 Task: Create a blue orange stripe business presentation template set.
Action: Mouse moved to (219, 132)
Screenshot: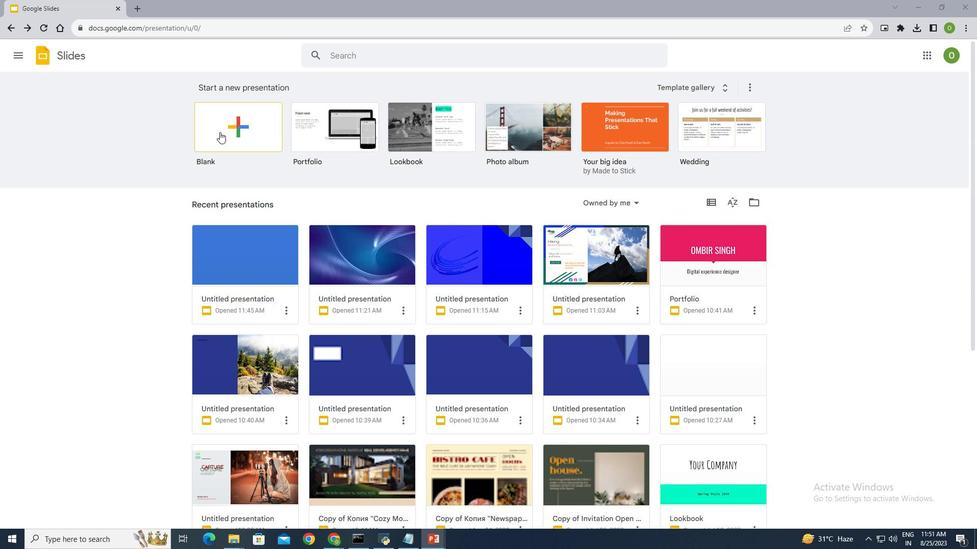
Action: Mouse pressed left at (219, 132)
Screenshot: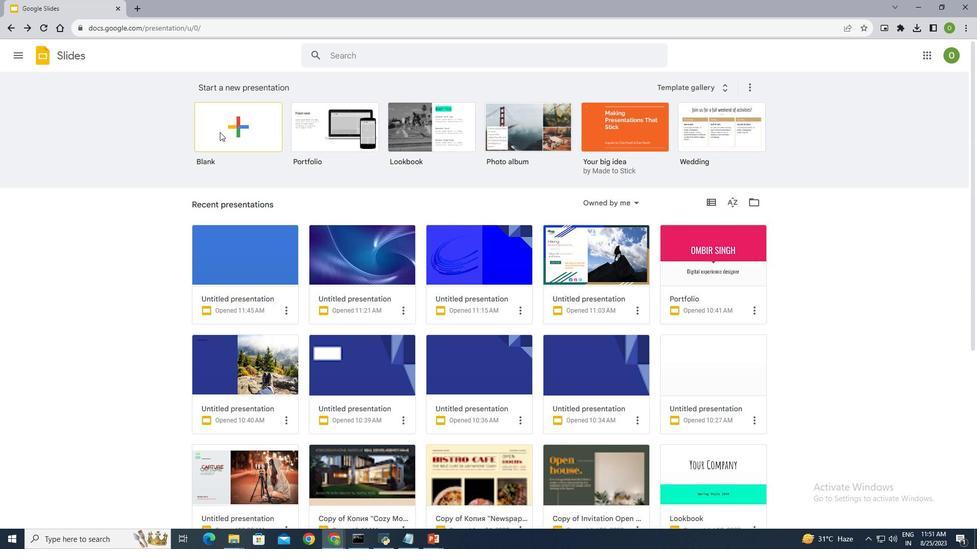
Action: Mouse moved to (343, 168)
Screenshot: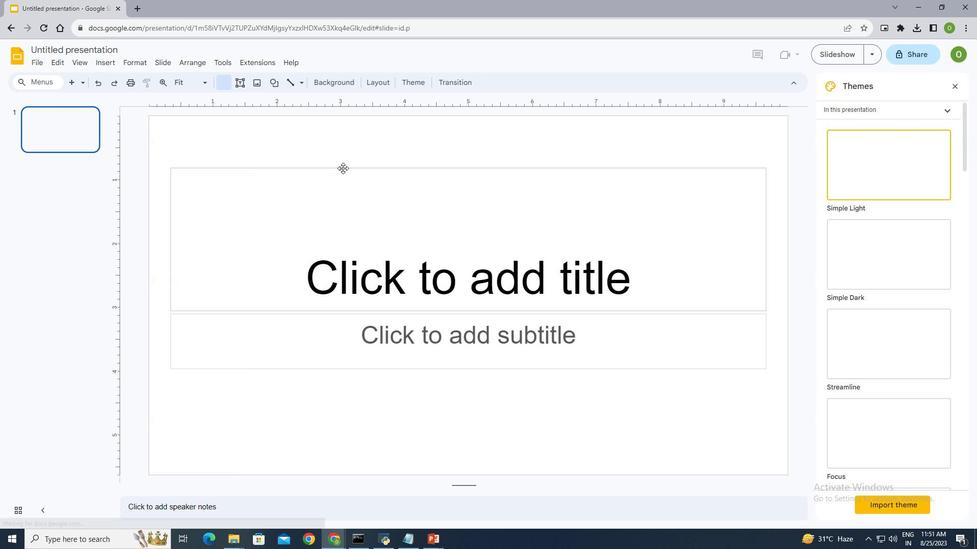 
Action: Mouse pressed left at (343, 168)
Screenshot: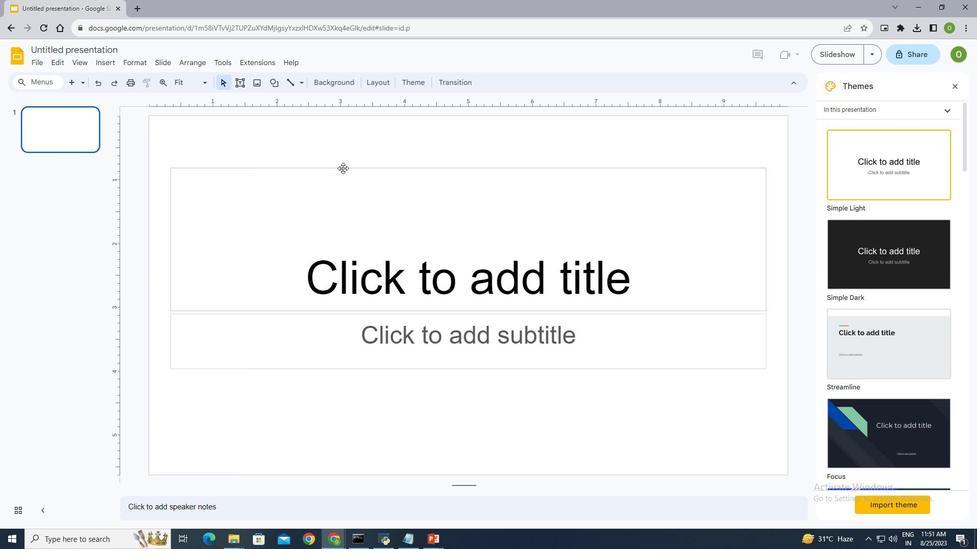 
Action: Mouse moved to (766, 240)
Screenshot: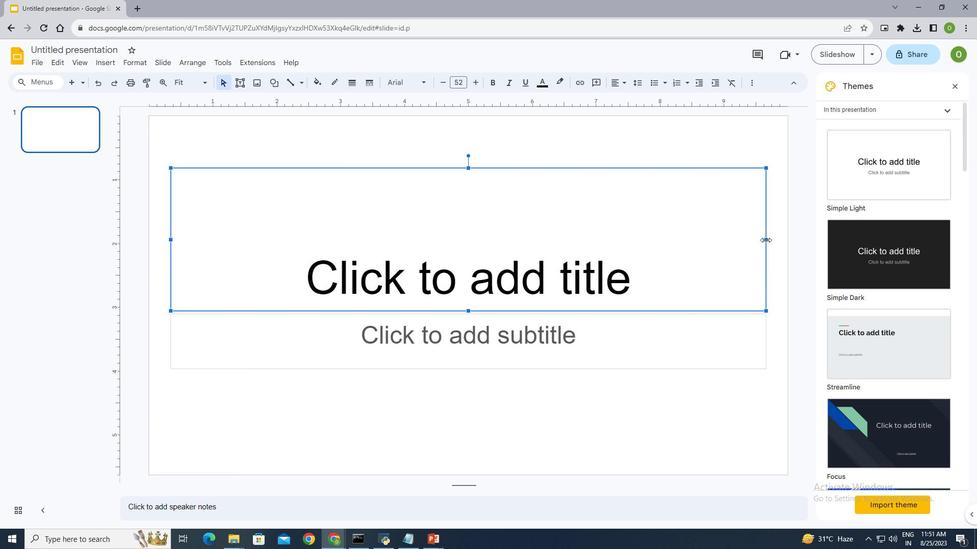 
Action: Mouse pressed left at (766, 240)
Screenshot: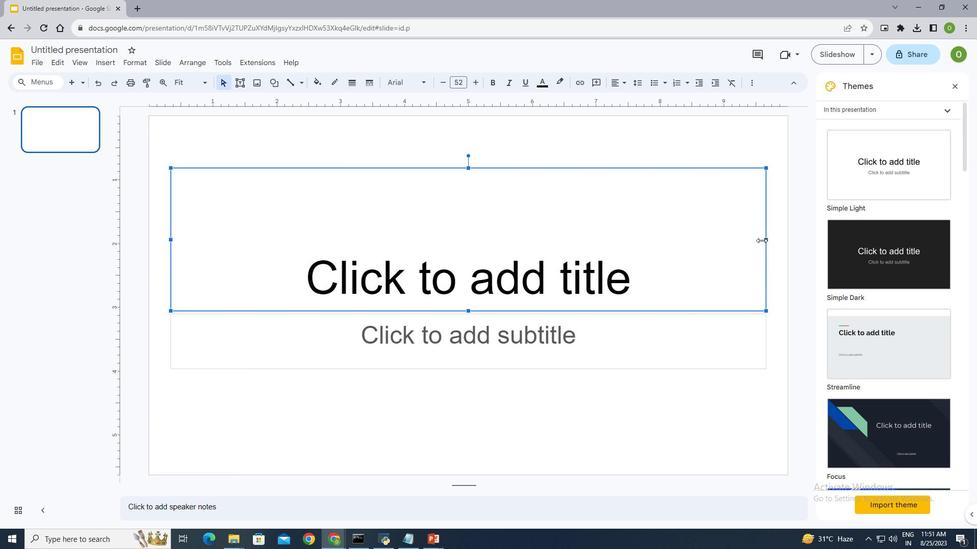 
Action: Mouse moved to (250, 312)
Screenshot: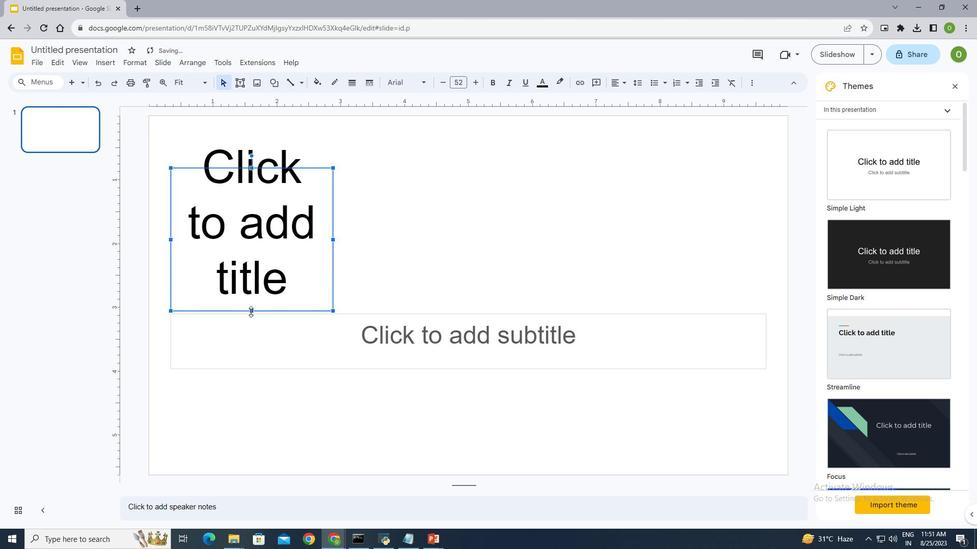 
Action: Mouse pressed left at (250, 312)
Screenshot: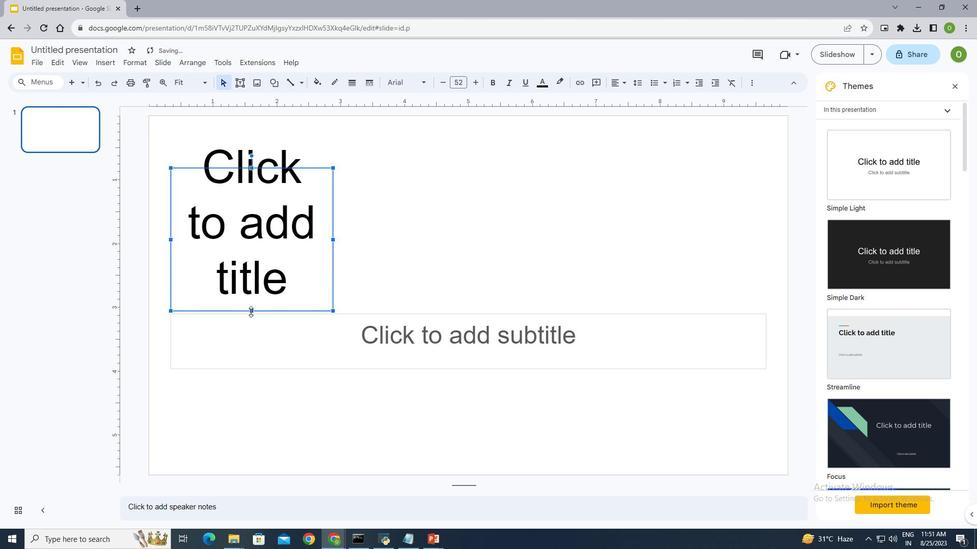 
Action: Mouse moved to (332, 237)
Screenshot: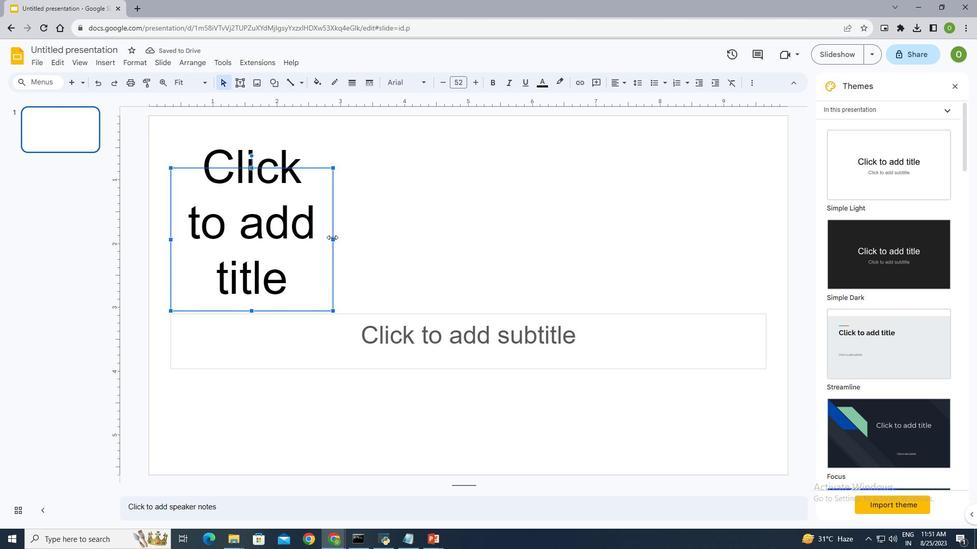 
Action: Mouse pressed left at (332, 237)
Screenshot: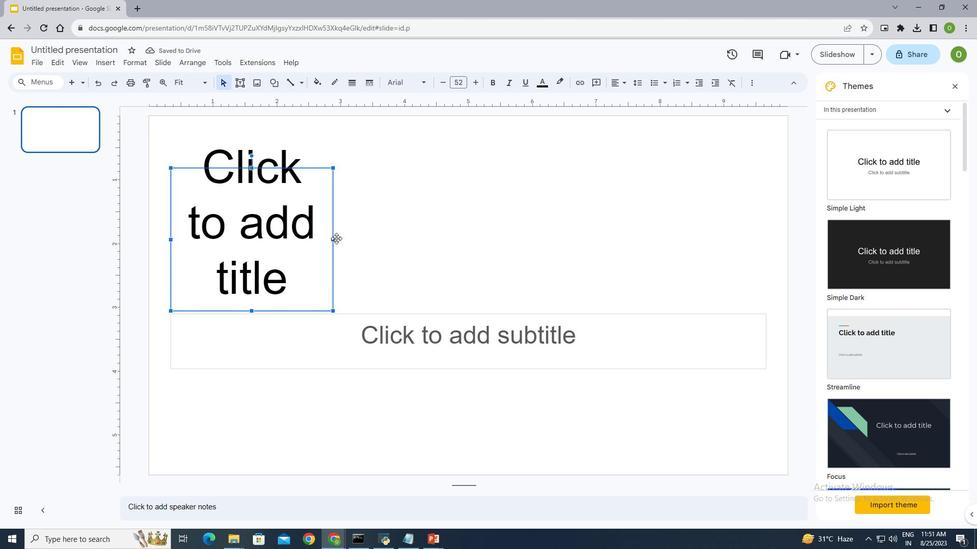 
Action: Mouse moved to (299, 243)
Screenshot: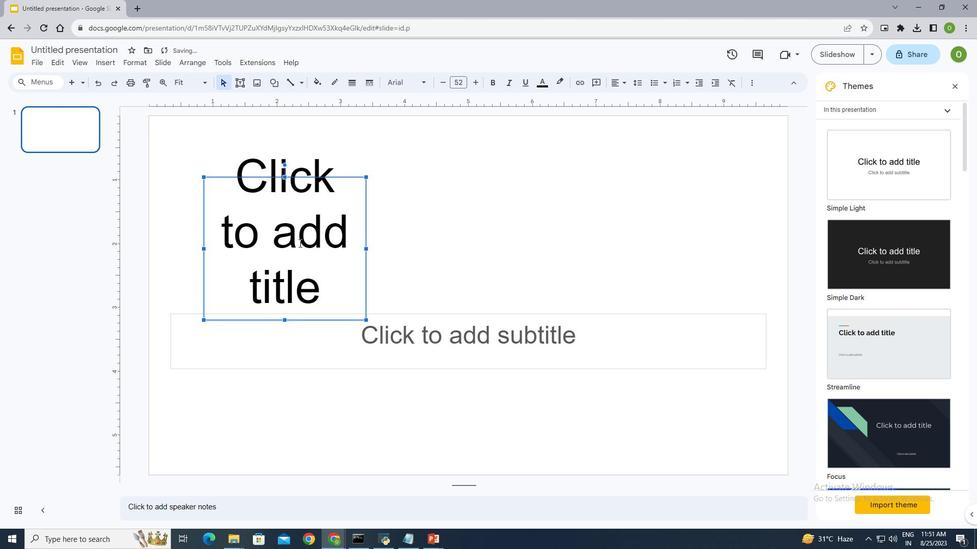 
Action: Mouse pressed left at (299, 243)
Screenshot: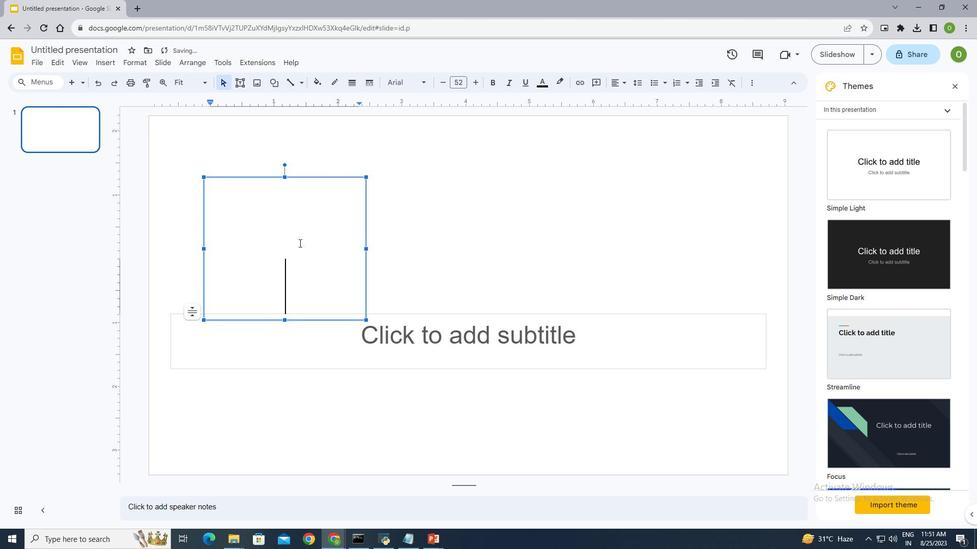 
Action: Key pressed <Key.shift><Key.shift><Key.shift>Presentation
Screenshot: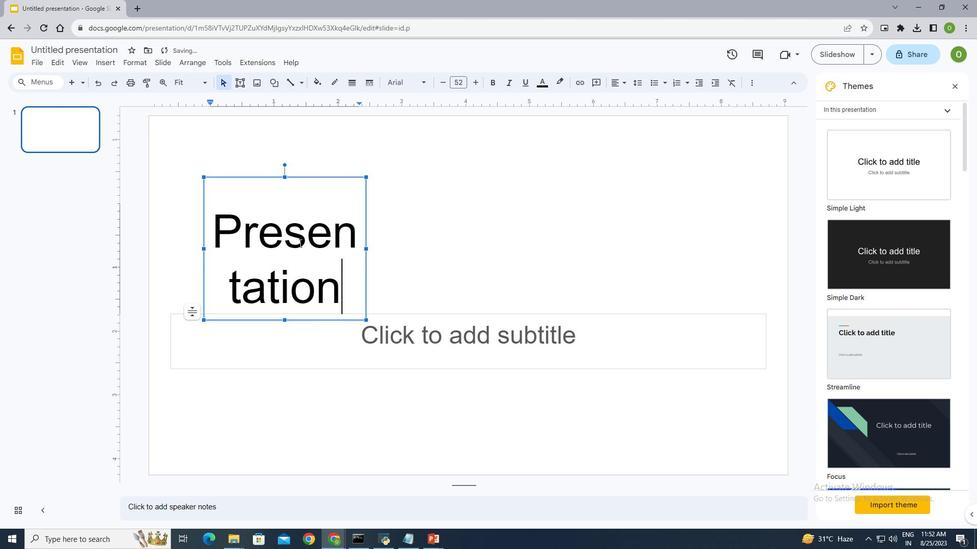 
Action: Mouse moved to (284, 322)
Screenshot: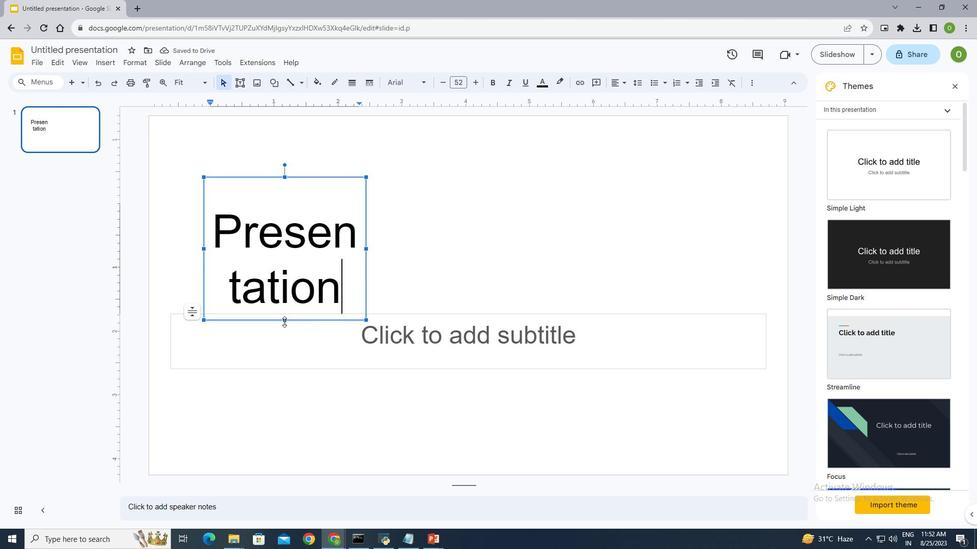 
Action: Mouse pressed left at (284, 322)
Screenshot: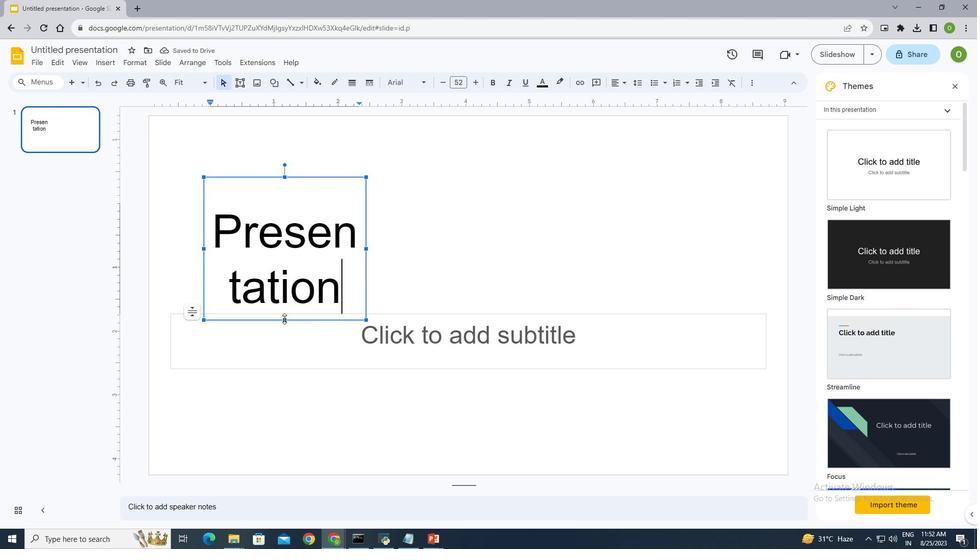 
Action: Mouse moved to (365, 243)
Screenshot: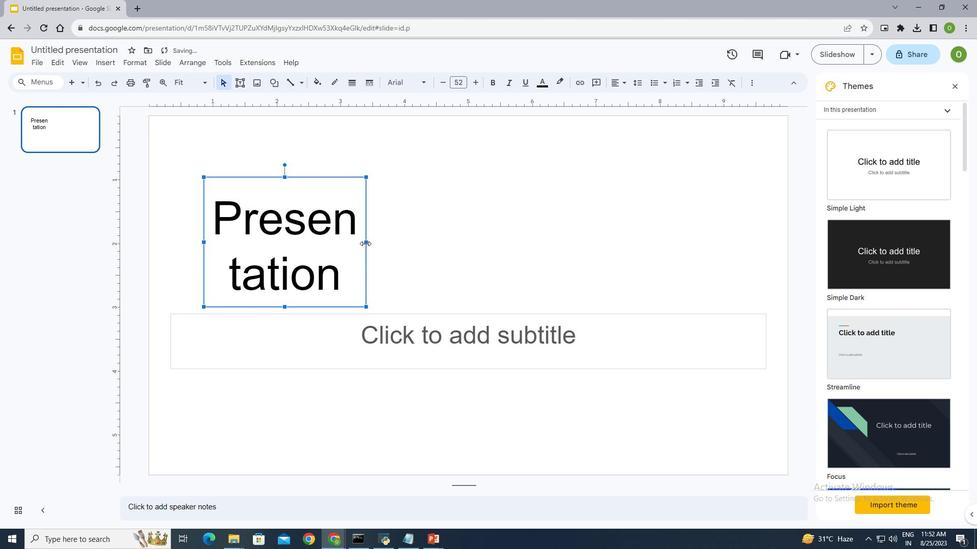 
Action: Mouse pressed left at (365, 243)
Screenshot: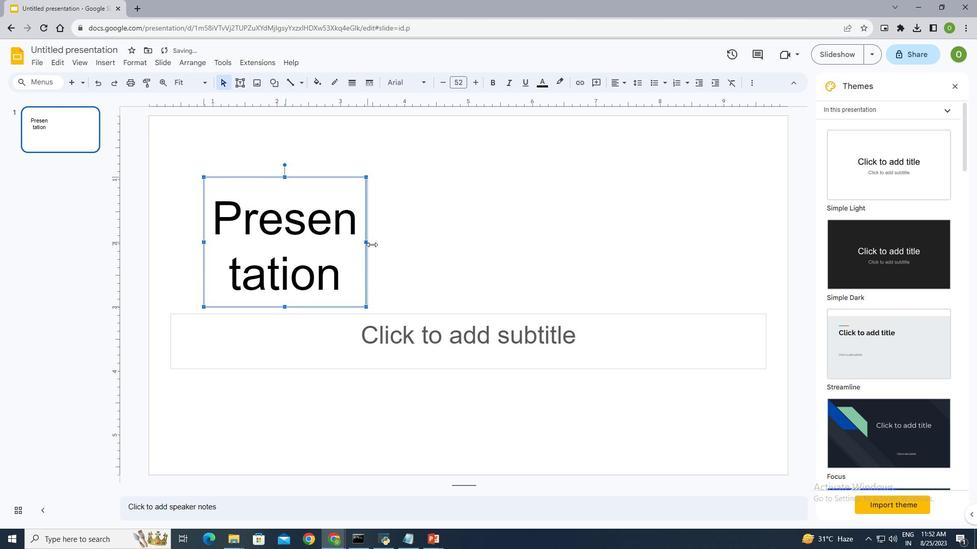 
Action: Mouse moved to (360, 271)
Screenshot: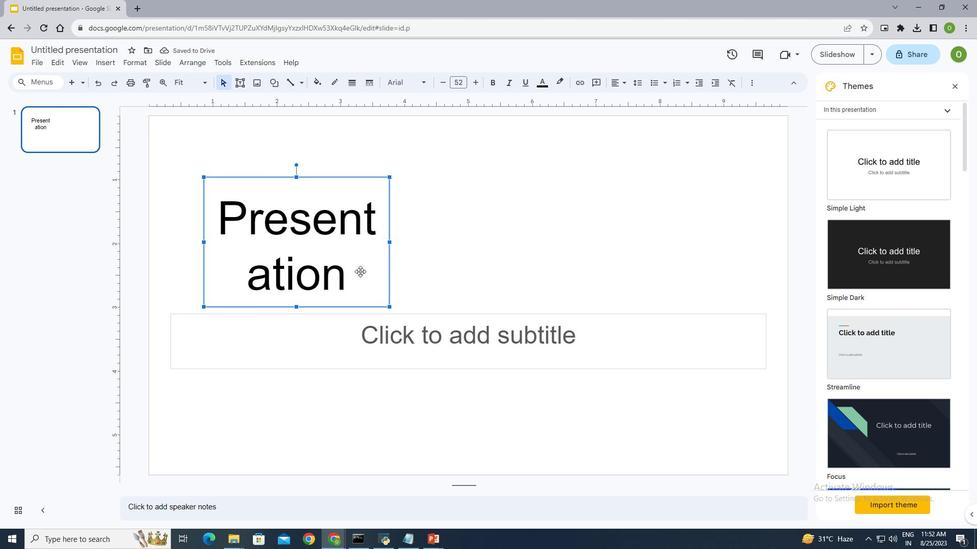 
Action: Mouse pressed left at (360, 271)
Screenshot: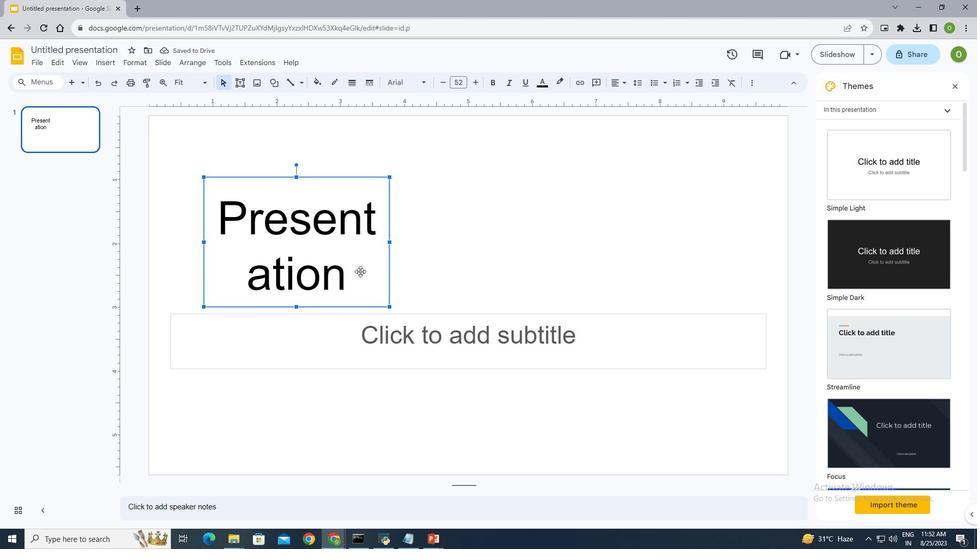 
Action: Mouse moved to (355, 280)
Screenshot: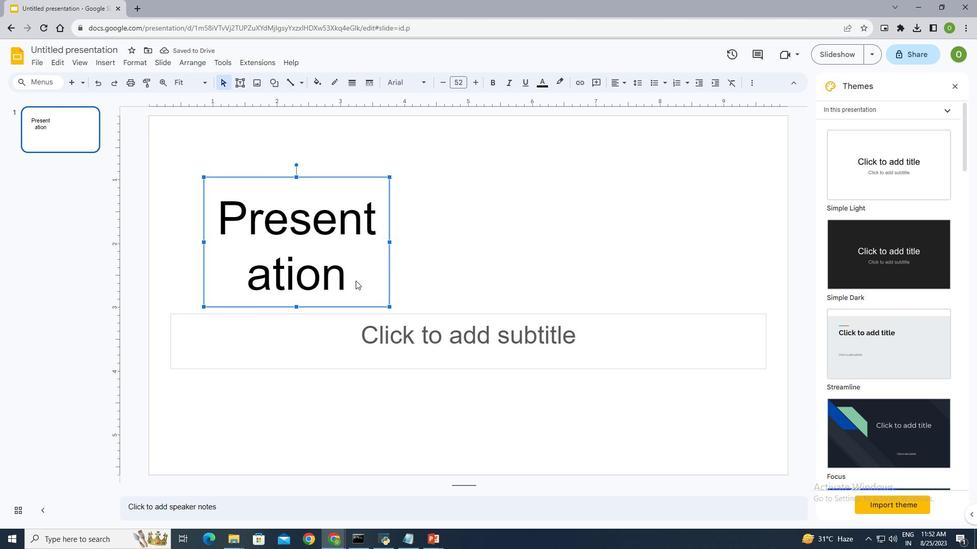 
Action: Mouse pressed left at (355, 280)
Screenshot: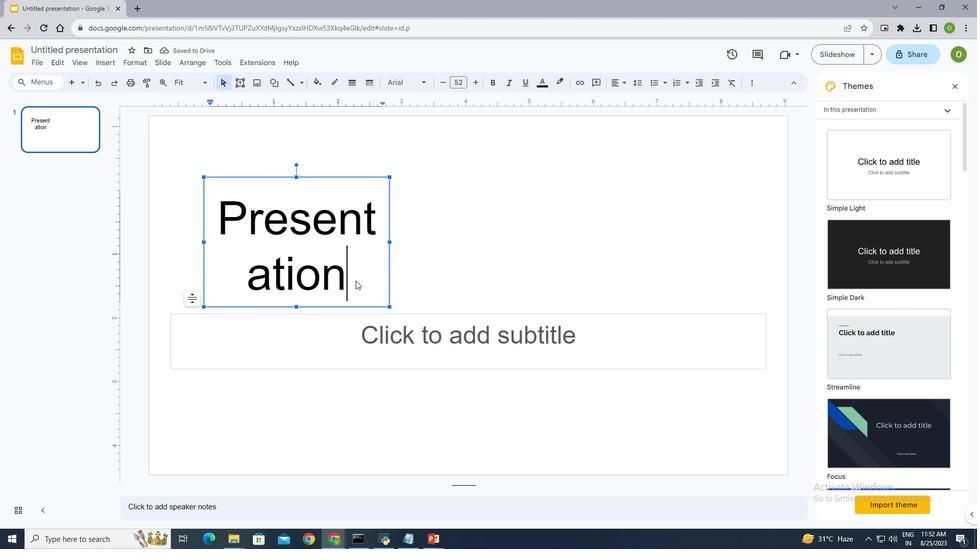 
Action: Mouse pressed left at (355, 280)
Screenshot: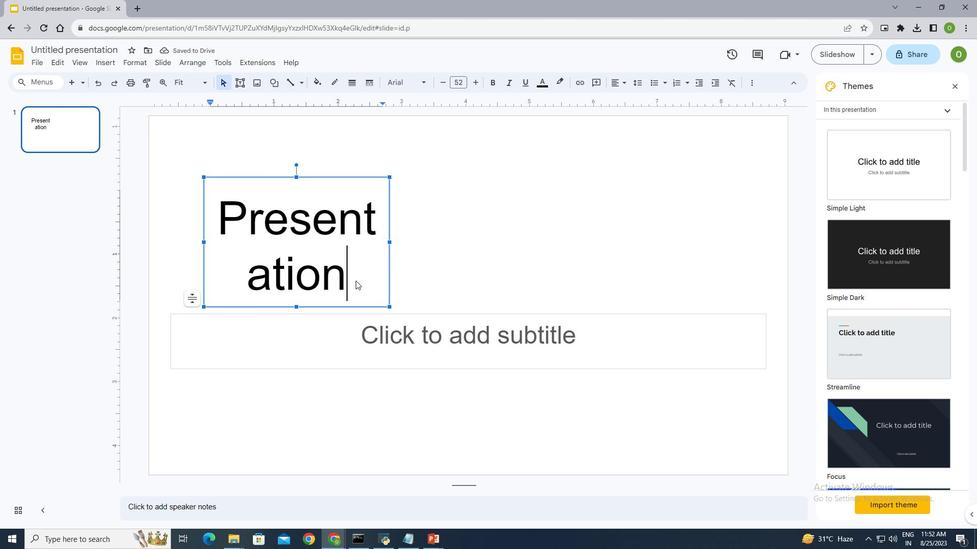 
Action: Mouse pressed left at (355, 280)
Screenshot: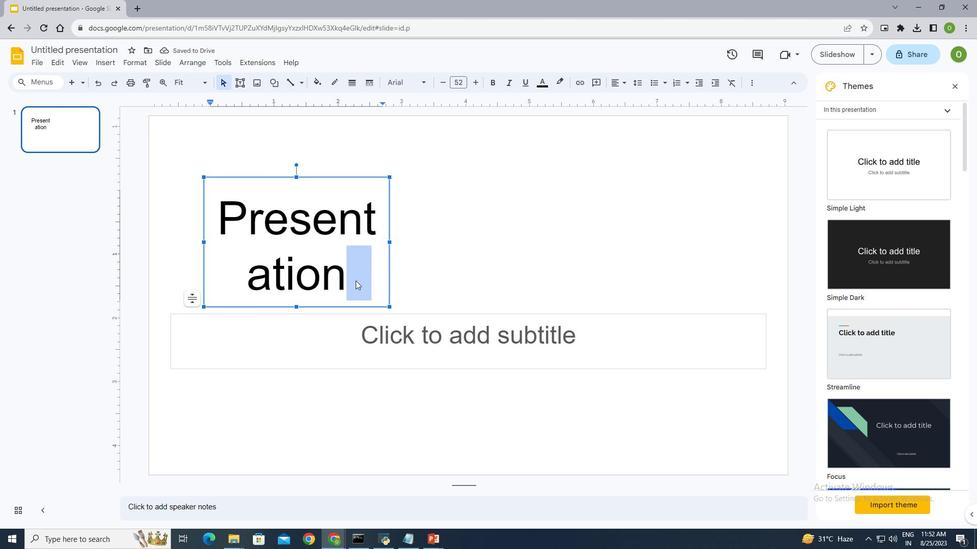 
Action: Key pressed <Key.space>title
Screenshot: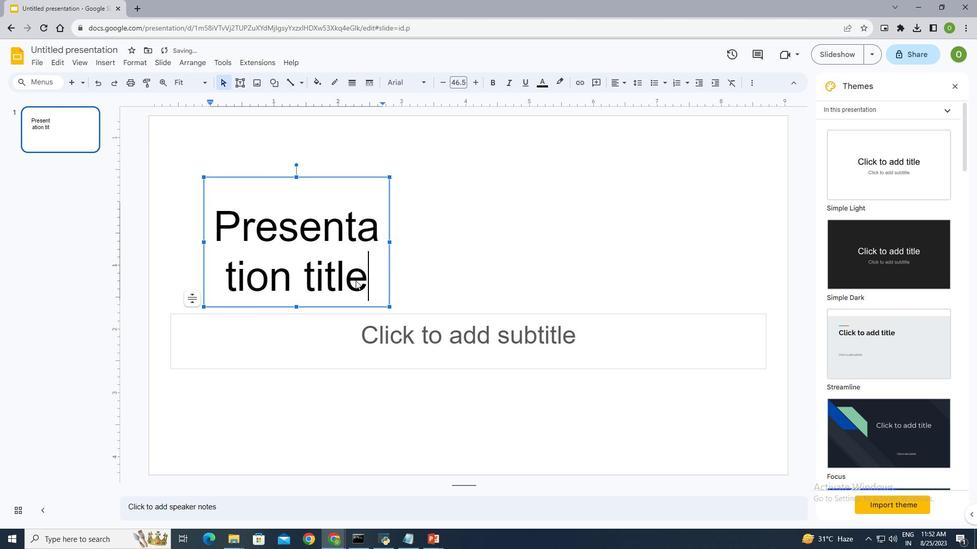 
Action: Mouse moved to (387, 240)
Screenshot: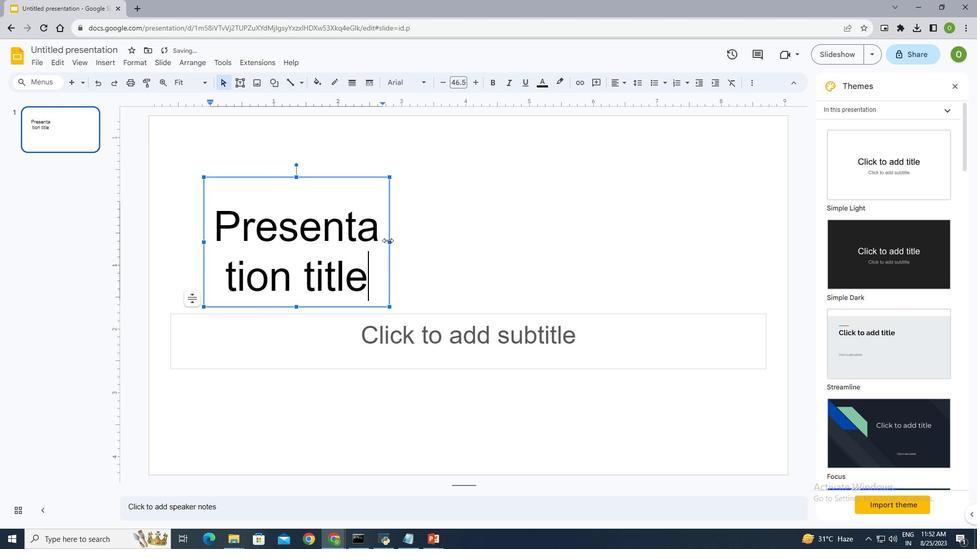 
Action: Mouse pressed left at (387, 240)
Screenshot: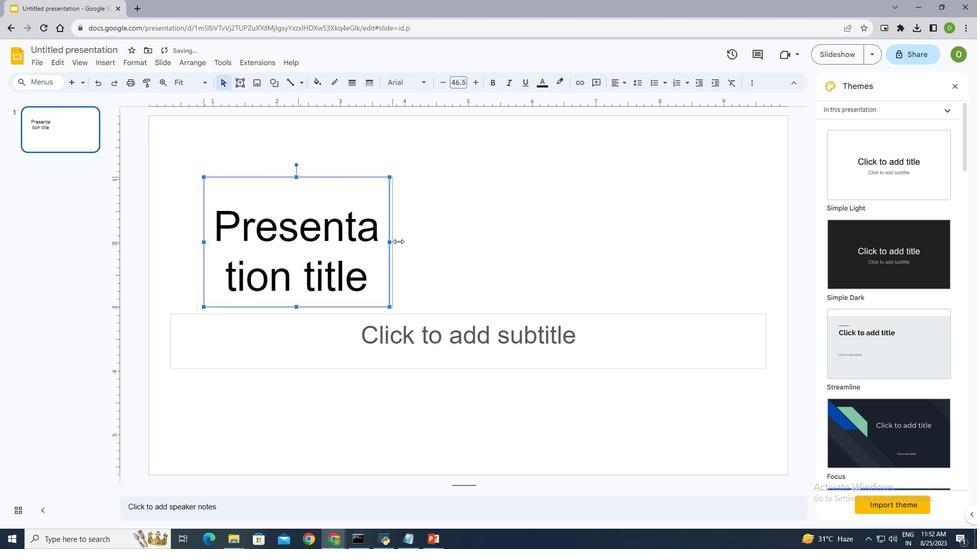 
Action: Mouse moved to (435, 242)
Screenshot: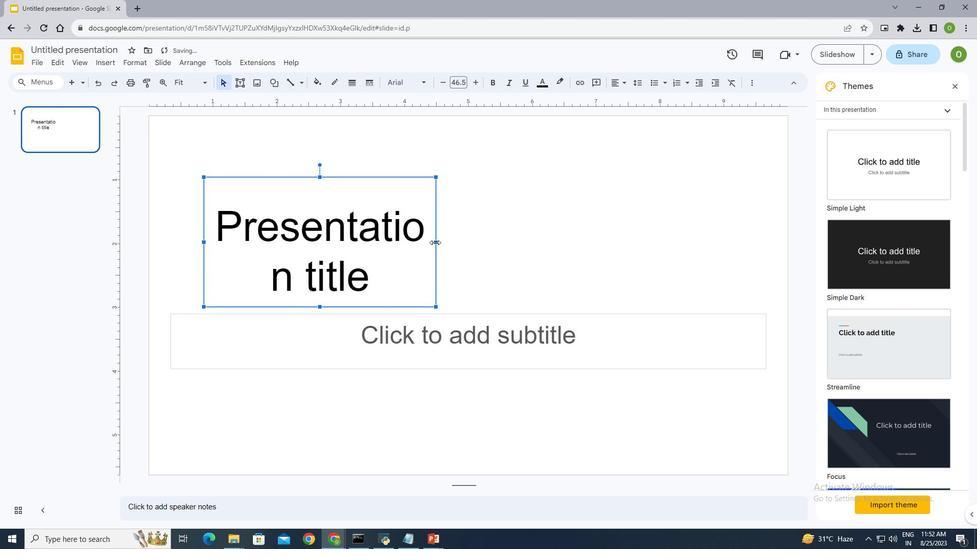 
Action: Mouse pressed left at (435, 242)
Screenshot: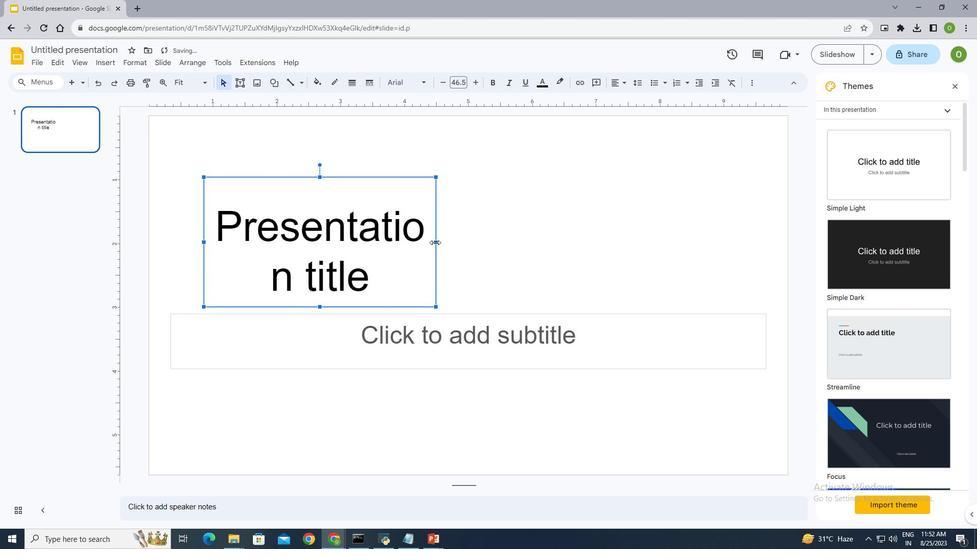 
Action: Mouse moved to (442, 242)
Screenshot: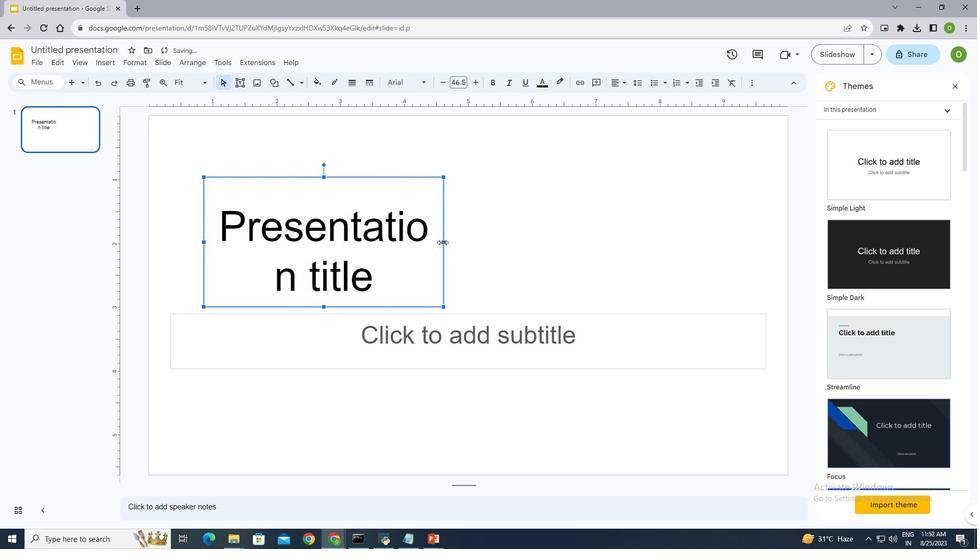 
Action: Mouse pressed left at (442, 242)
Screenshot: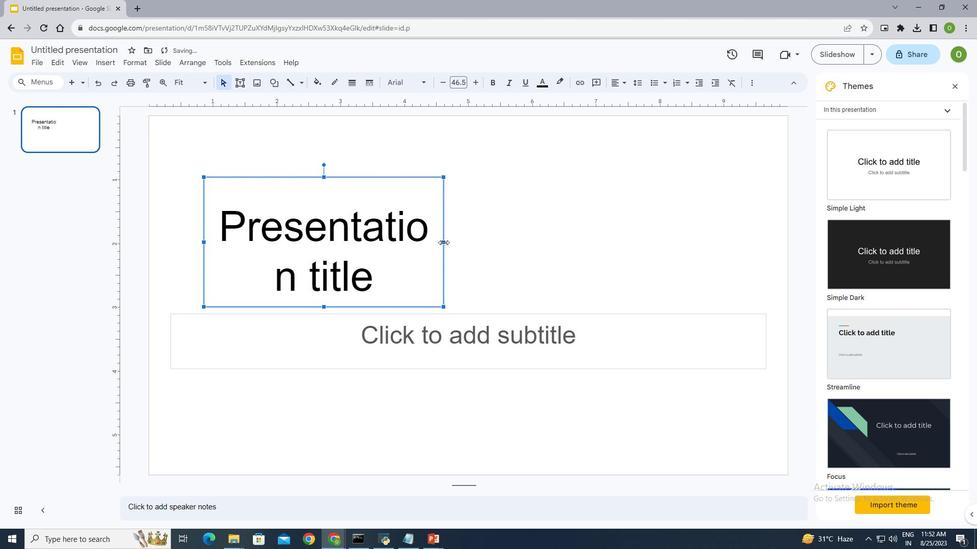 
Action: Mouse moved to (455, 243)
Screenshot: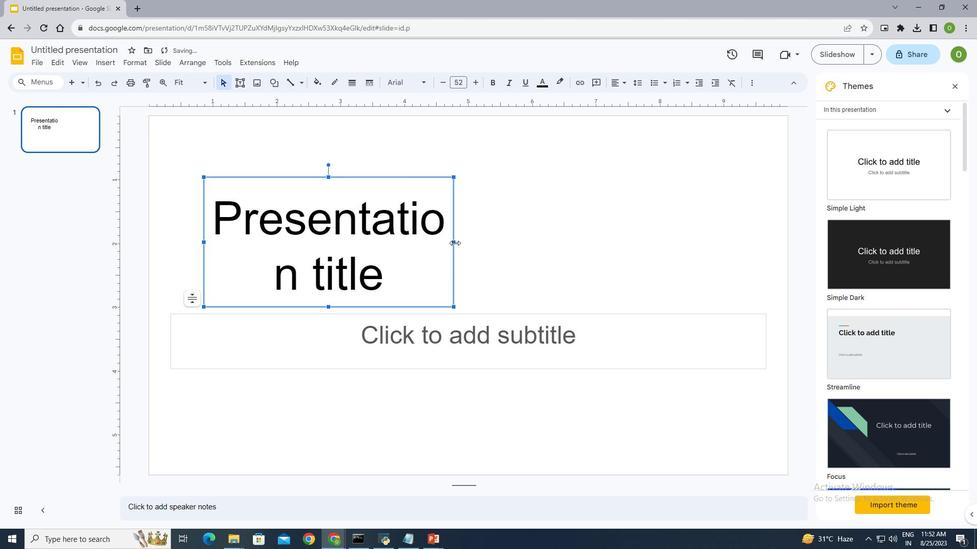 
Action: Mouse pressed left at (455, 243)
Screenshot: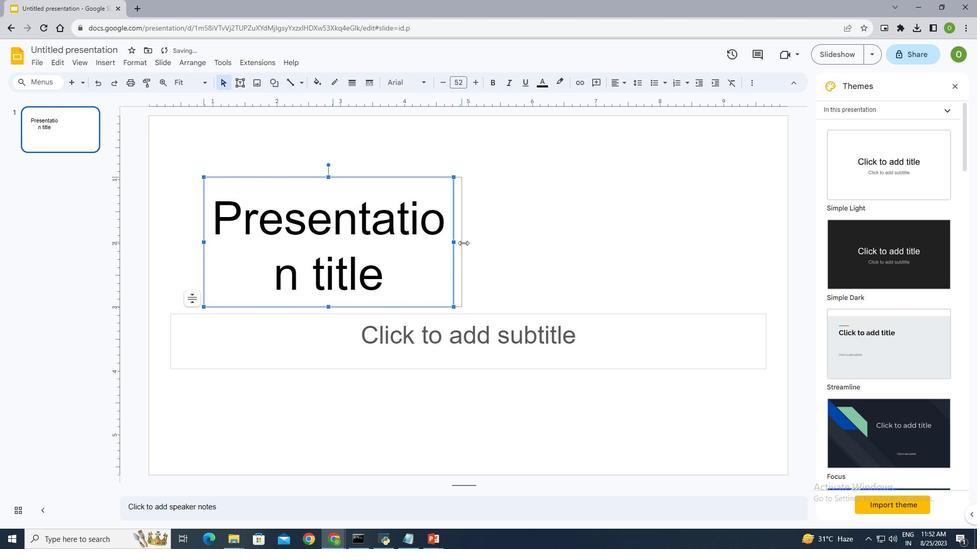 
Action: Mouse moved to (469, 243)
Screenshot: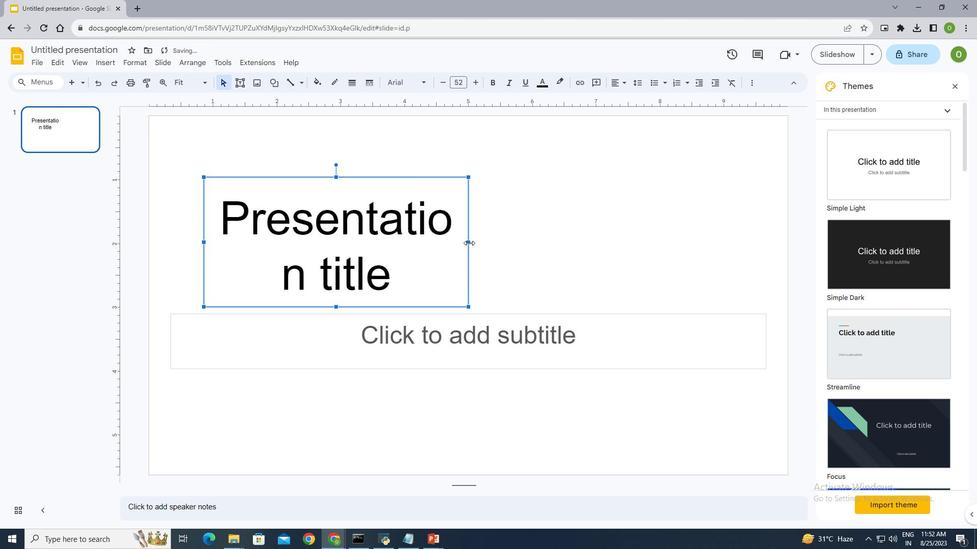 
Action: Mouse pressed left at (469, 243)
Screenshot: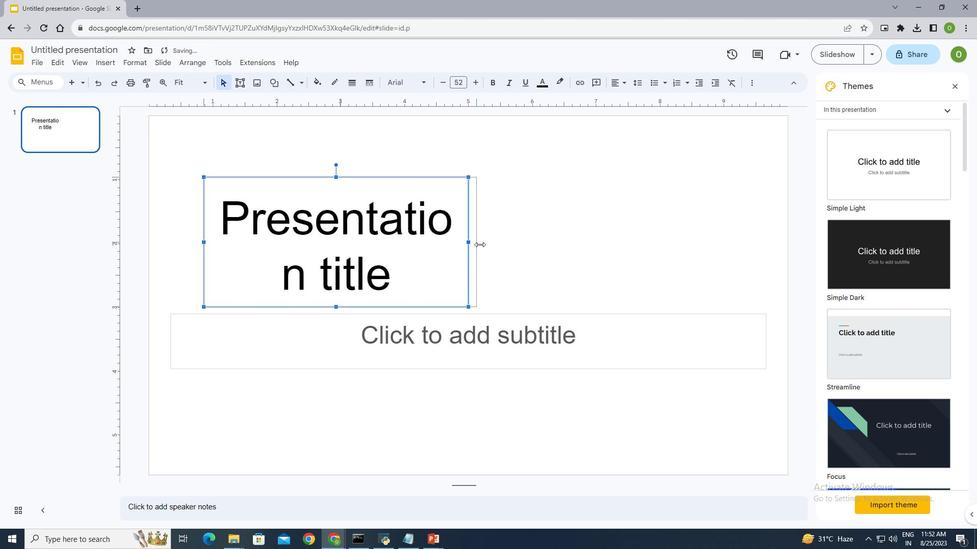 
Action: Mouse moved to (390, 276)
Screenshot: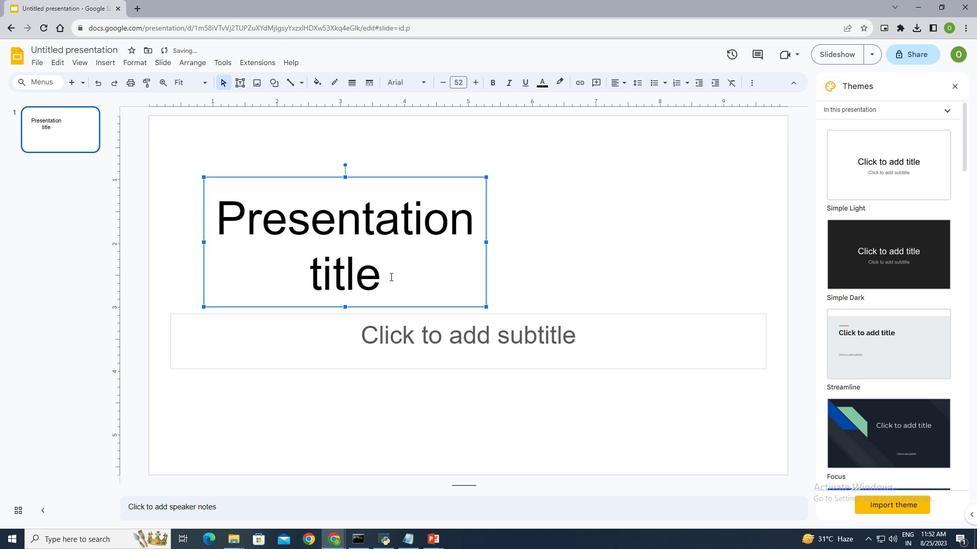 
Action: Mouse pressed left at (390, 276)
Screenshot: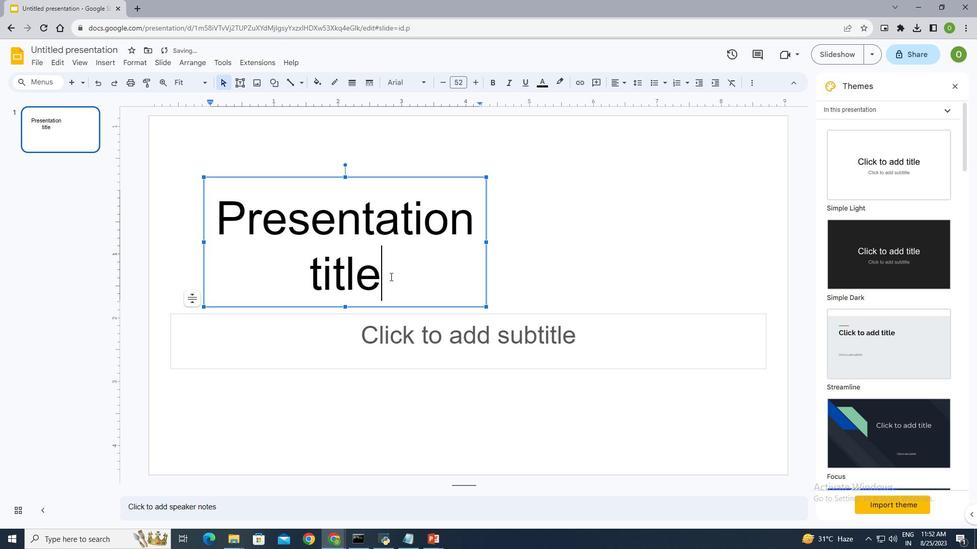 
Action: Mouse moved to (387, 276)
Screenshot: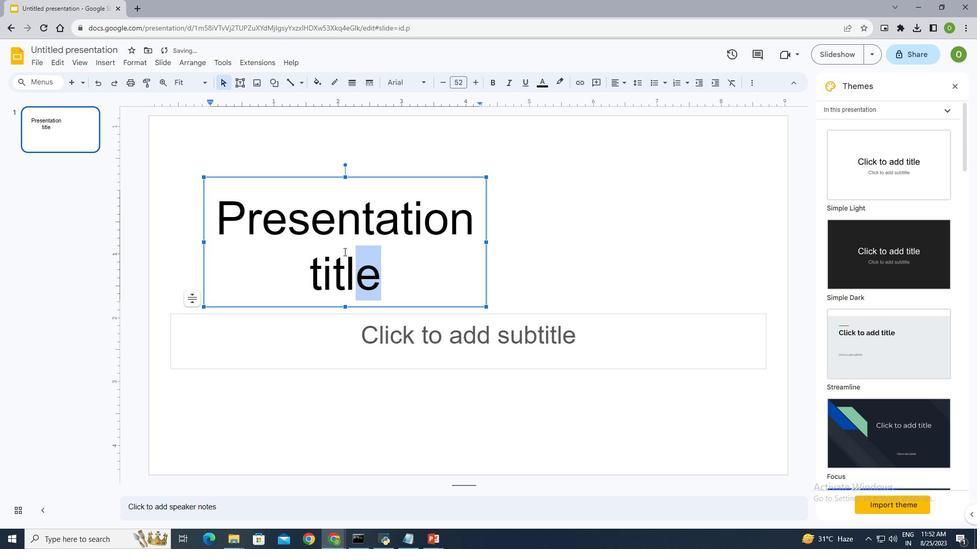 
Action: Mouse pressed left at (387, 276)
Screenshot: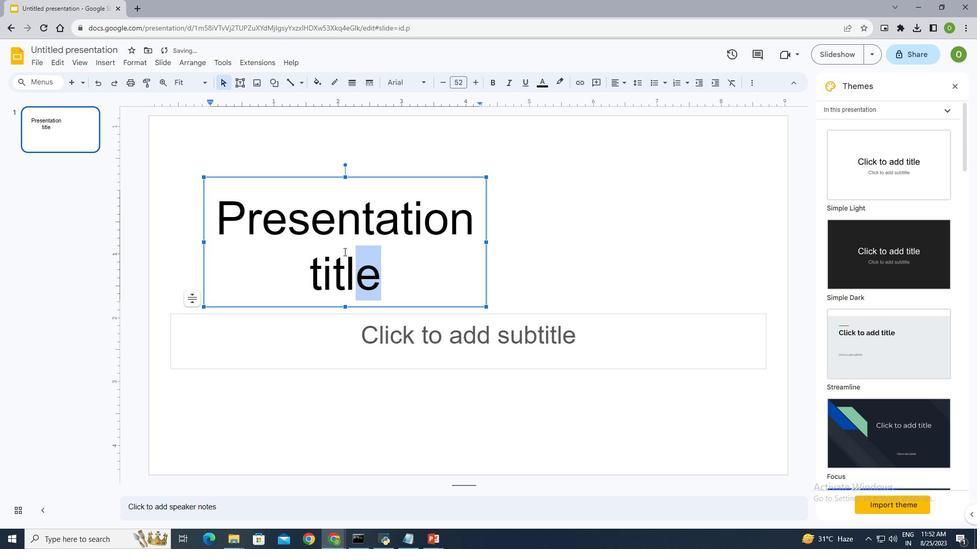 
Action: Mouse moved to (444, 82)
Screenshot: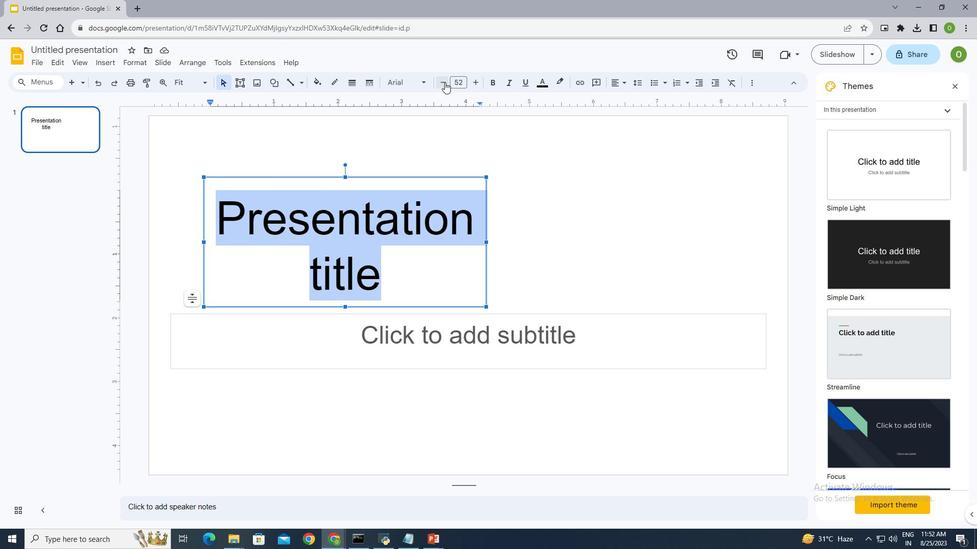 
Action: Mouse pressed left at (444, 82)
Screenshot: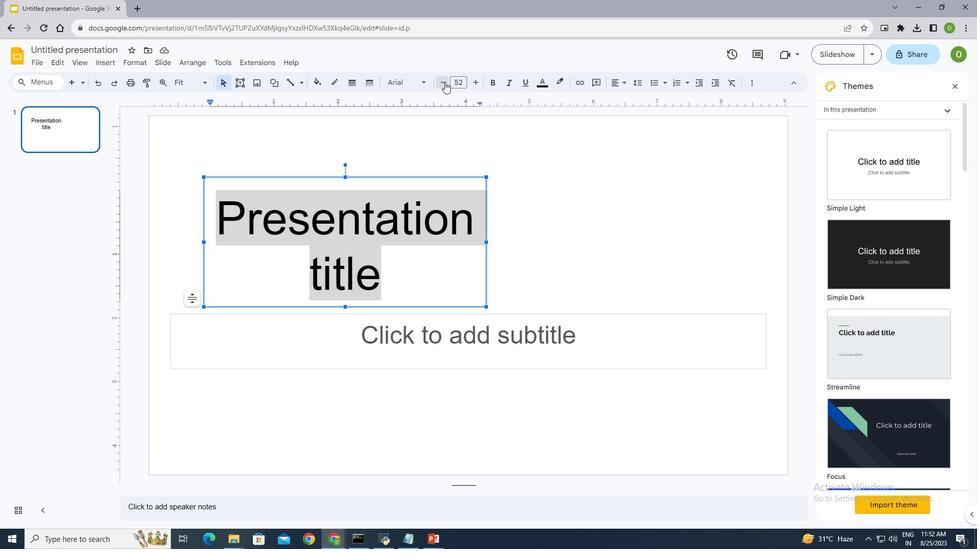 
Action: Mouse pressed left at (444, 82)
Screenshot: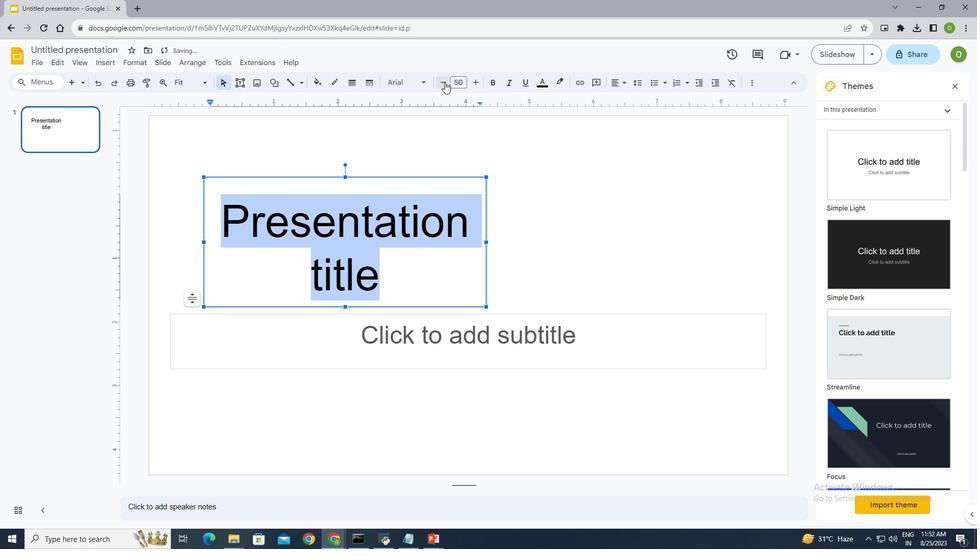 
Action: Mouse pressed left at (444, 82)
Screenshot: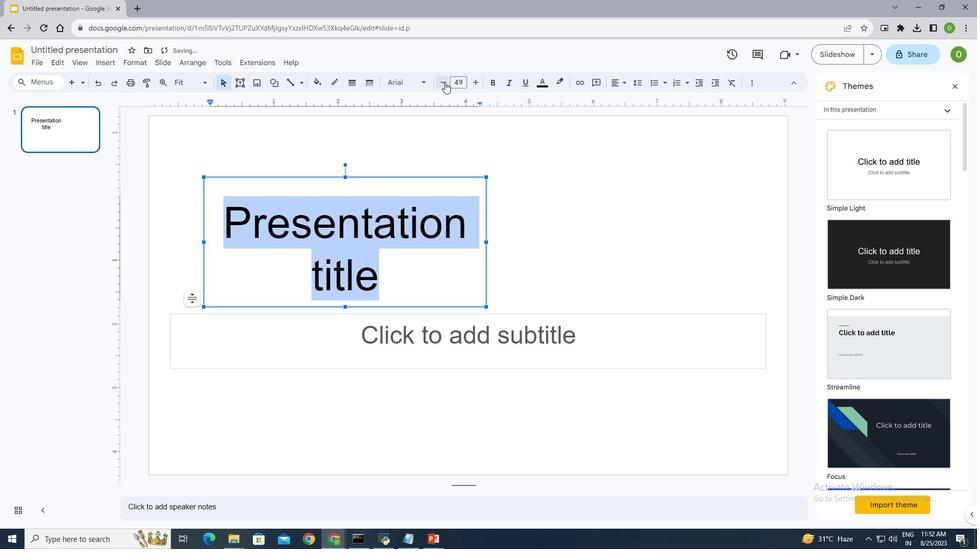 
Action: Mouse pressed left at (444, 82)
Screenshot: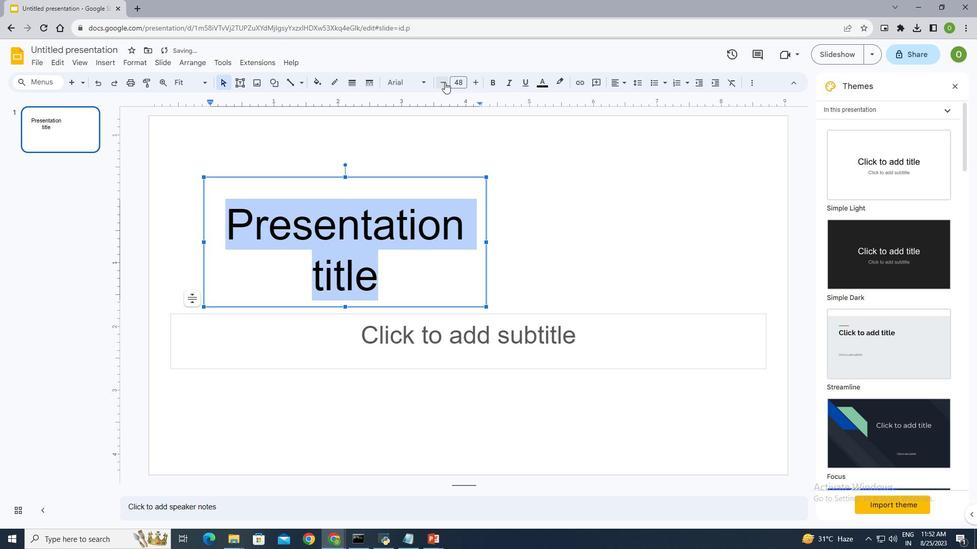 
Action: Mouse pressed left at (444, 82)
Screenshot: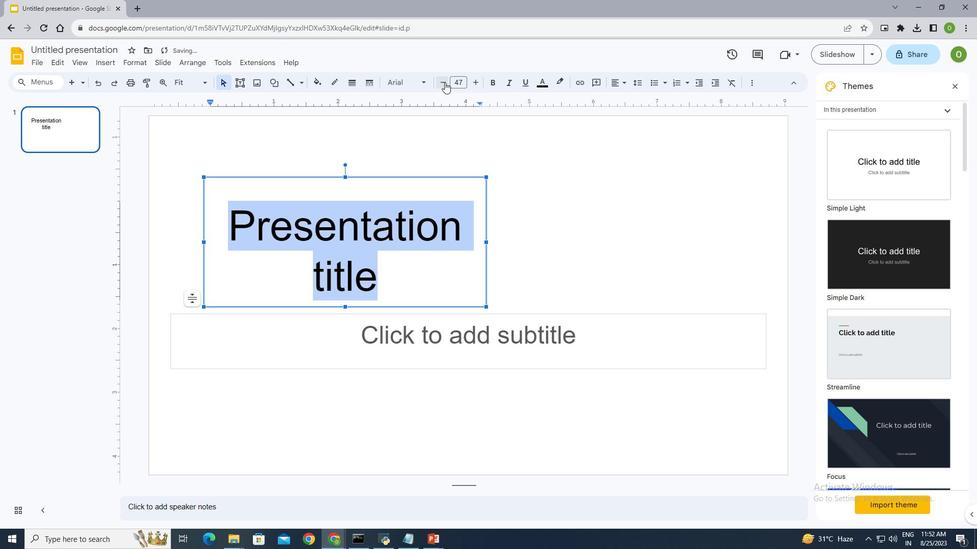 
Action: Mouse pressed left at (444, 82)
Screenshot: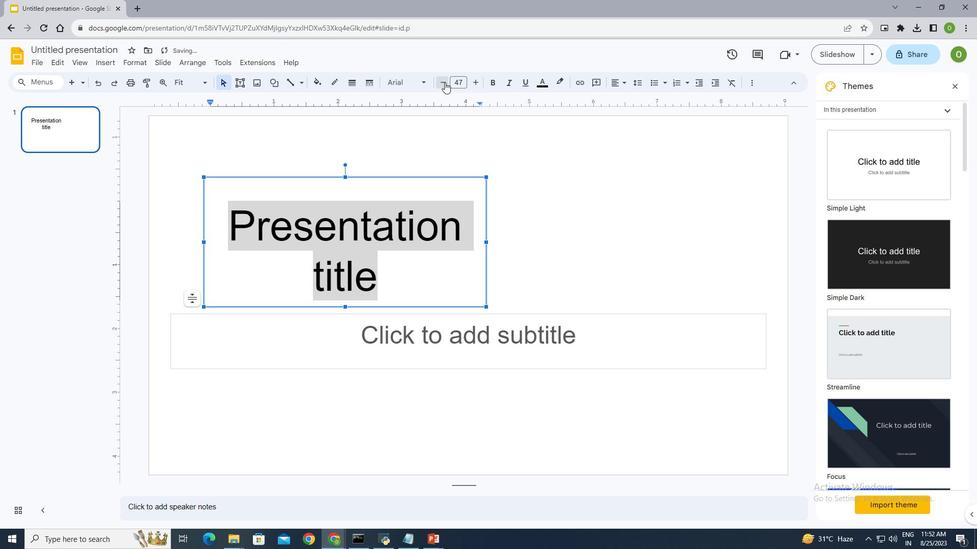 
Action: Mouse pressed left at (444, 82)
Screenshot: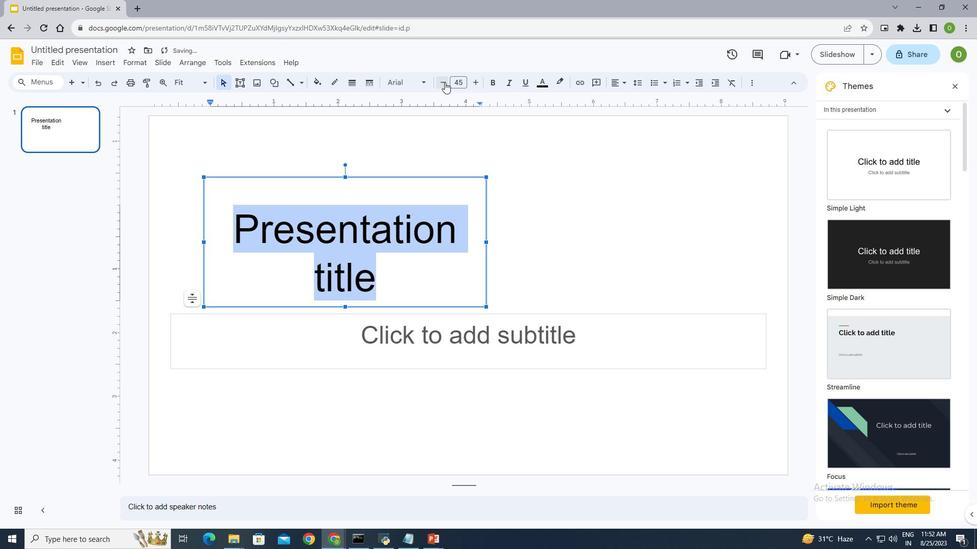 
Action: Mouse pressed left at (444, 82)
Screenshot: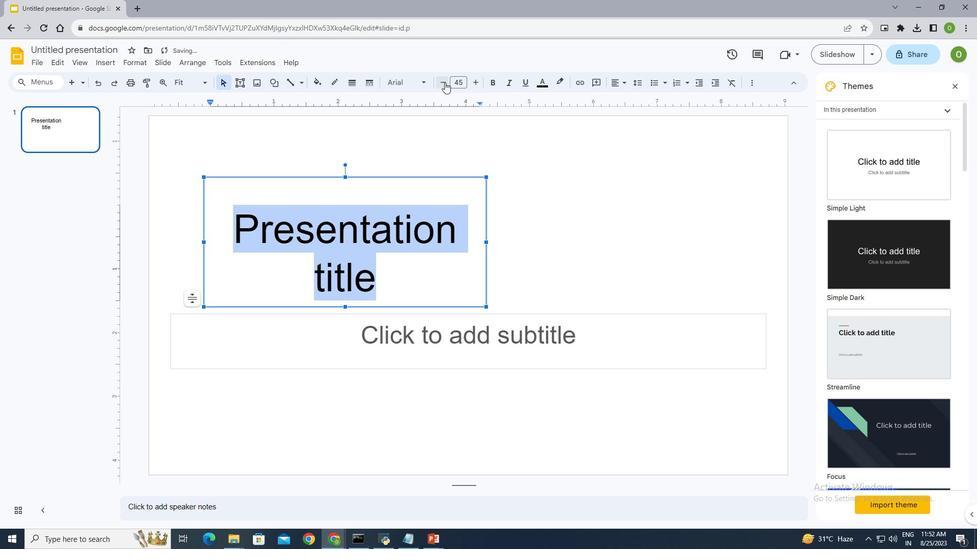 
Action: Mouse pressed left at (444, 82)
Screenshot: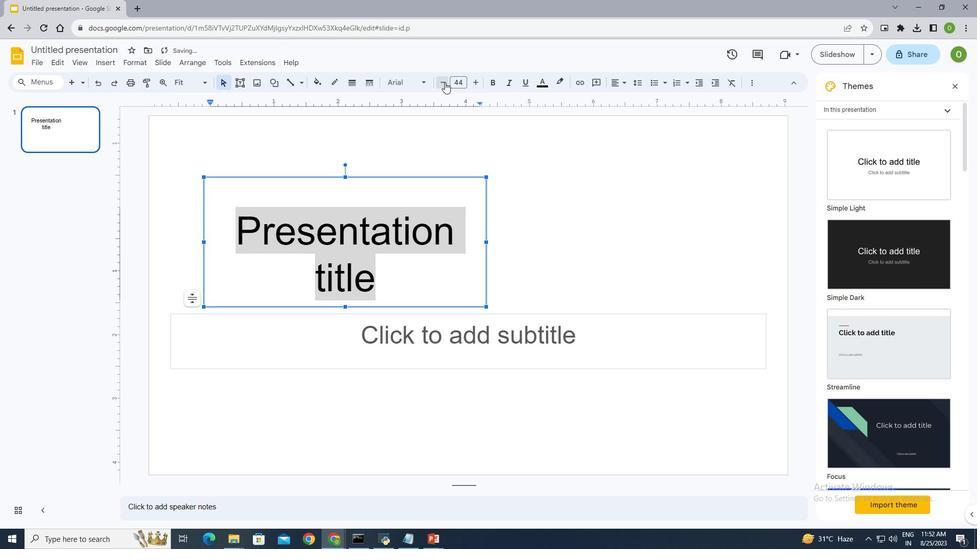 
Action: Mouse pressed left at (444, 82)
Screenshot: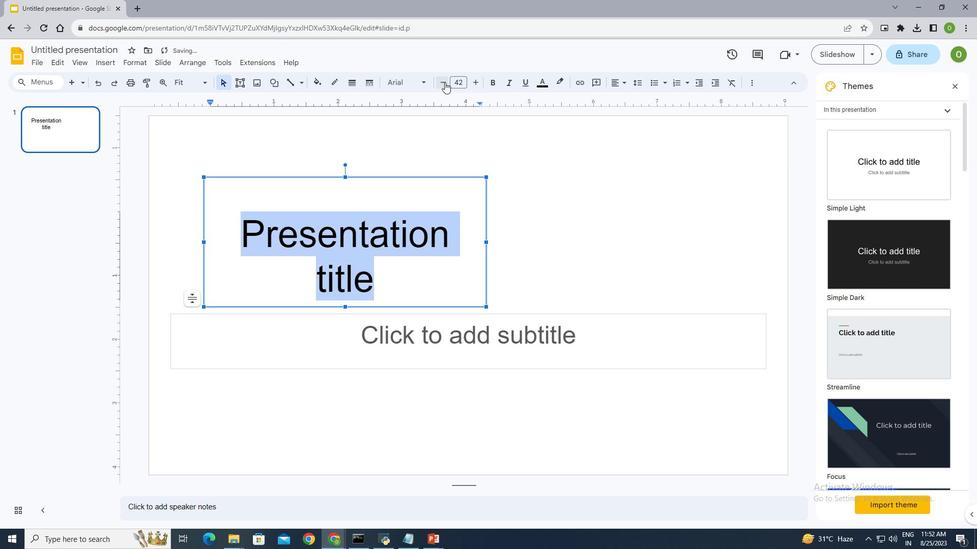 
Action: Mouse pressed left at (444, 82)
Screenshot: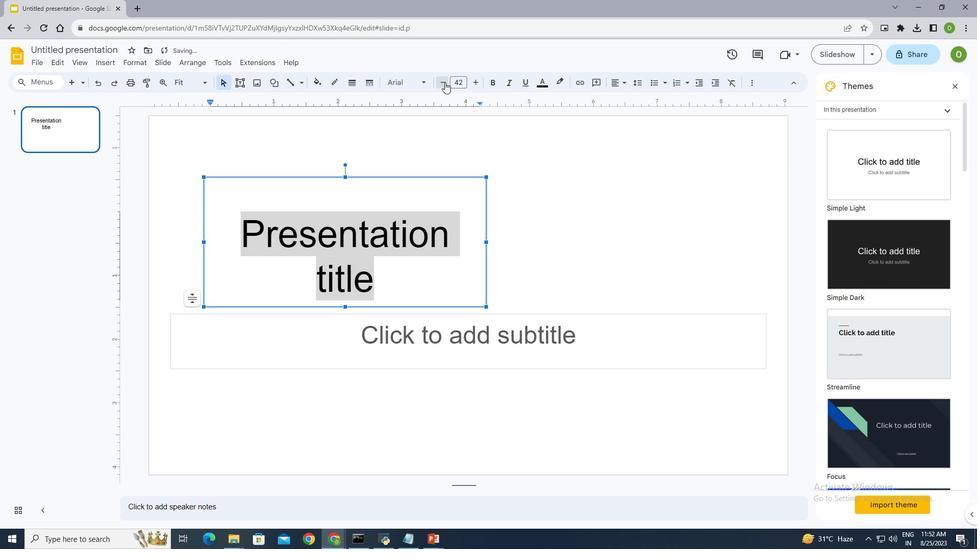 
Action: Mouse pressed left at (444, 82)
Screenshot: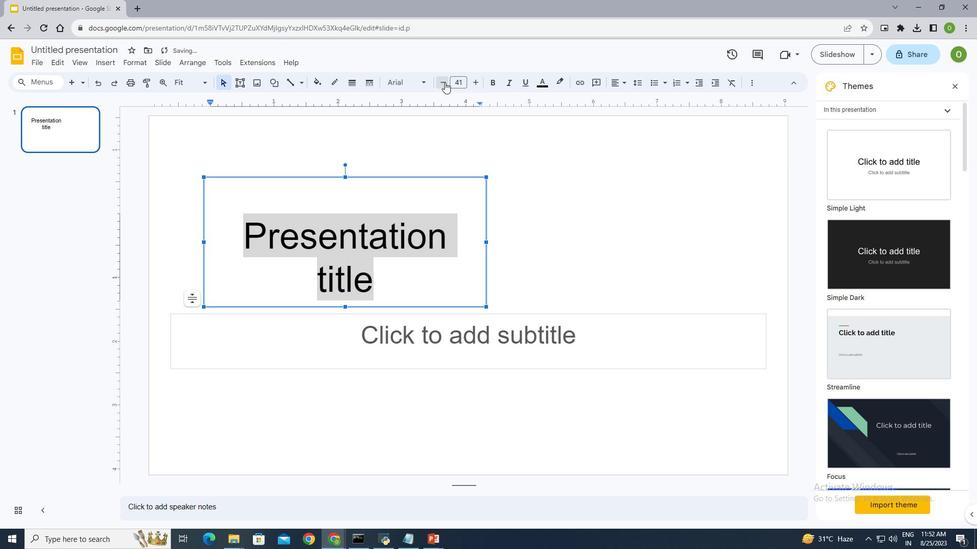 
Action: Mouse pressed left at (444, 82)
Screenshot: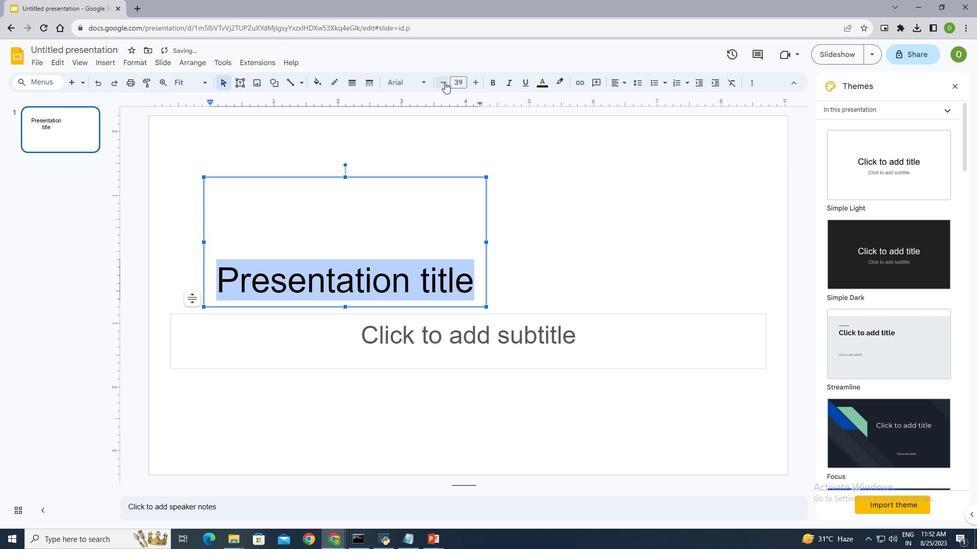 
Action: Mouse pressed left at (444, 82)
Screenshot: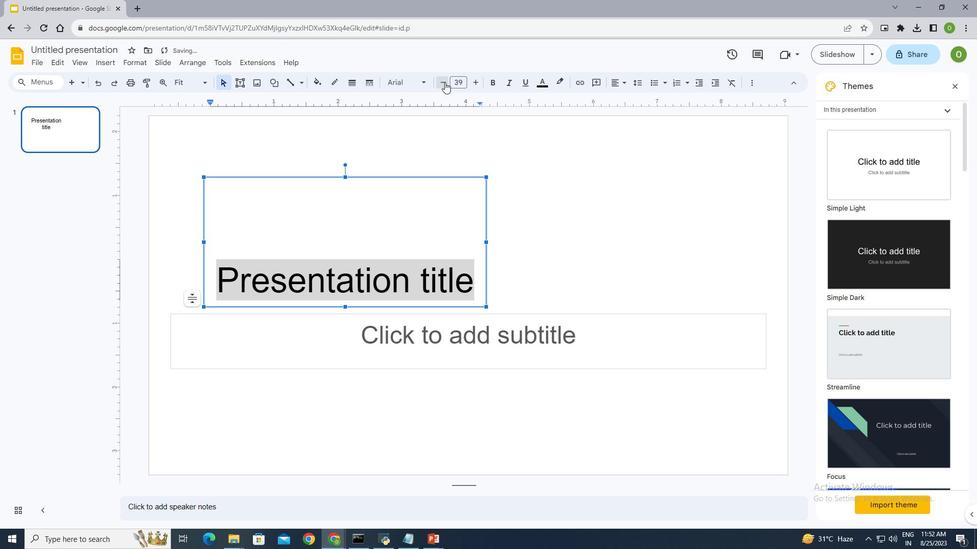 
Action: Mouse pressed left at (444, 82)
Screenshot: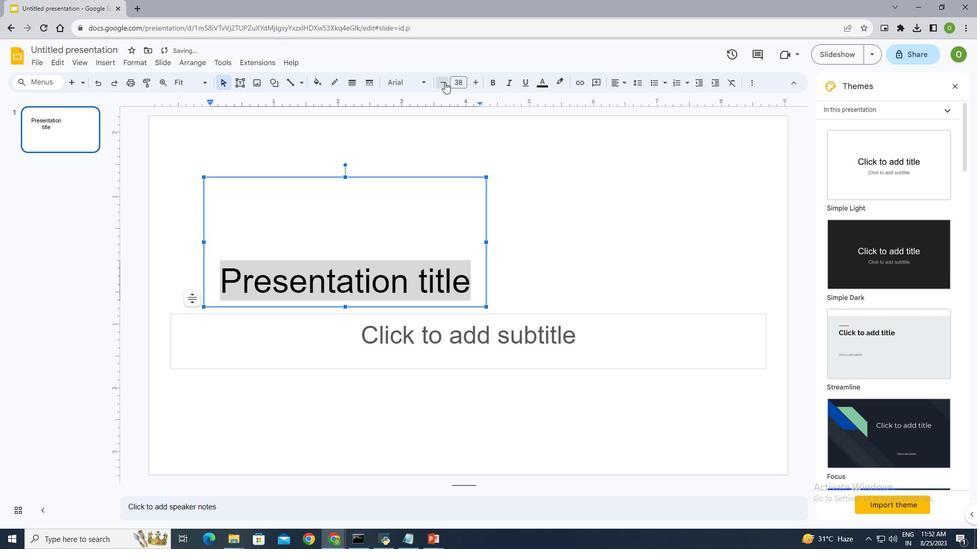 
Action: Mouse pressed left at (444, 82)
Screenshot: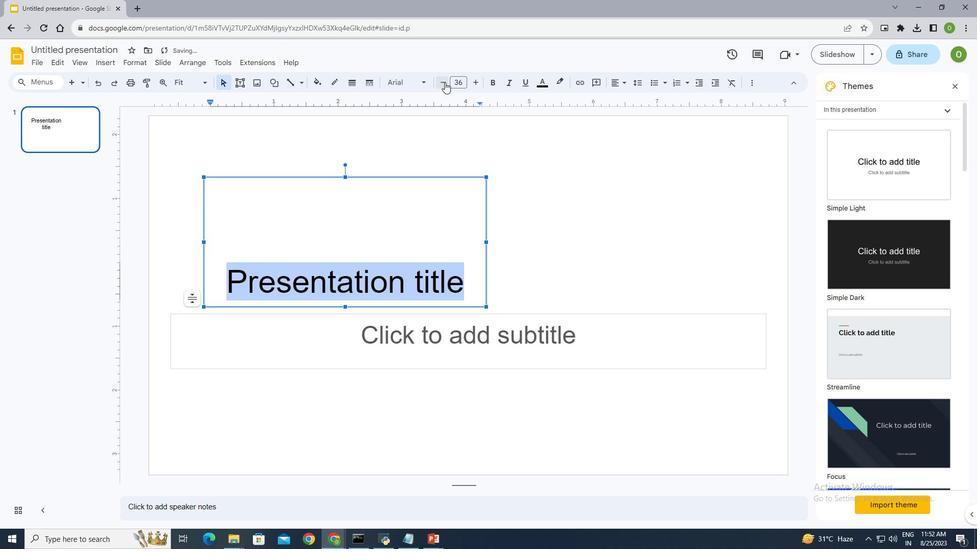 
Action: Mouse pressed left at (444, 82)
Screenshot: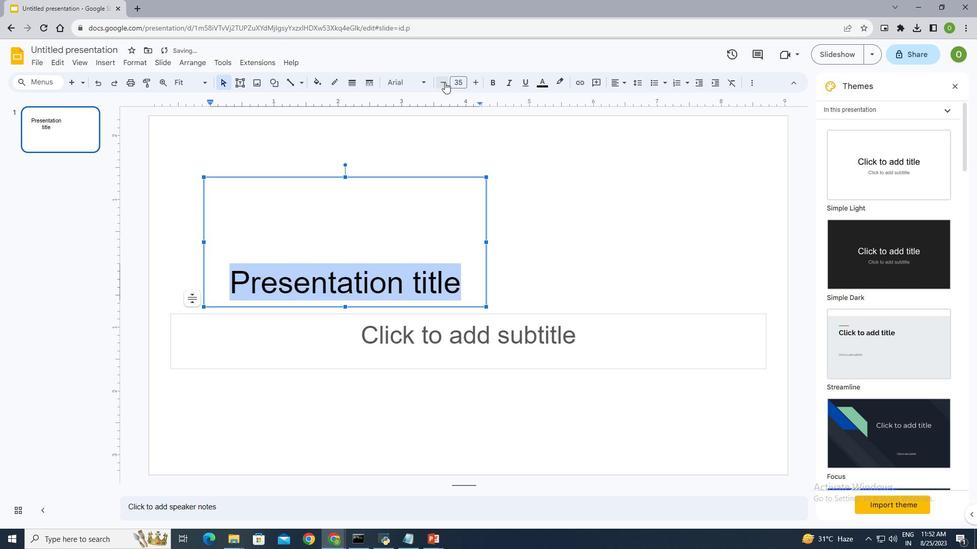 
Action: Mouse pressed left at (444, 82)
Screenshot: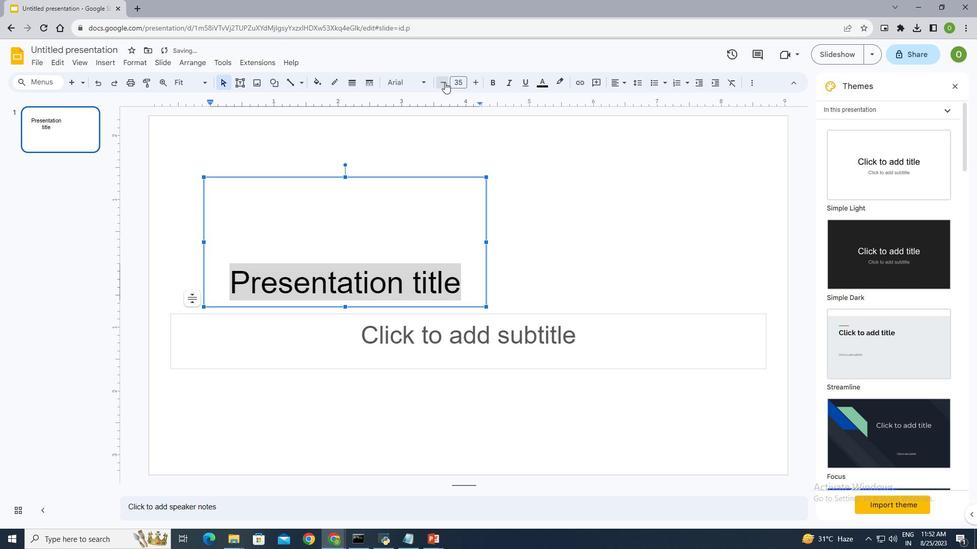 
Action: Mouse pressed left at (444, 82)
Screenshot: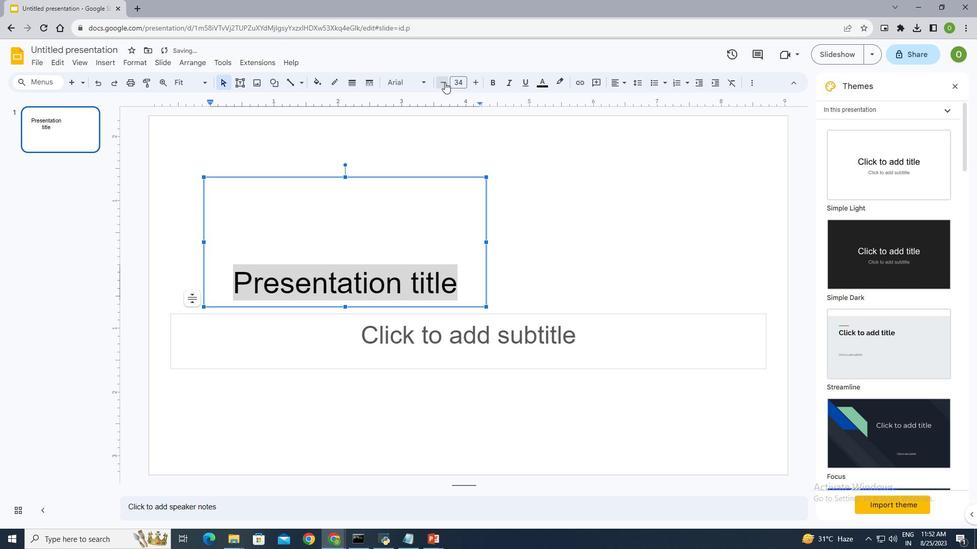 
Action: Mouse moved to (485, 243)
Screenshot: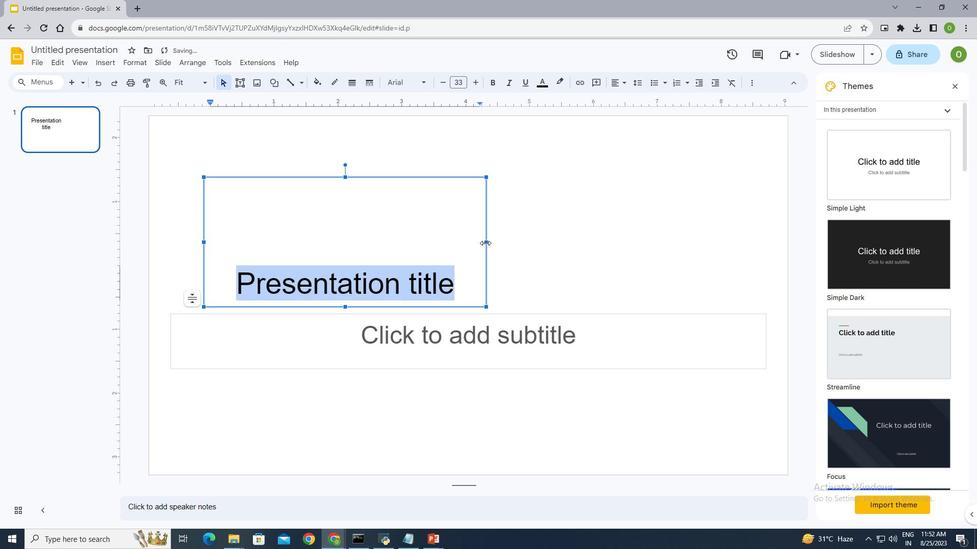 
Action: Mouse pressed left at (485, 243)
Screenshot: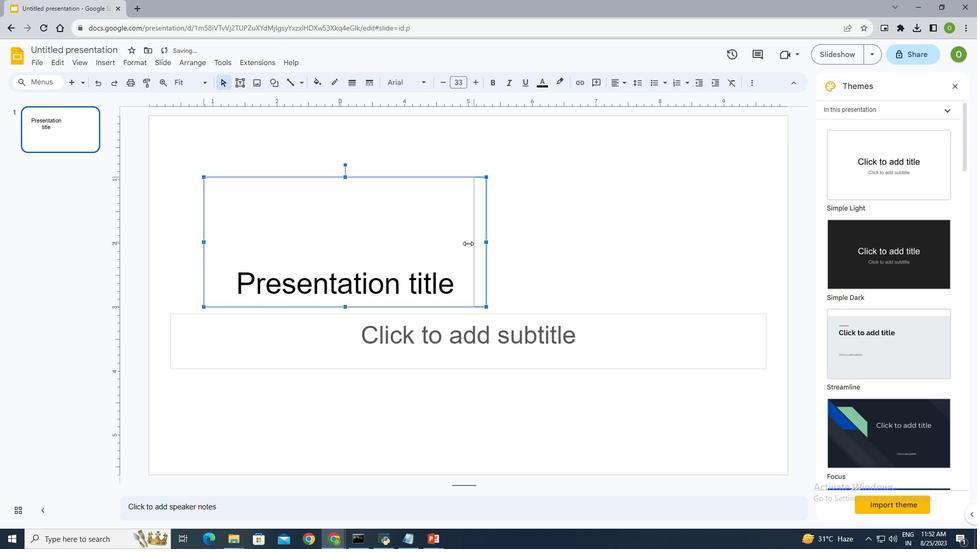 
Action: Mouse moved to (320, 308)
Screenshot: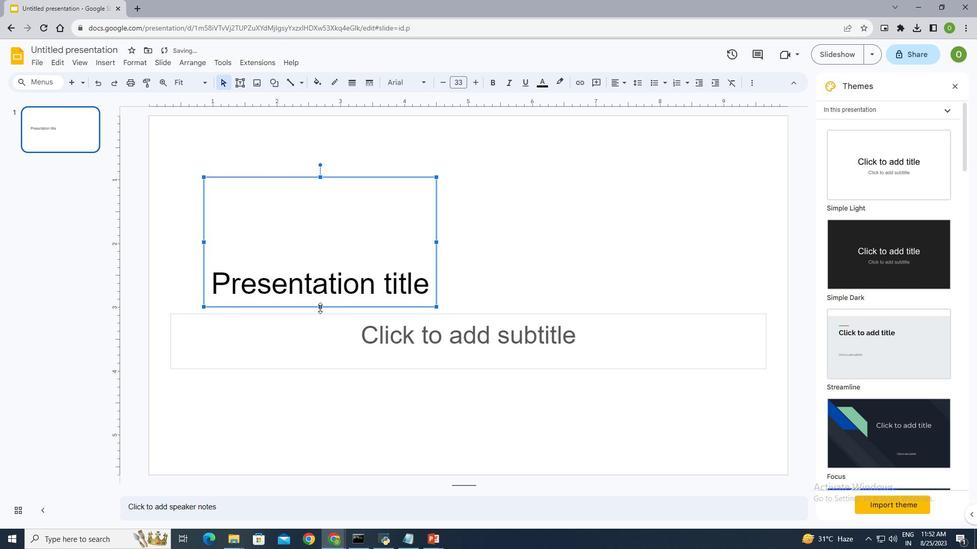
Action: Mouse pressed left at (320, 308)
Screenshot: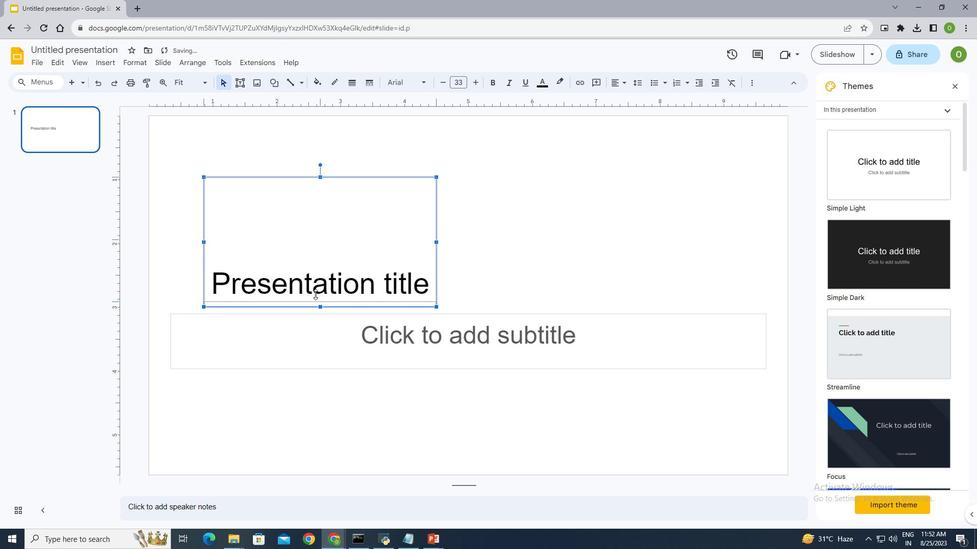 
Action: Mouse moved to (435, 217)
Screenshot: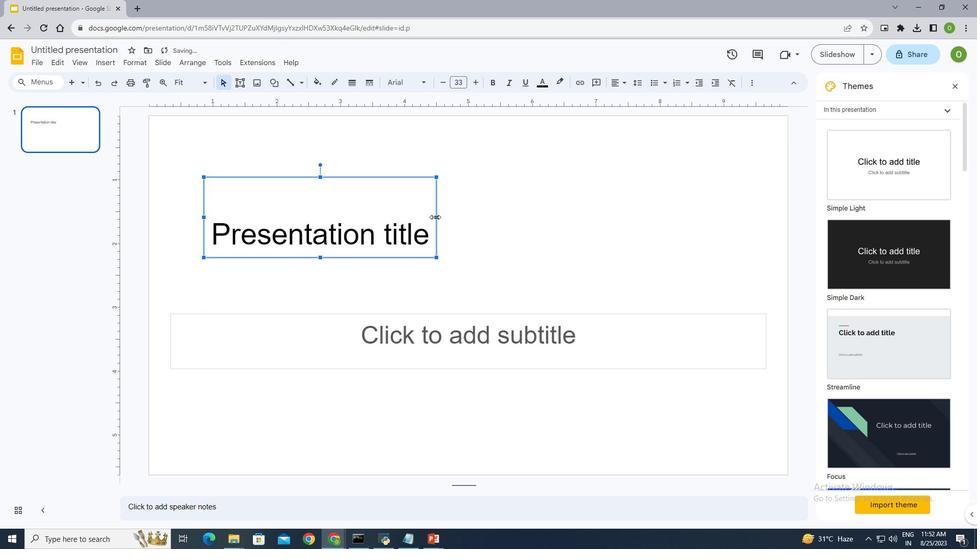 
Action: Mouse pressed left at (435, 217)
Screenshot: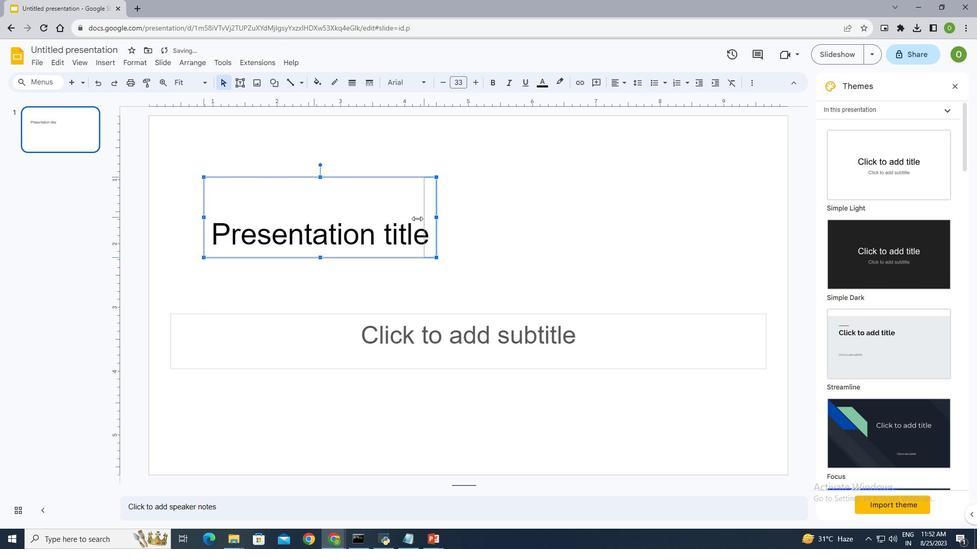 
Action: Mouse moved to (333, 244)
Screenshot: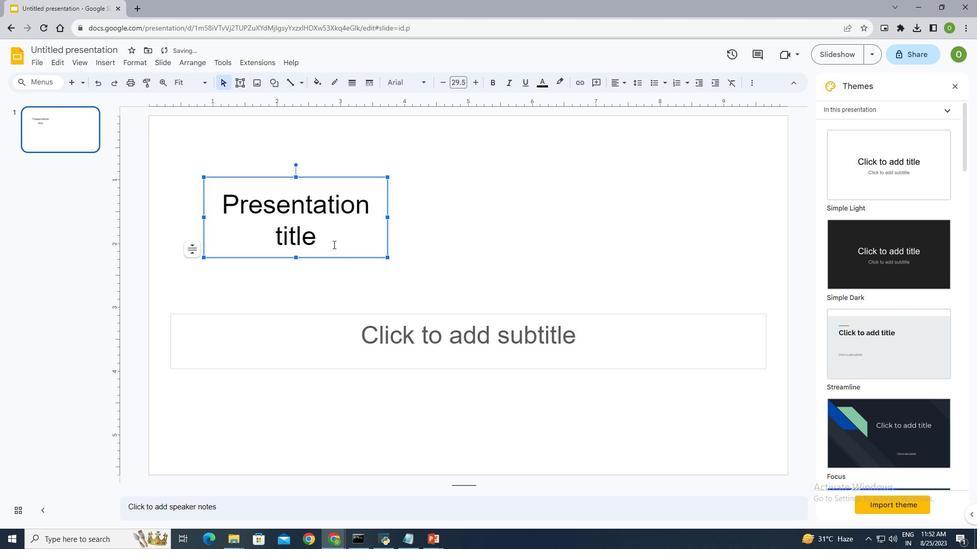 
Action: Mouse pressed left at (333, 244)
Screenshot: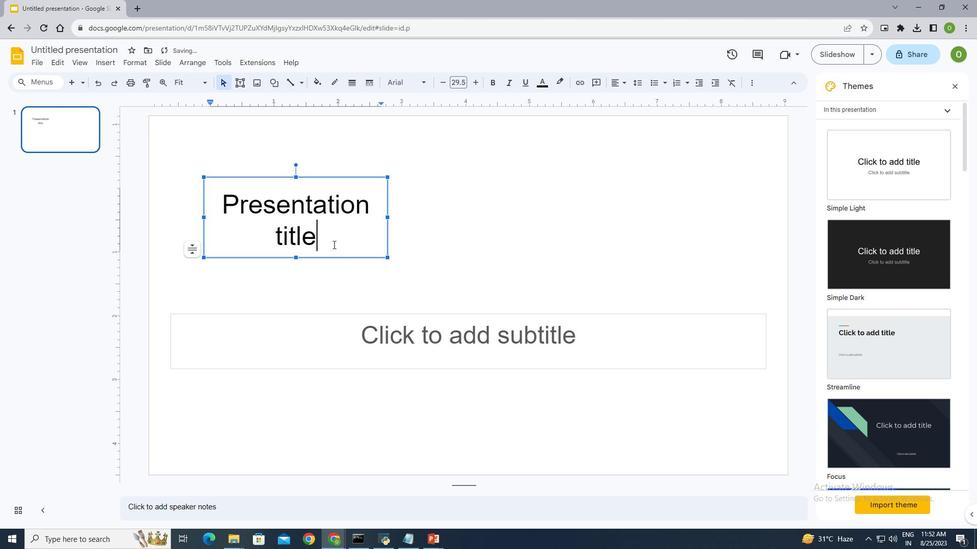 
Action: Mouse moved to (481, 237)
Screenshot: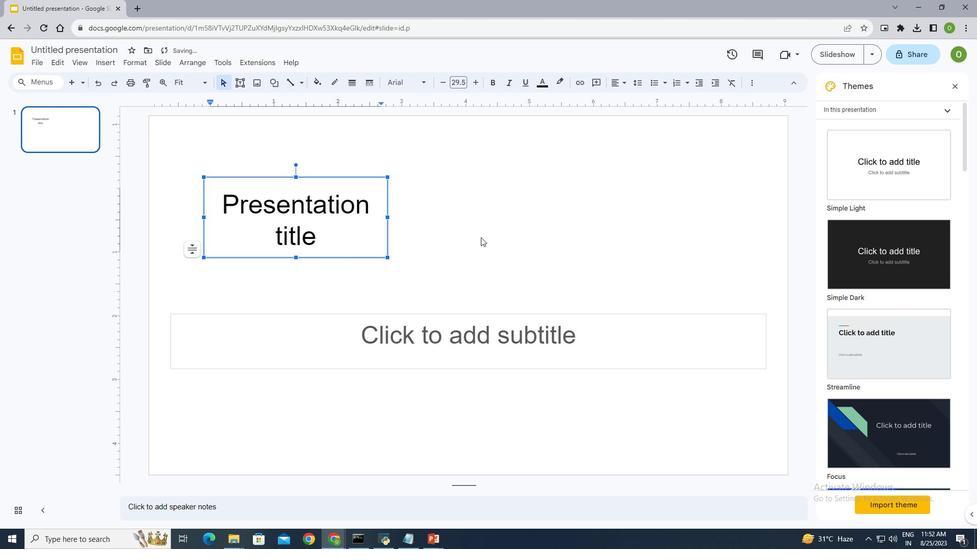 
Action: Mouse pressed left at (481, 237)
Screenshot: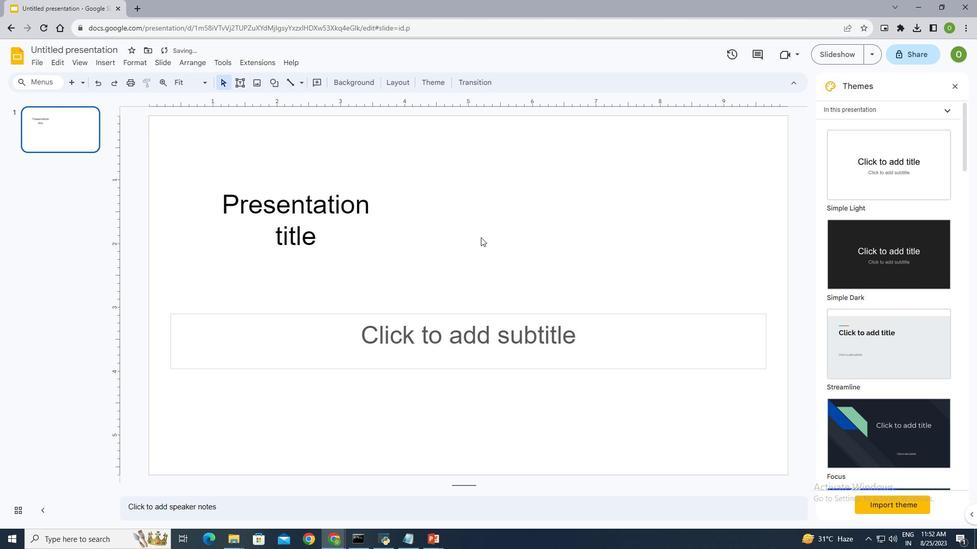 
Action: Mouse moved to (466, 316)
Screenshot: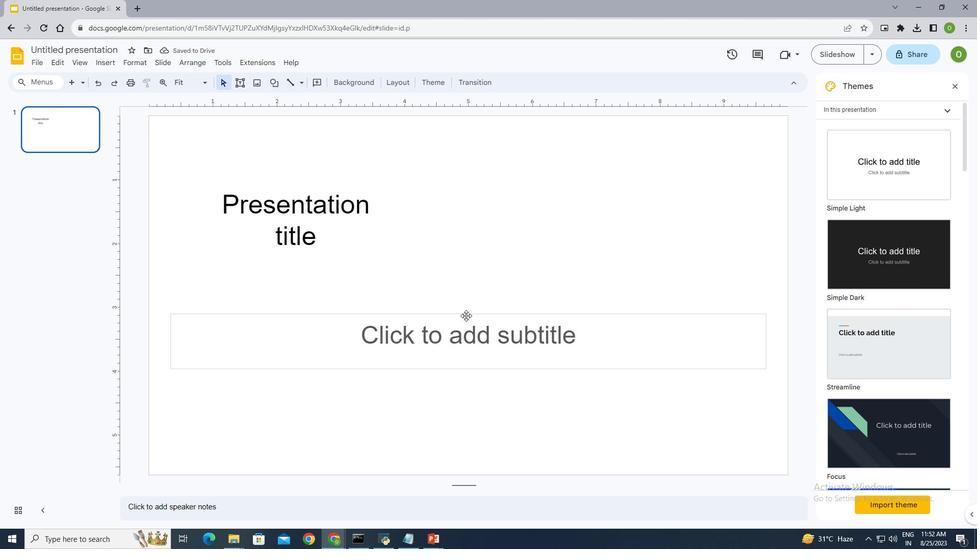 
Action: Mouse pressed left at (466, 316)
Screenshot: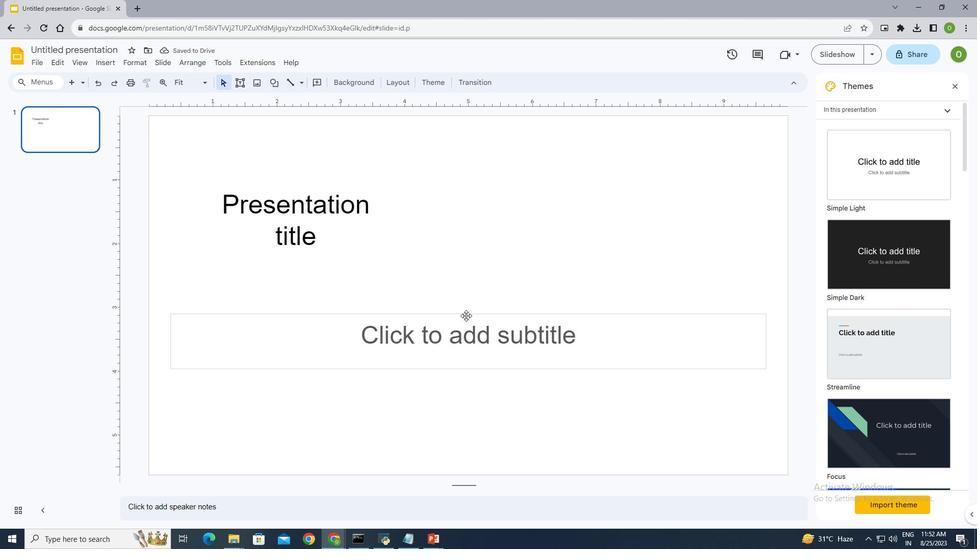 
Action: Mouse moved to (765, 340)
Screenshot: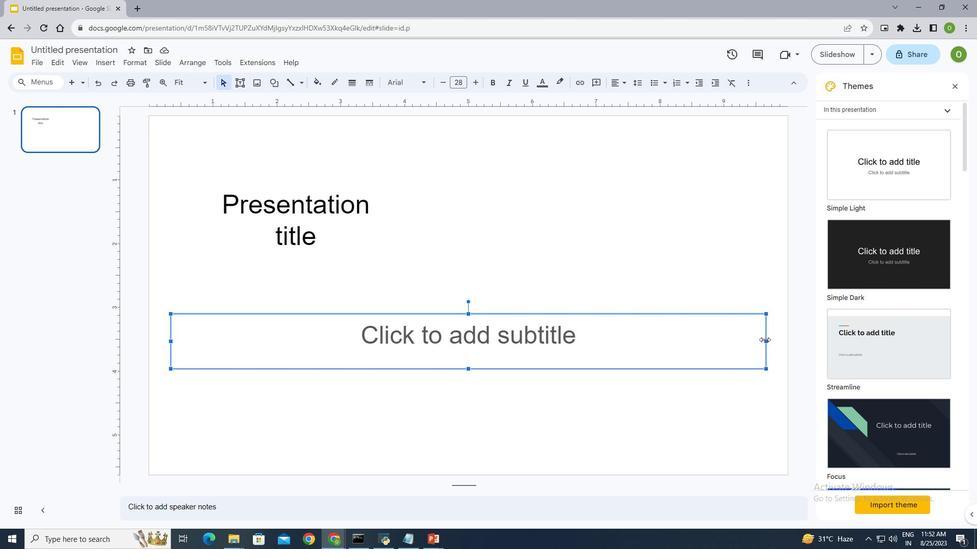 
Action: Mouse pressed left at (765, 340)
Screenshot: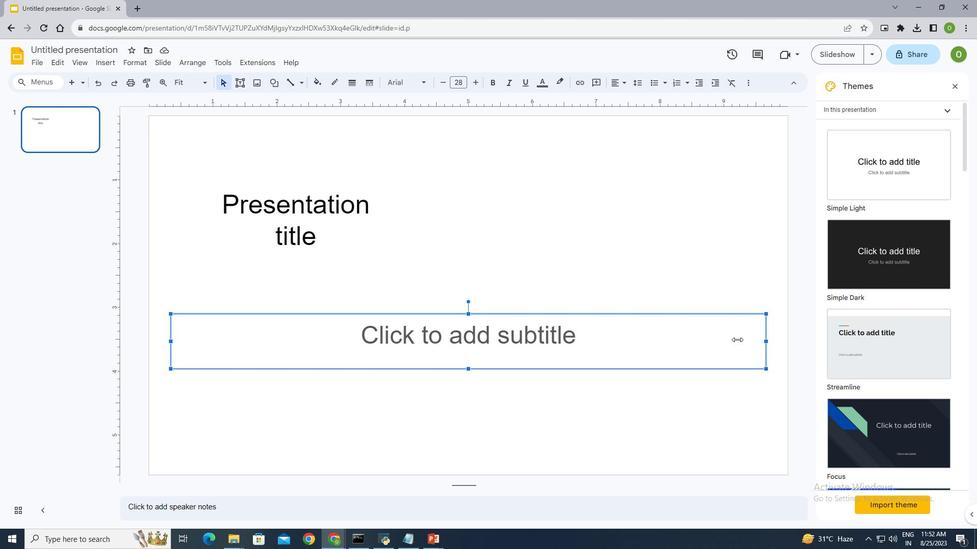
Action: Mouse moved to (234, 345)
Screenshot: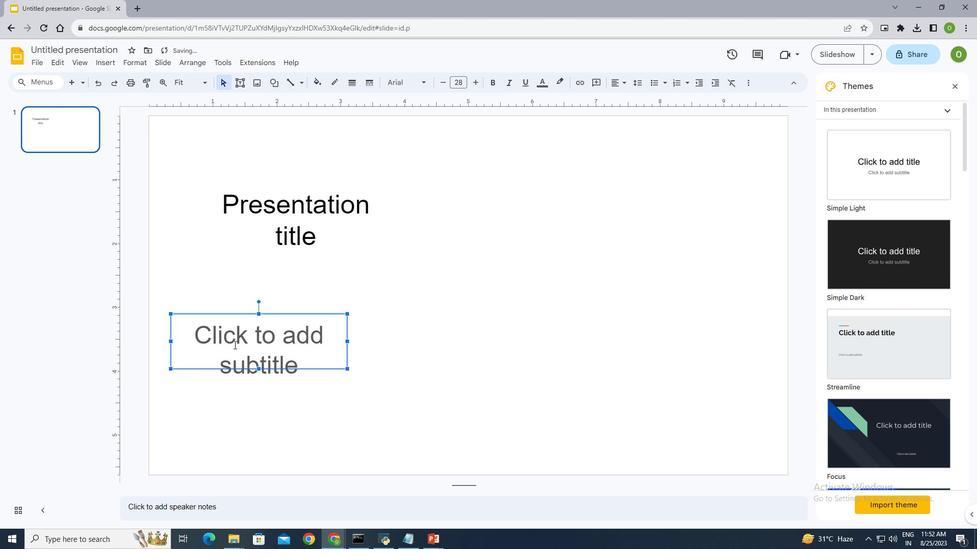 
Action: Mouse pressed left at (234, 345)
Screenshot: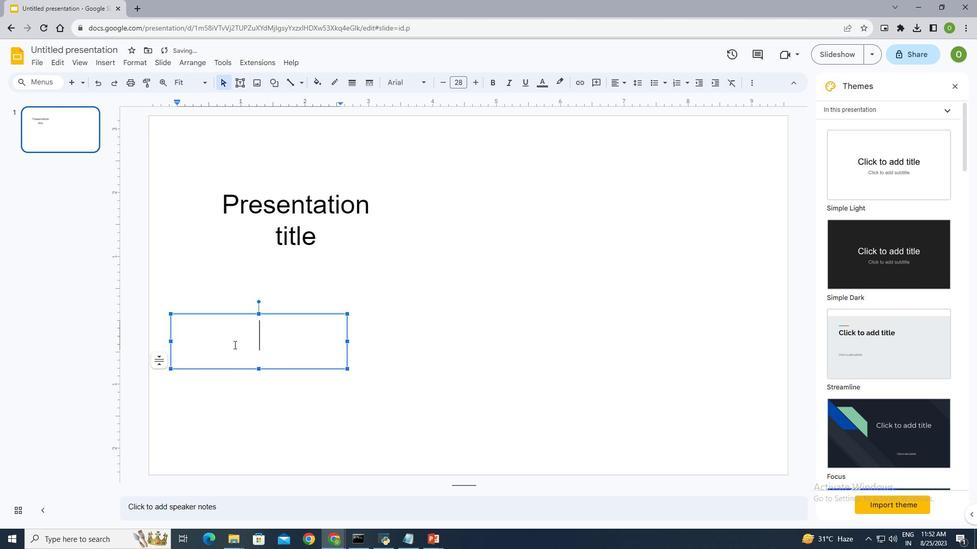 
Action: Mouse moved to (237, 345)
Screenshot: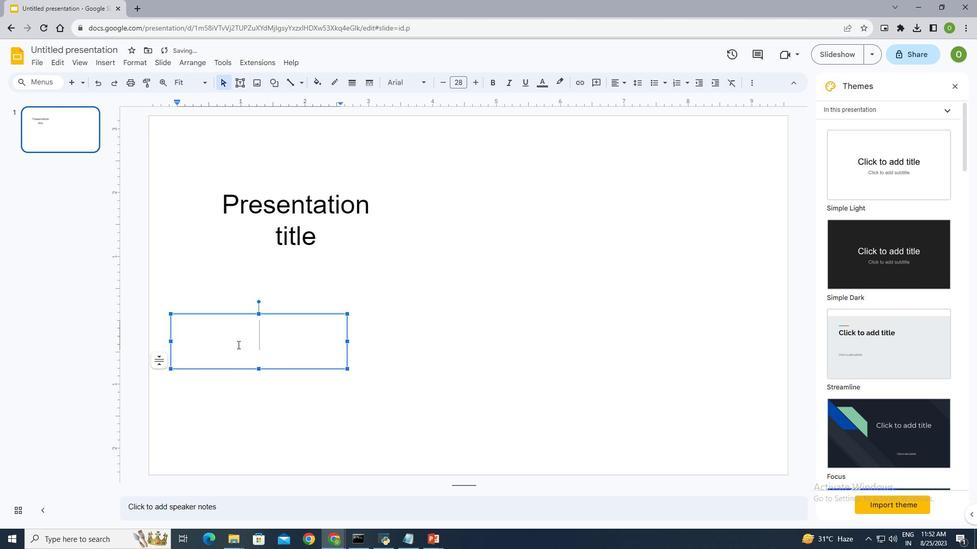 
Action: Key pressed <Key.shift>Presenter<Key.space><Key.enter>name
Screenshot: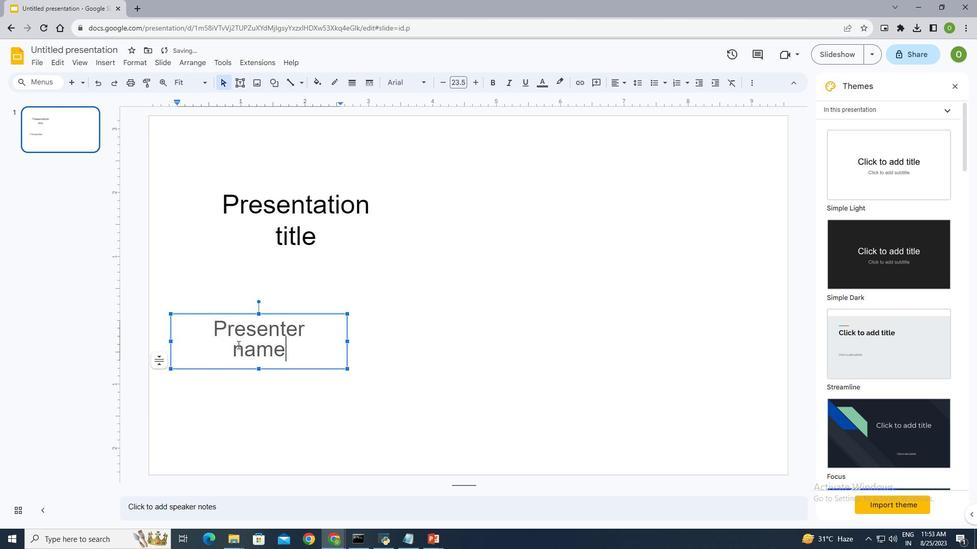 
Action: Mouse moved to (246, 351)
Screenshot: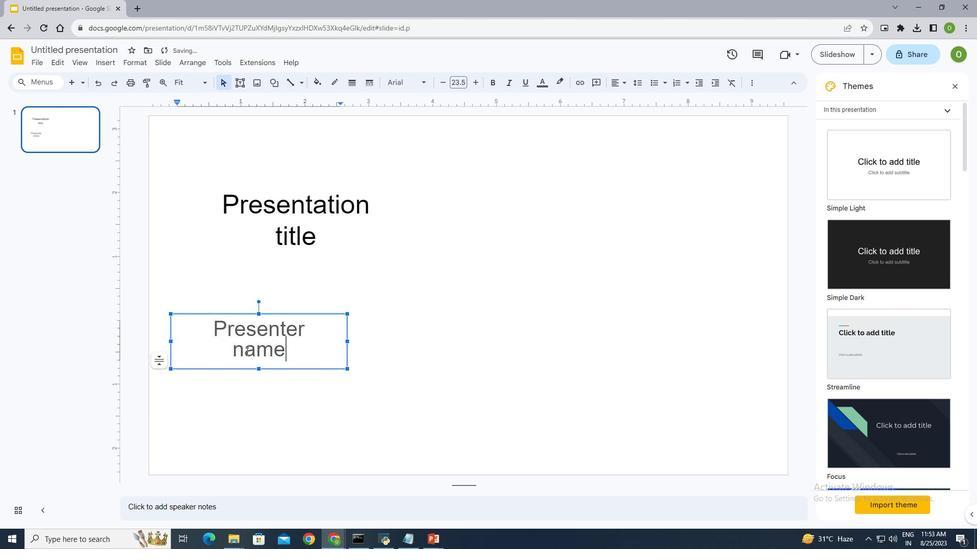 
Action: Mouse pressed left at (246, 351)
Screenshot: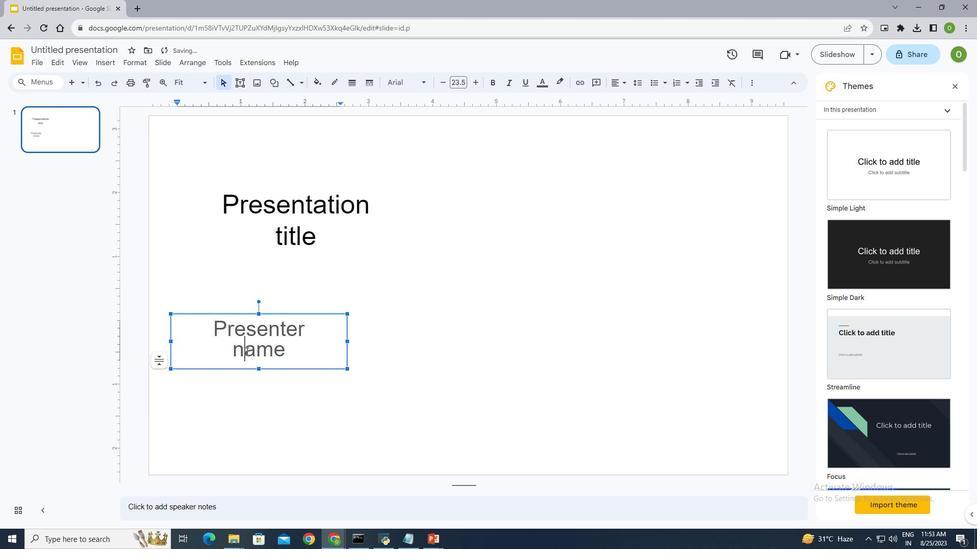 
Action: Mouse moved to (249, 351)
Screenshot: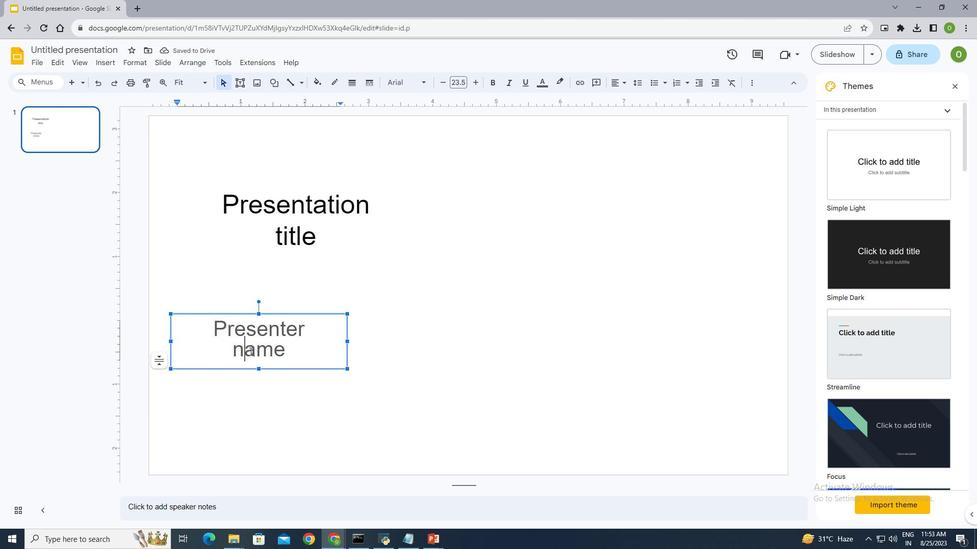 
Action: Key pressed <Key.backspace><Key.shift>N
Screenshot: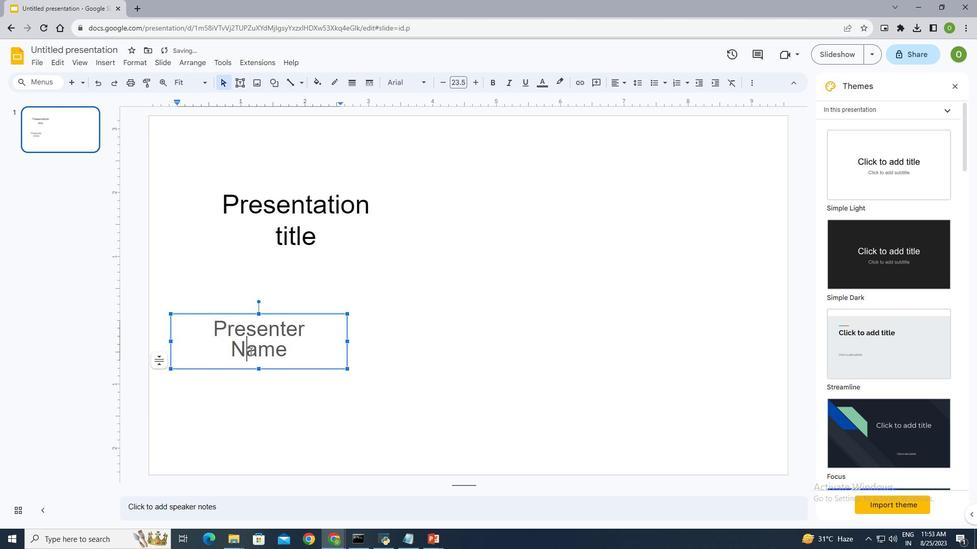 
Action: Mouse moved to (293, 342)
Screenshot: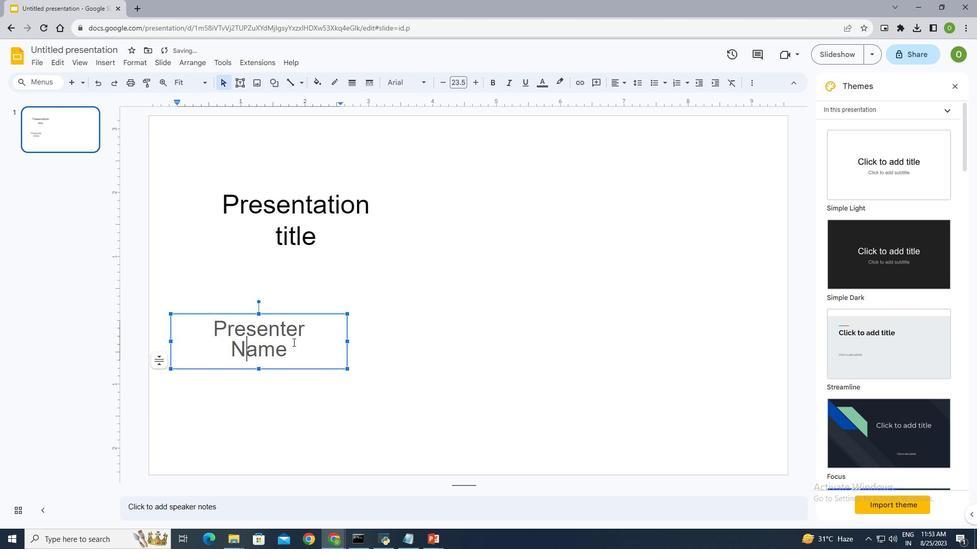 
Action: Mouse pressed left at (293, 342)
Screenshot: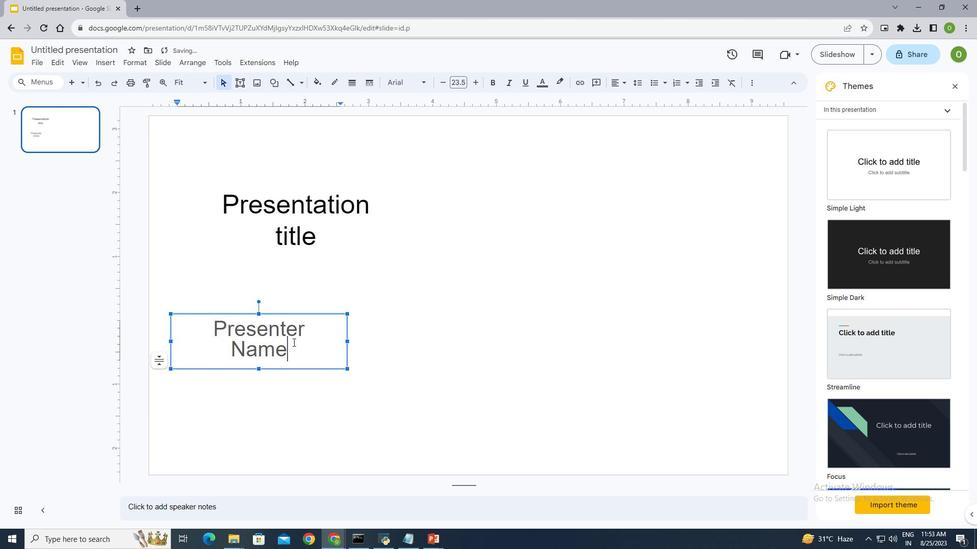 
Action: Mouse moved to (382, 357)
Screenshot: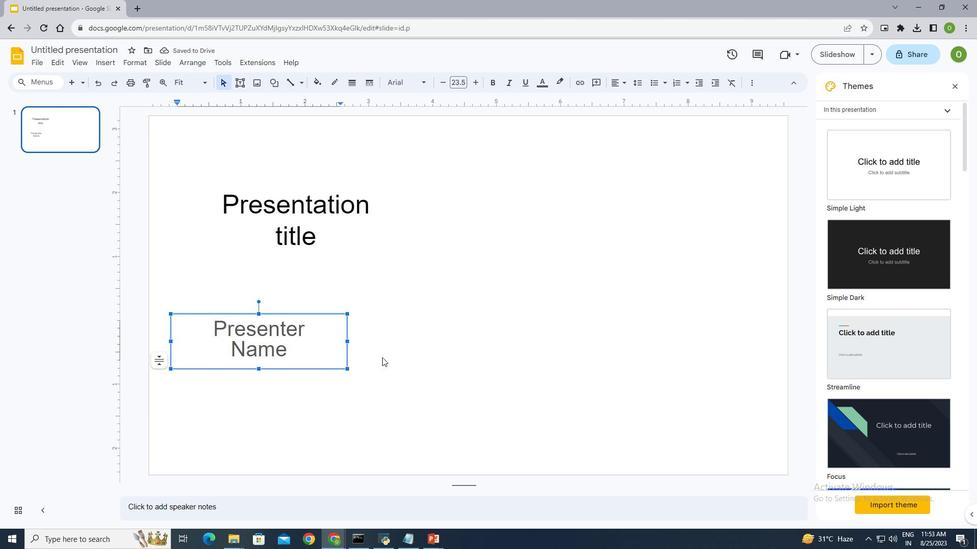 
Action: Mouse pressed left at (382, 357)
Screenshot: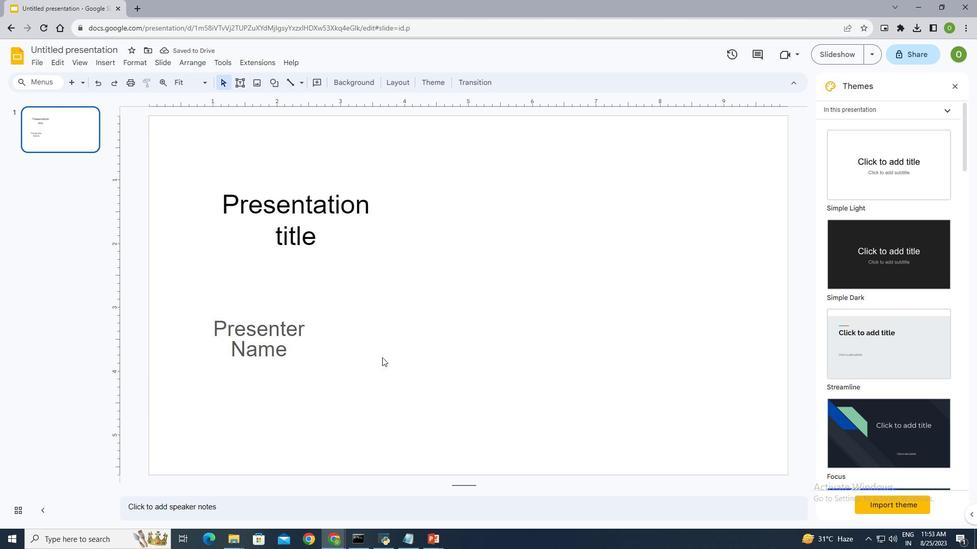 
Action: Mouse moved to (362, 81)
Screenshot: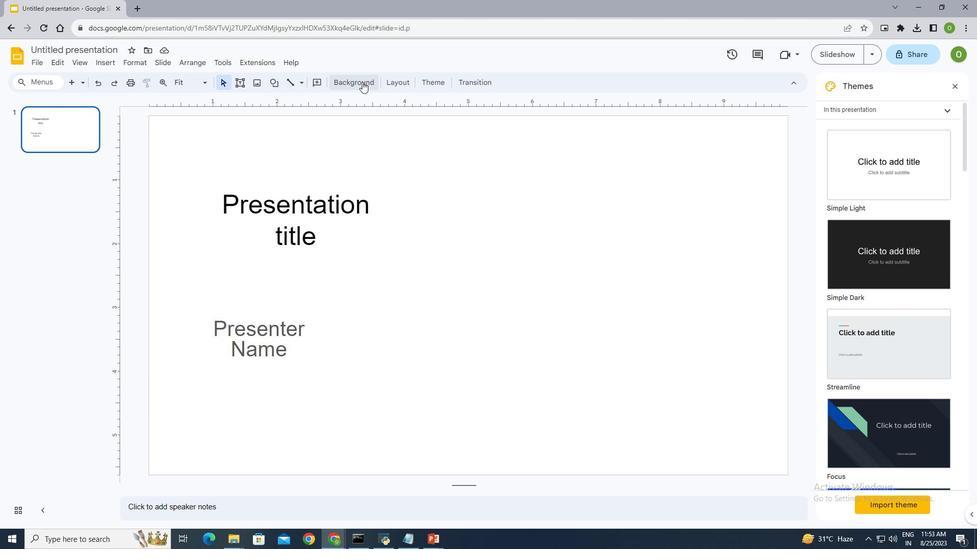 
Action: Mouse pressed left at (362, 81)
Screenshot: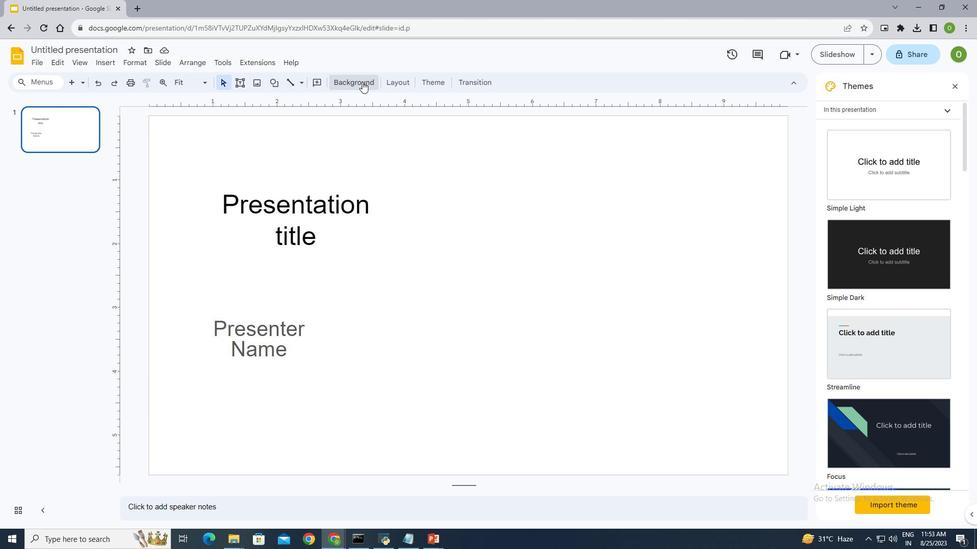 
Action: Mouse moved to (560, 253)
Screenshot: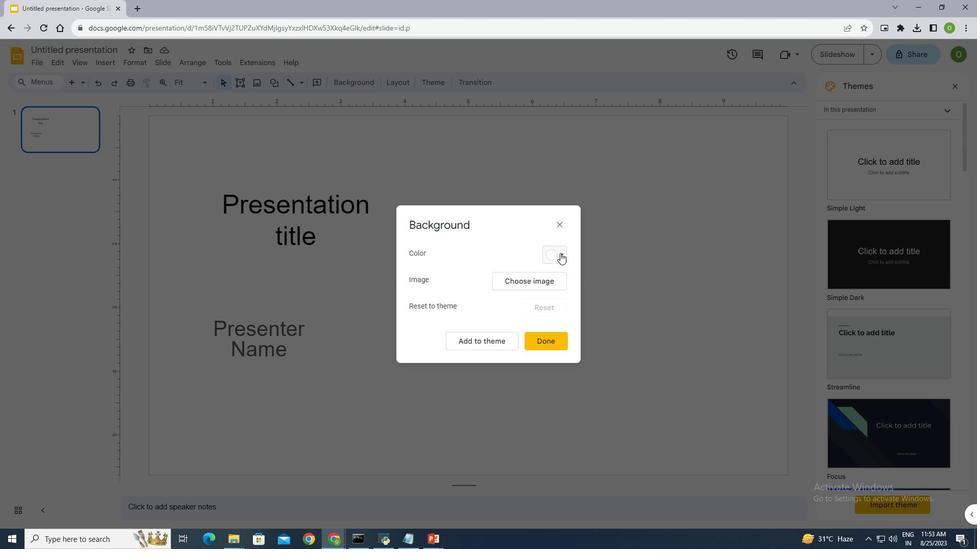 
Action: Mouse pressed left at (560, 253)
Screenshot: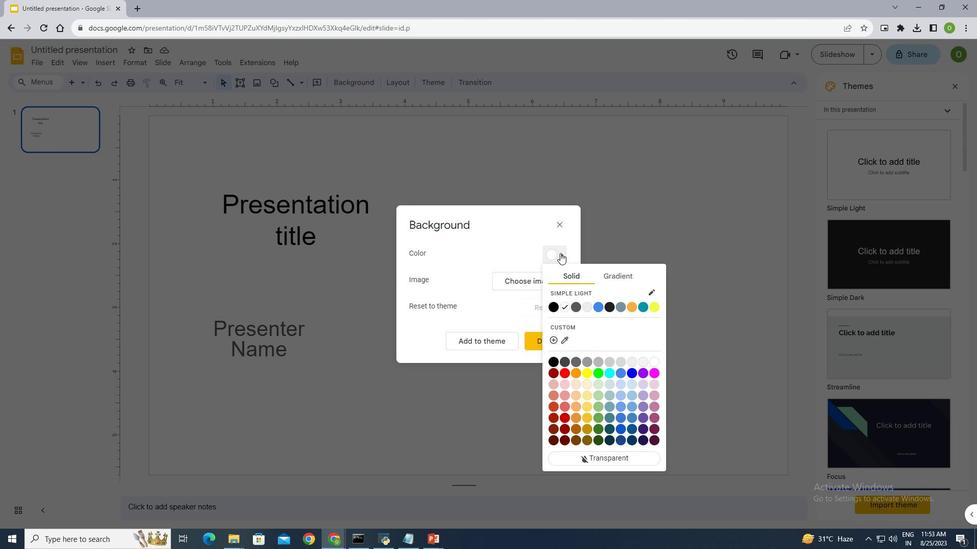 
Action: Mouse moved to (616, 272)
Screenshot: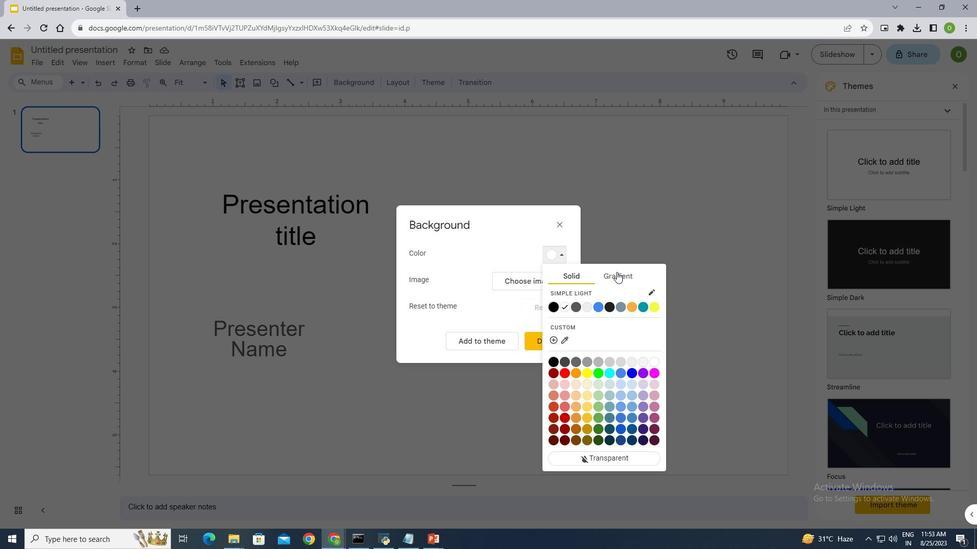 
Action: Mouse pressed left at (616, 272)
Screenshot: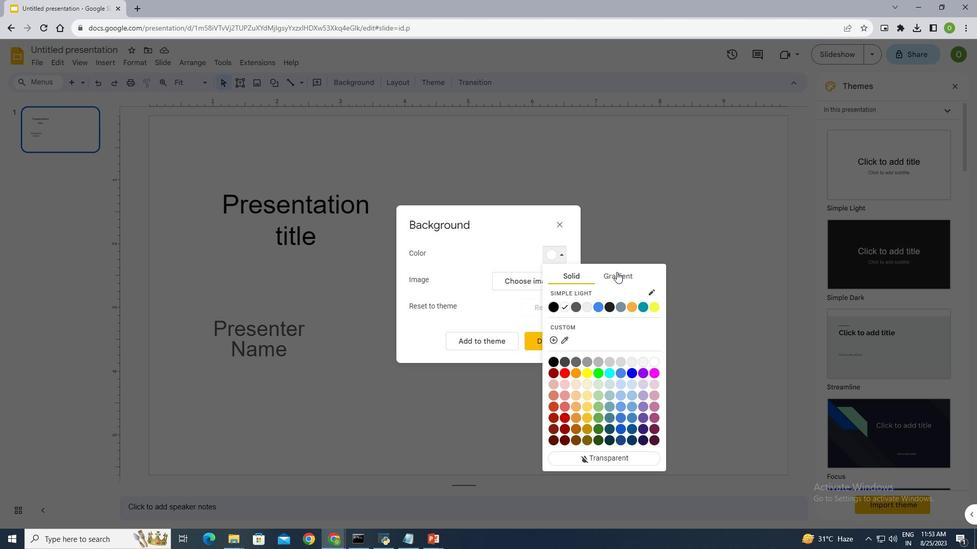 
Action: Mouse moved to (573, 276)
Screenshot: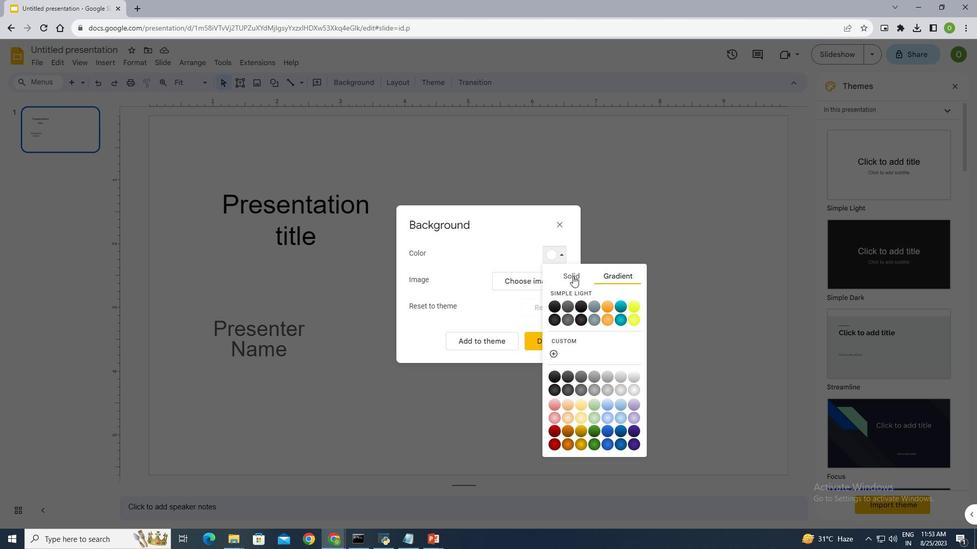 
Action: Mouse pressed left at (573, 276)
Screenshot: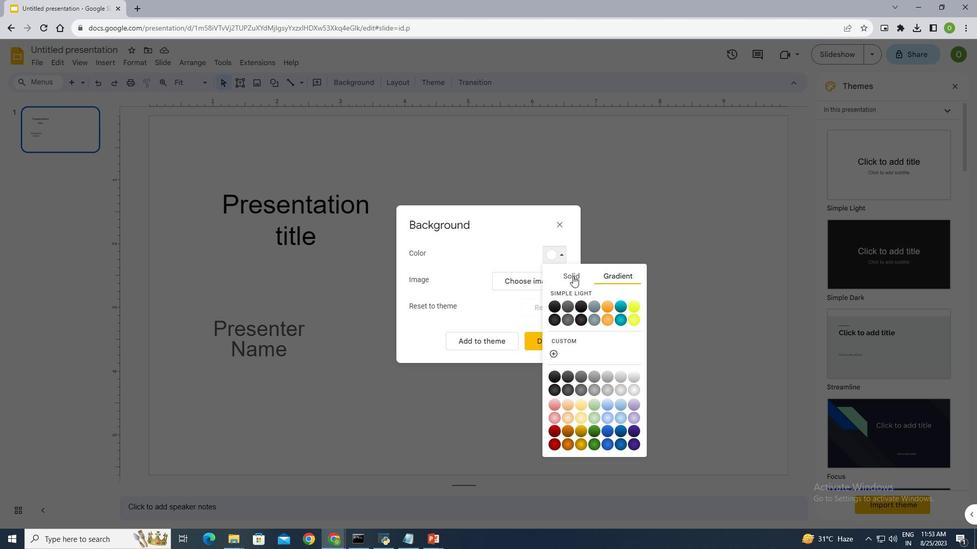 
Action: Mouse moved to (551, 340)
Screenshot: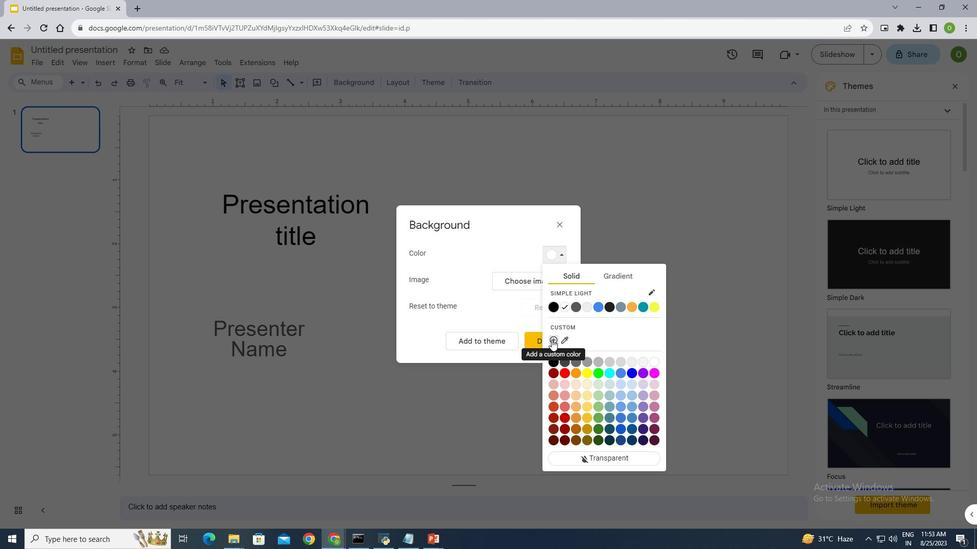 
Action: Mouse pressed left at (551, 340)
Screenshot: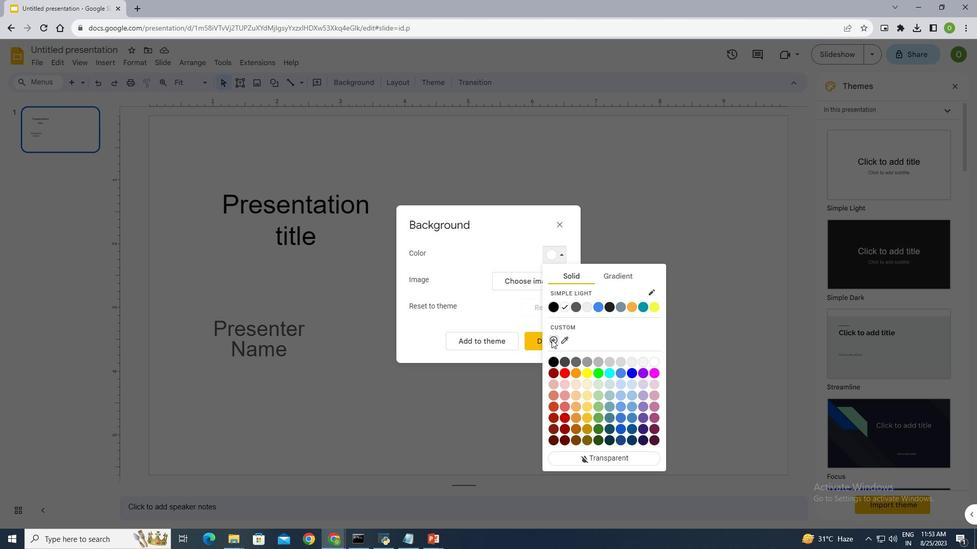 
Action: Mouse moved to (477, 285)
Screenshot: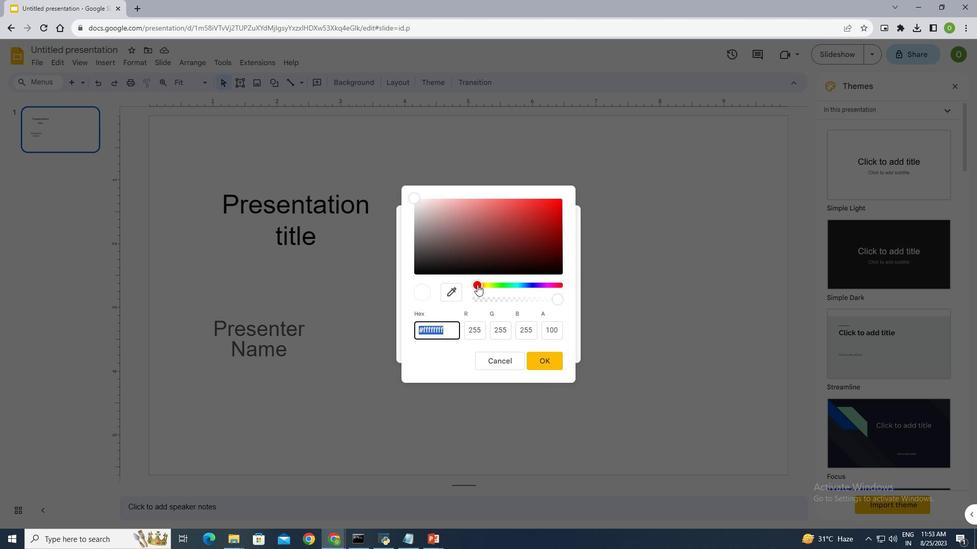 
Action: Mouse pressed left at (477, 285)
Screenshot: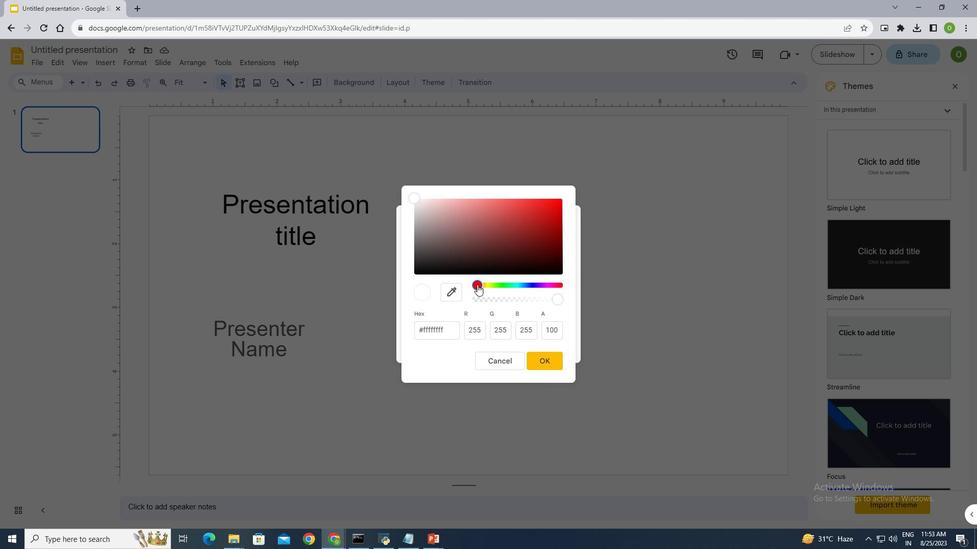 
Action: Mouse moved to (413, 200)
Screenshot: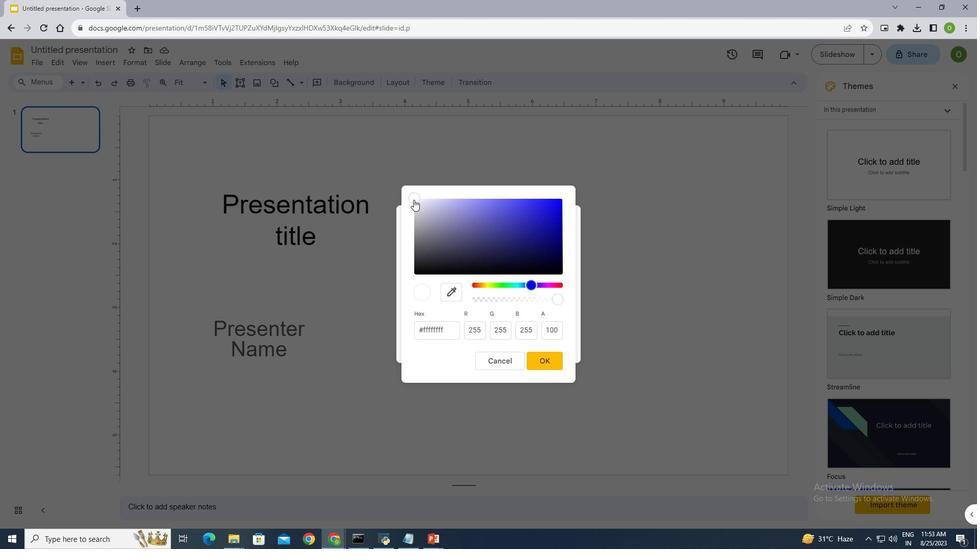 
Action: Mouse pressed left at (413, 200)
Screenshot: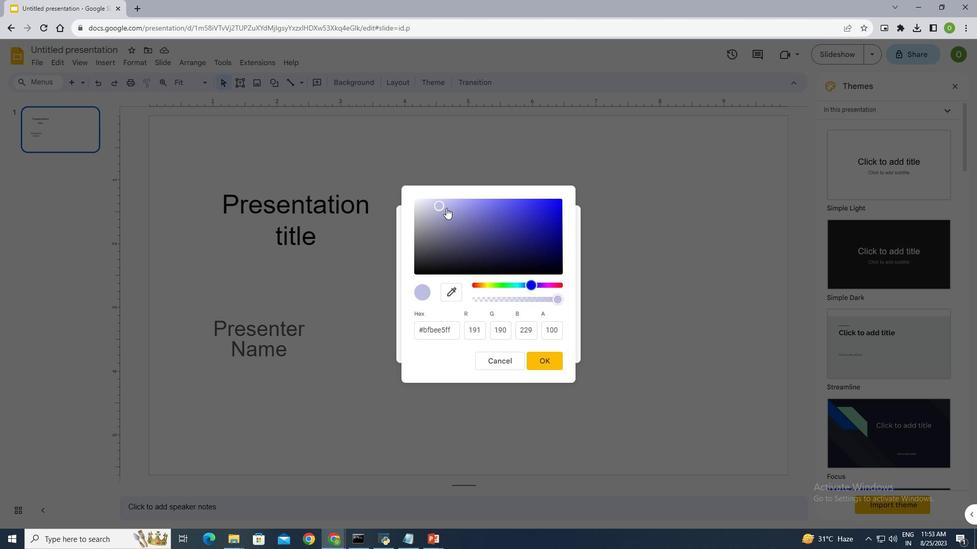 
Action: Mouse moved to (554, 364)
Screenshot: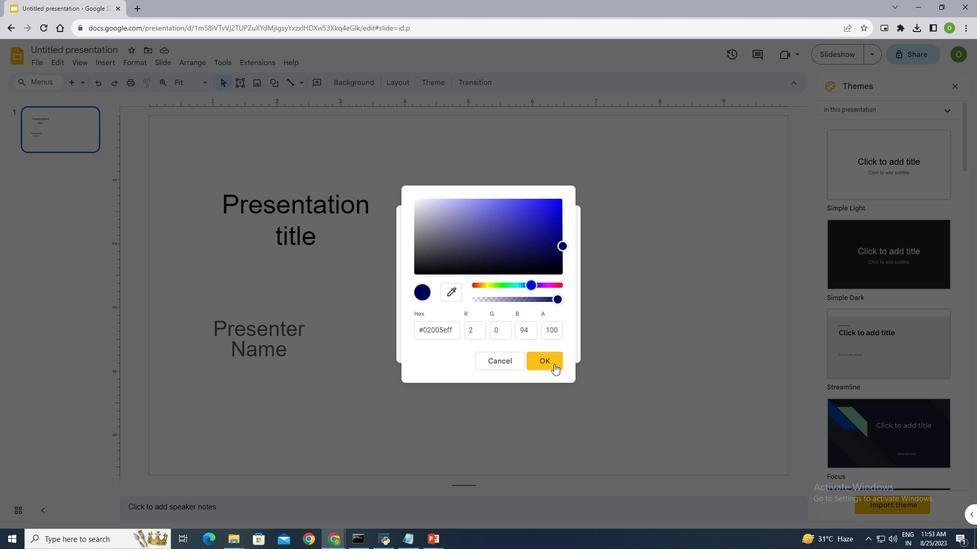 
Action: Mouse pressed left at (554, 364)
Screenshot: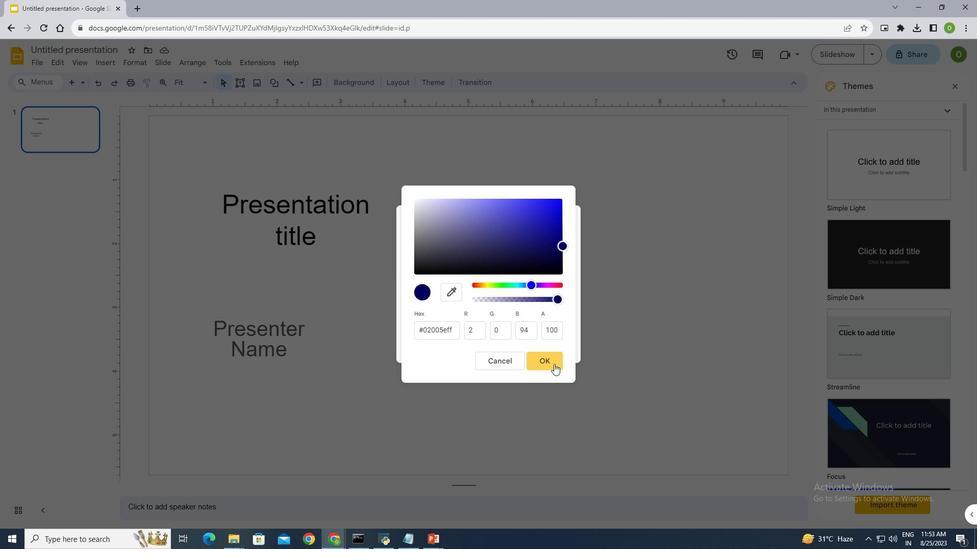 
Action: Mouse moved to (547, 340)
Screenshot: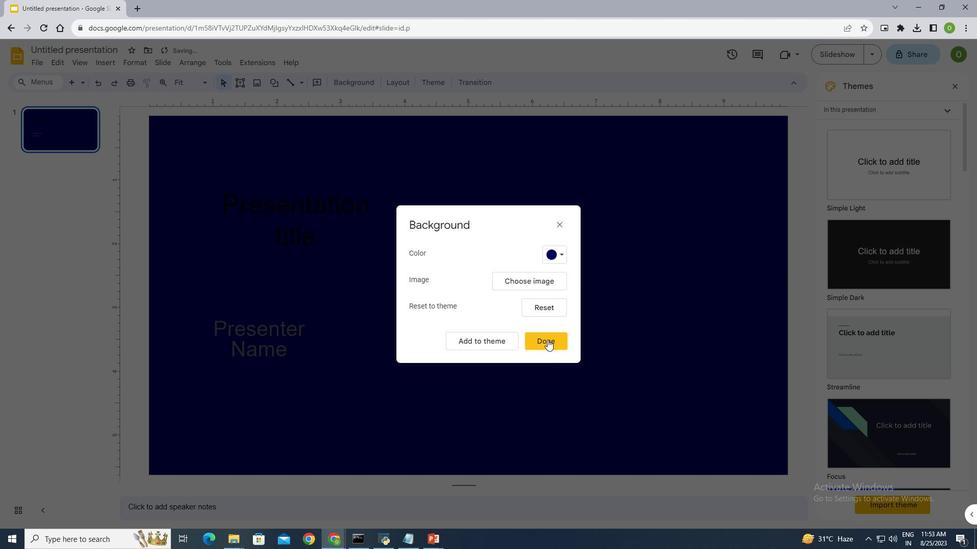 
Action: Mouse pressed left at (547, 340)
Screenshot: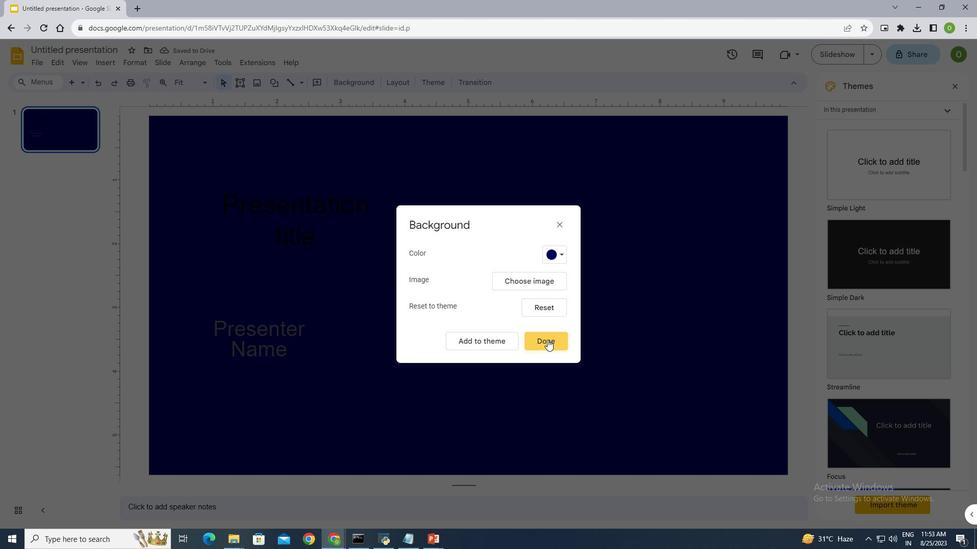 
Action: Mouse moved to (537, 333)
Screenshot: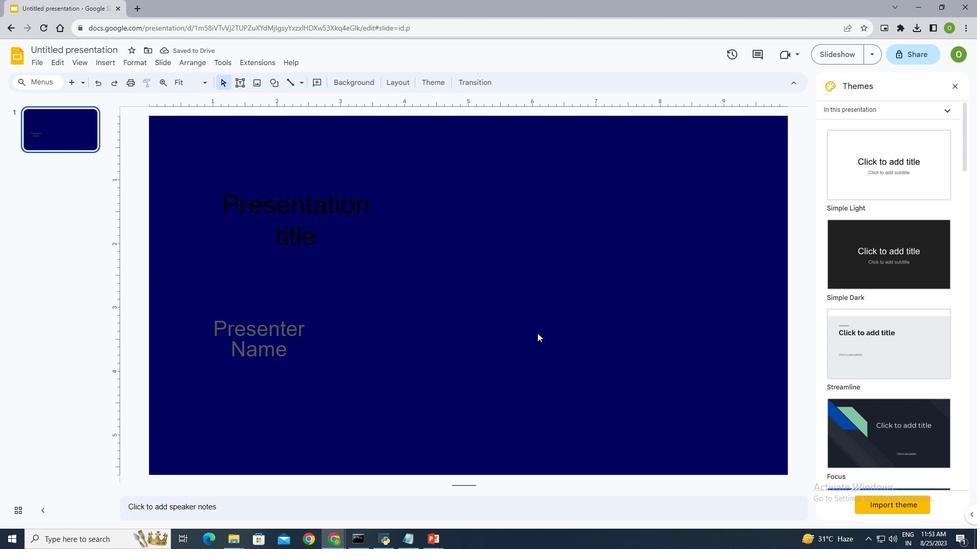
Action: Mouse pressed left at (537, 333)
Screenshot: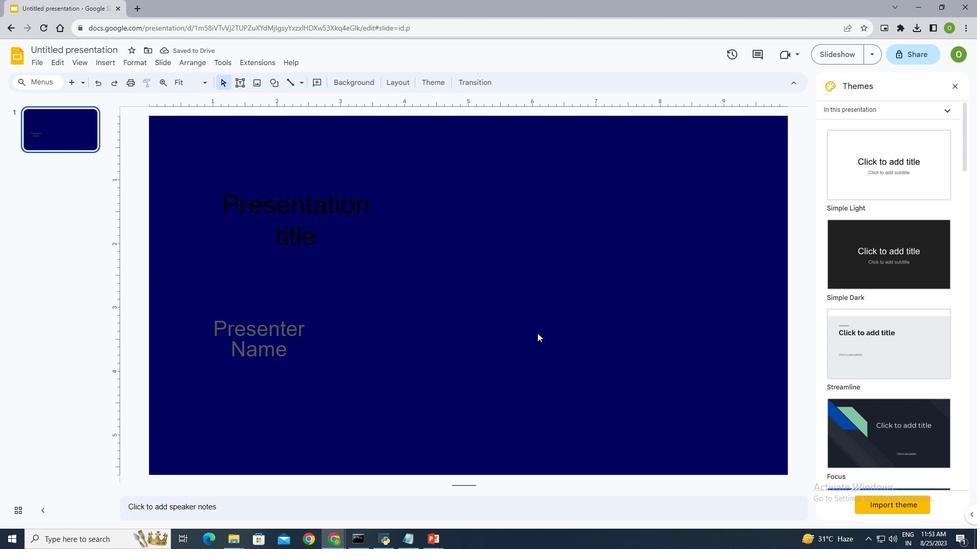 
Action: Mouse moved to (349, 82)
Screenshot: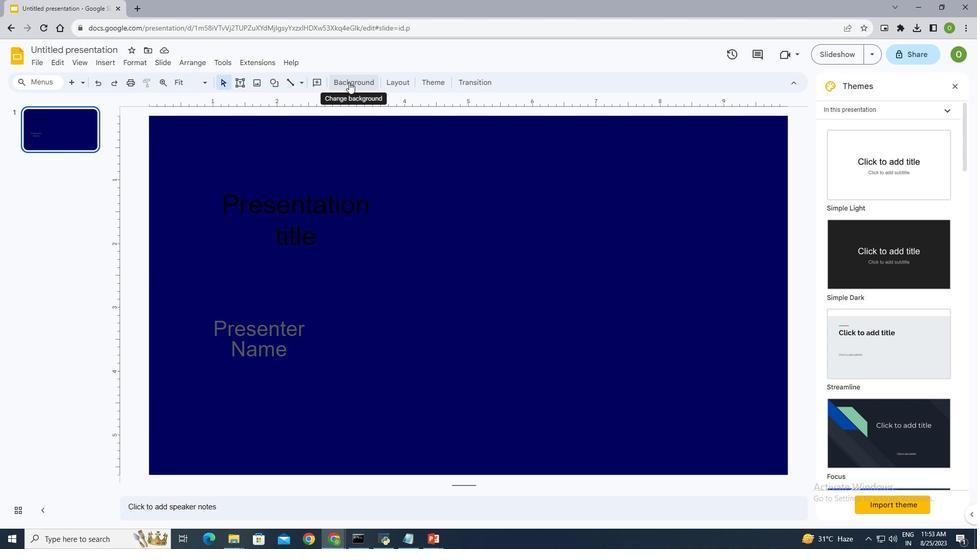 
Action: Mouse pressed left at (349, 82)
Screenshot: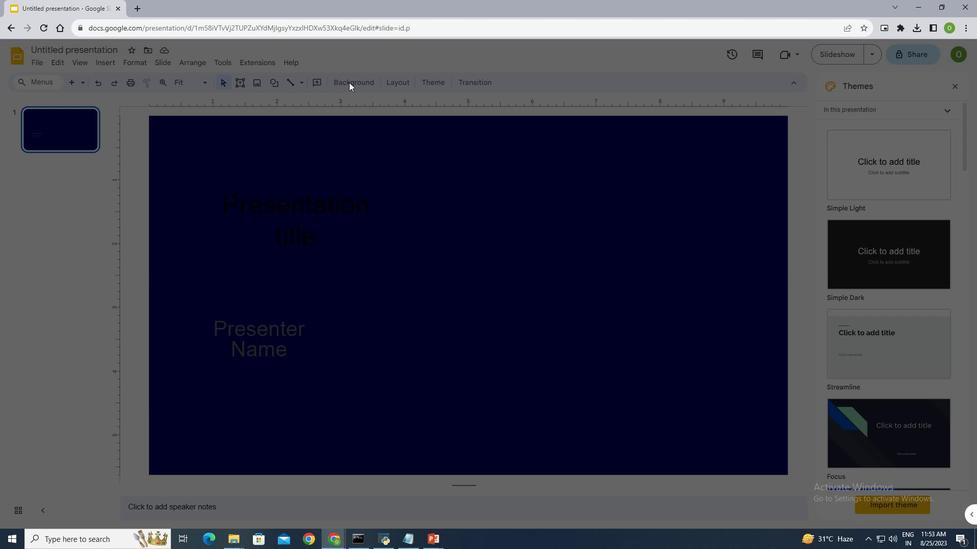 
Action: Mouse moved to (561, 255)
Screenshot: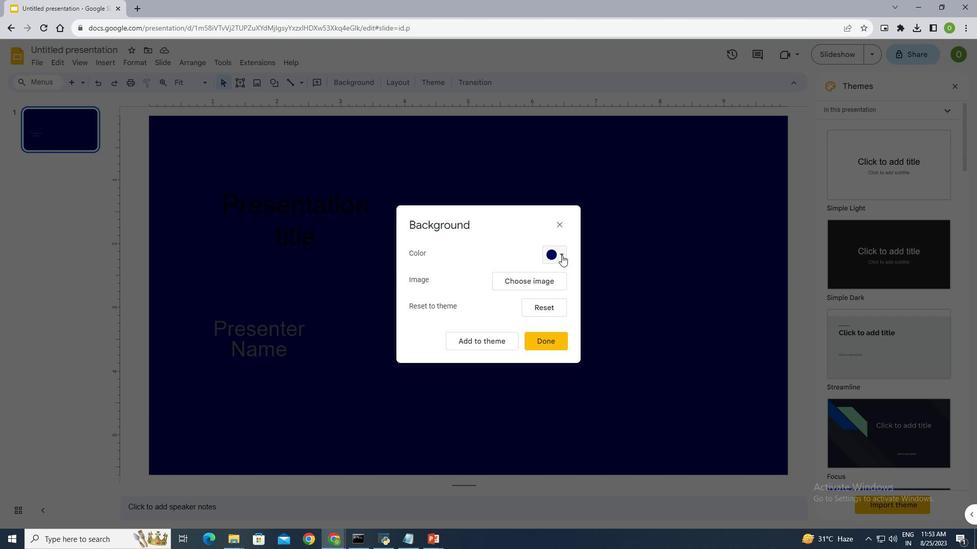 
Action: Mouse pressed left at (561, 255)
Screenshot: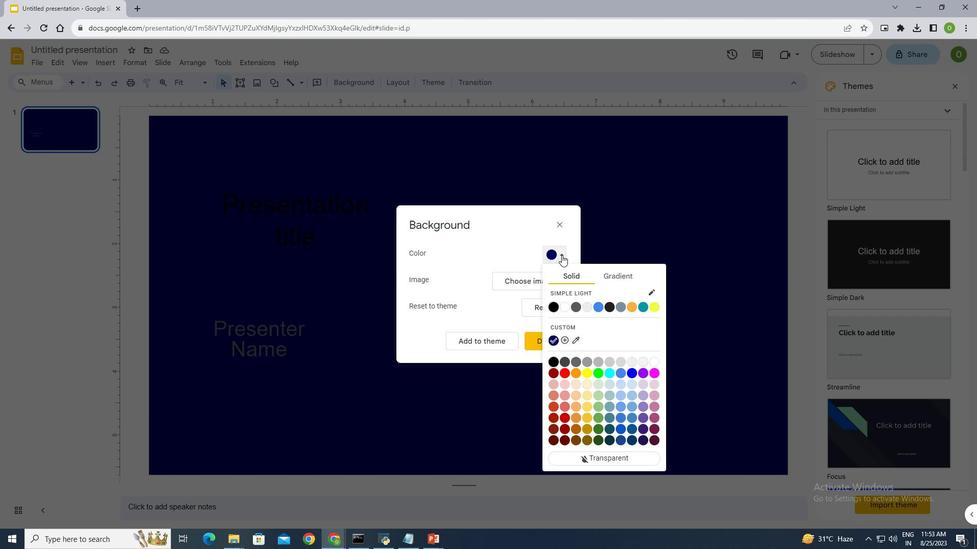 
Action: Mouse moved to (567, 340)
Screenshot: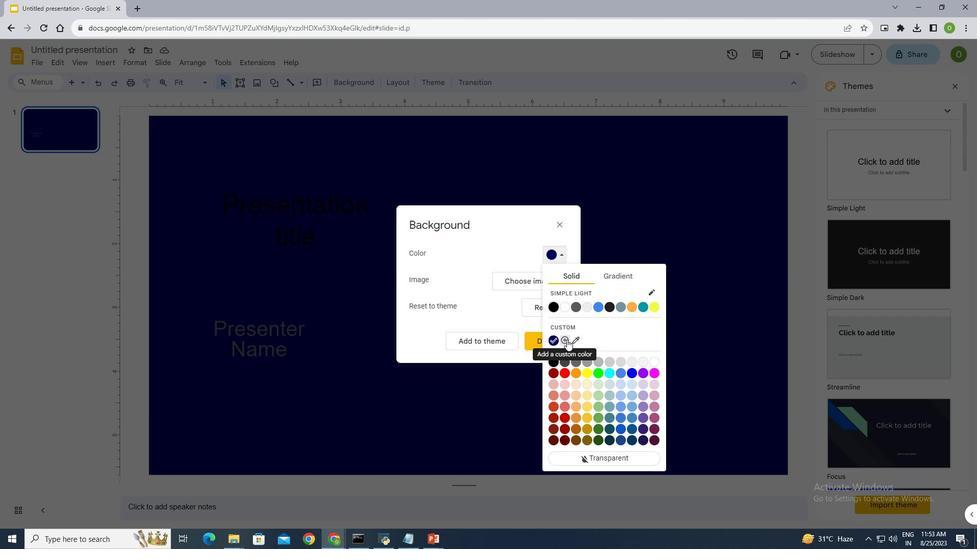 
Action: Mouse pressed left at (567, 340)
Screenshot: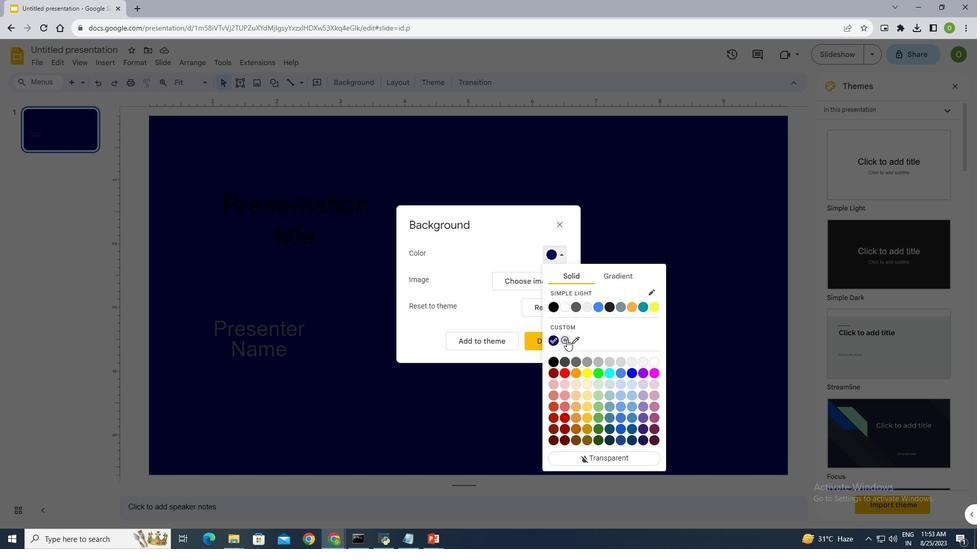 
Action: Mouse moved to (564, 247)
Screenshot: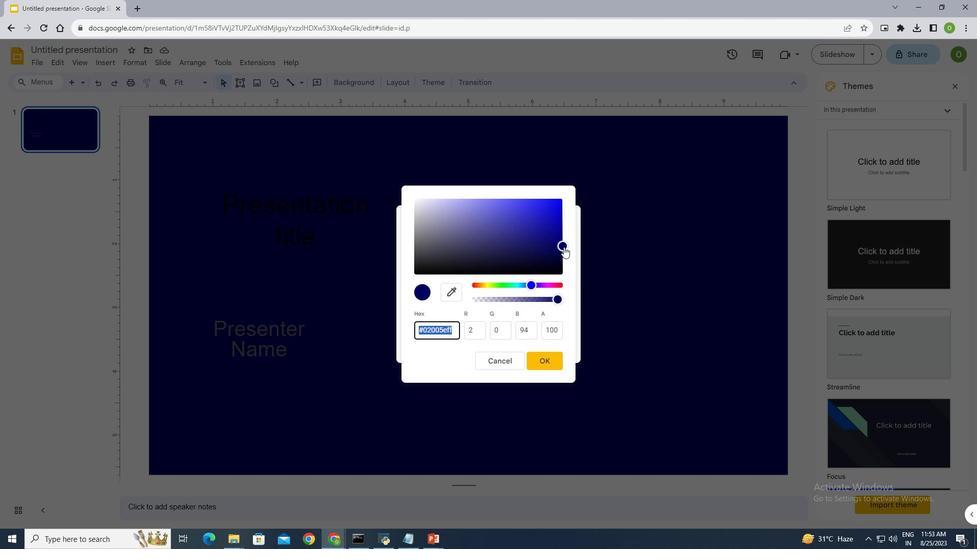 
Action: Mouse pressed left at (564, 247)
Screenshot: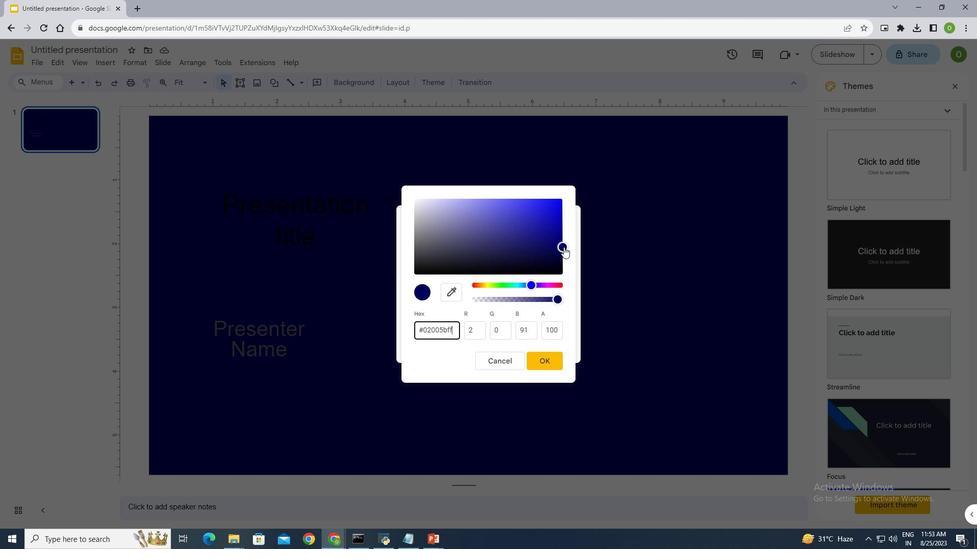 
Action: Mouse moved to (548, 360)
Screenshot: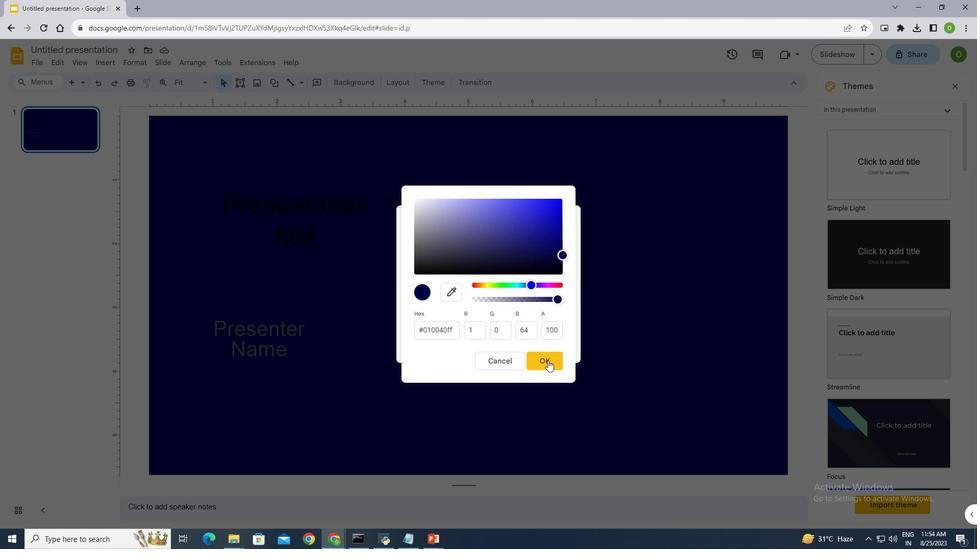 
Action: Mouse pressed left at (548, 360)
Screenshot: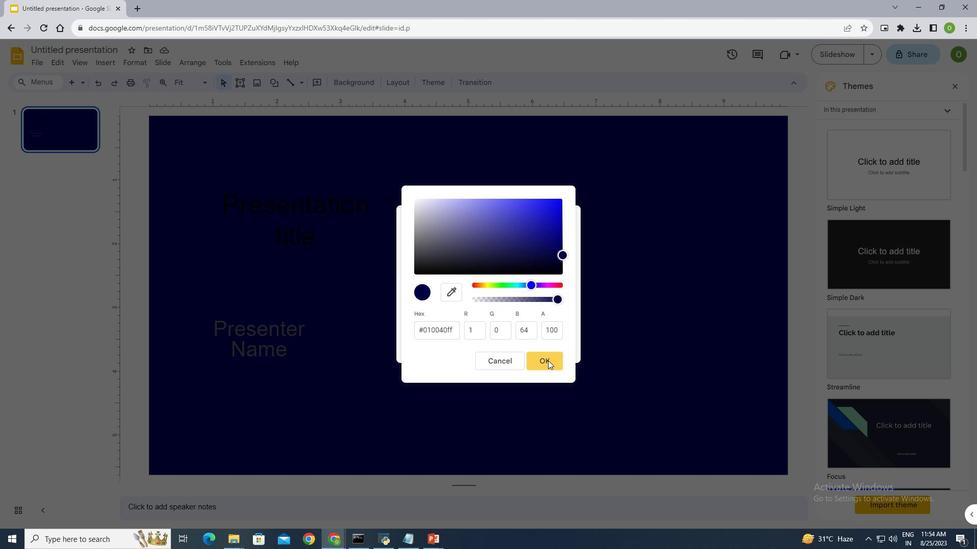 
Action: Mouse moved to (543, 338)
Screenshot: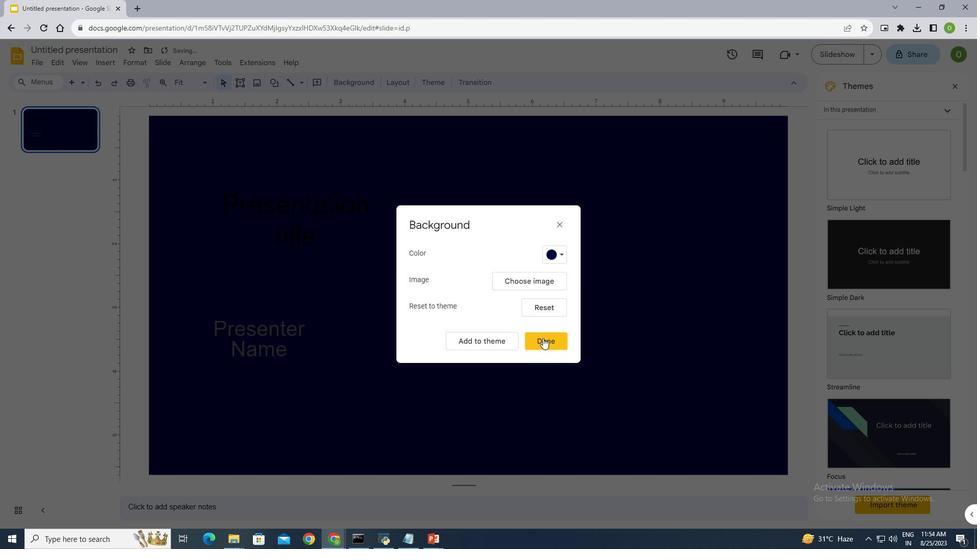 
Action: Mouse pressed left at (543, 338)
Screenshot: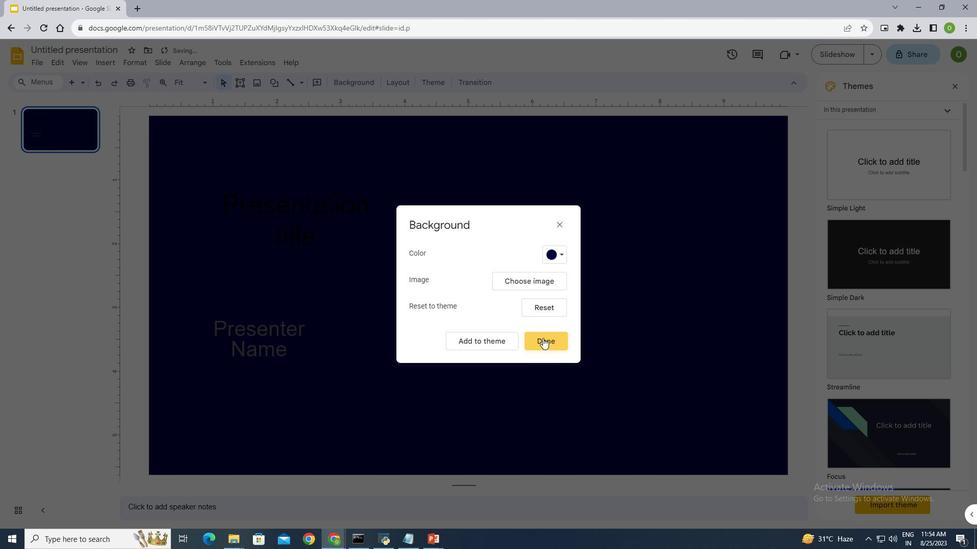 
Action: Mouse moved to (266, 341)
Screenshot: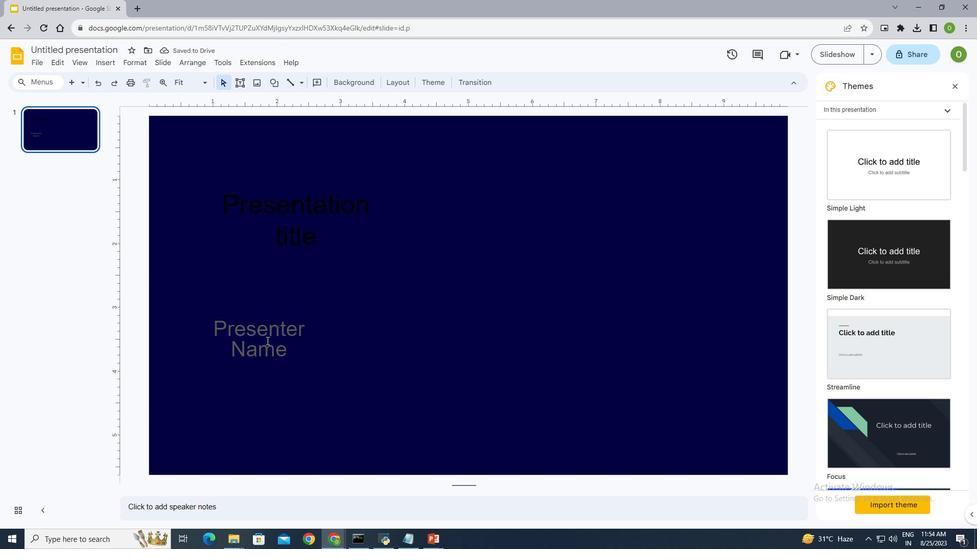 
Action: Mouse pressed left at (266, 341)
Screenshot: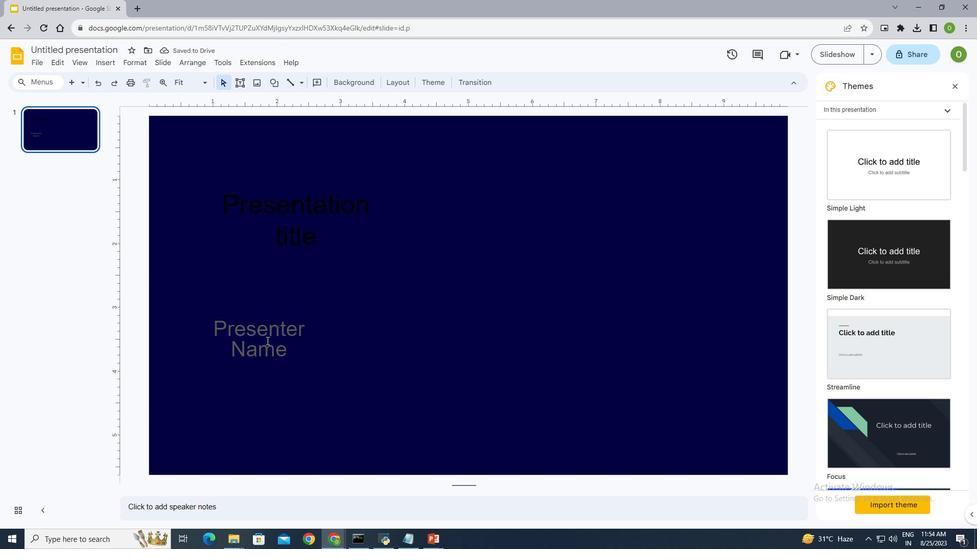 
Action: Mouse moved to (325, 225)
Screenshot: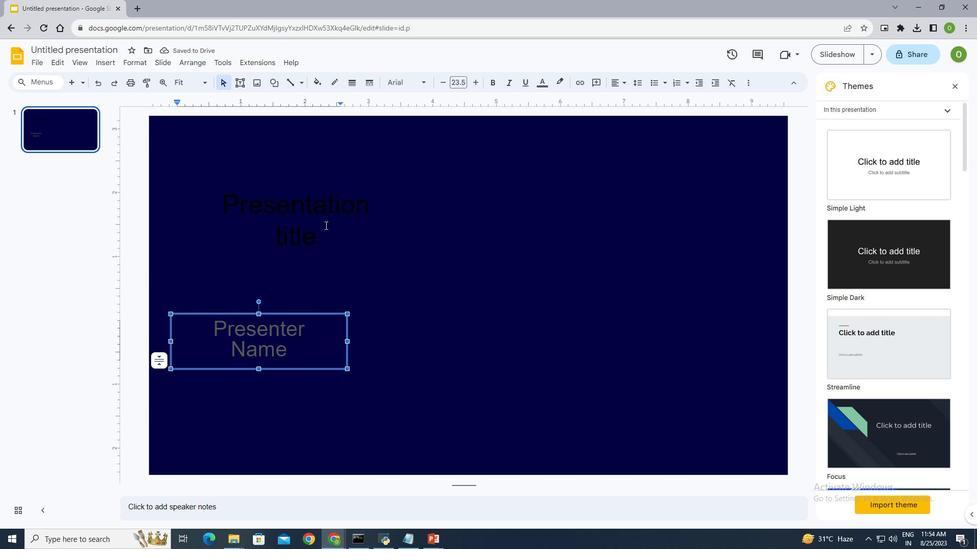 
Action: Mouse pressed left at (325, 225)
Screenshot: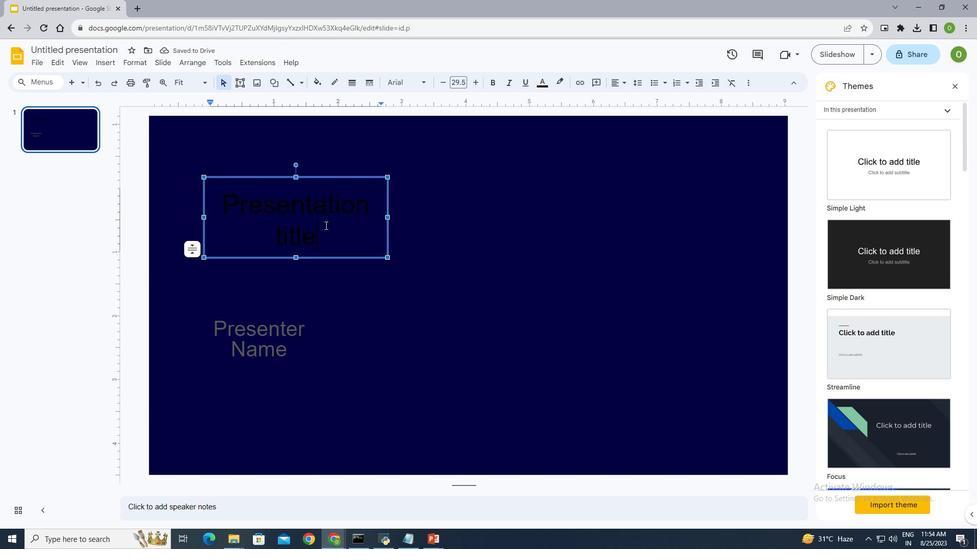 
Action: Mouse moved to (326, 235)
Screenshot: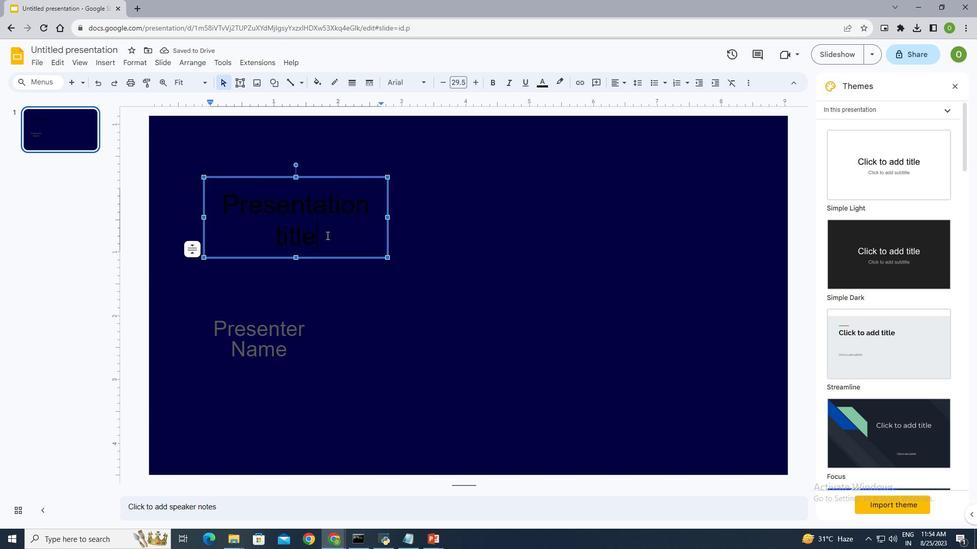 
Action: Mouse pressed left at (326, 235)
Screenshot: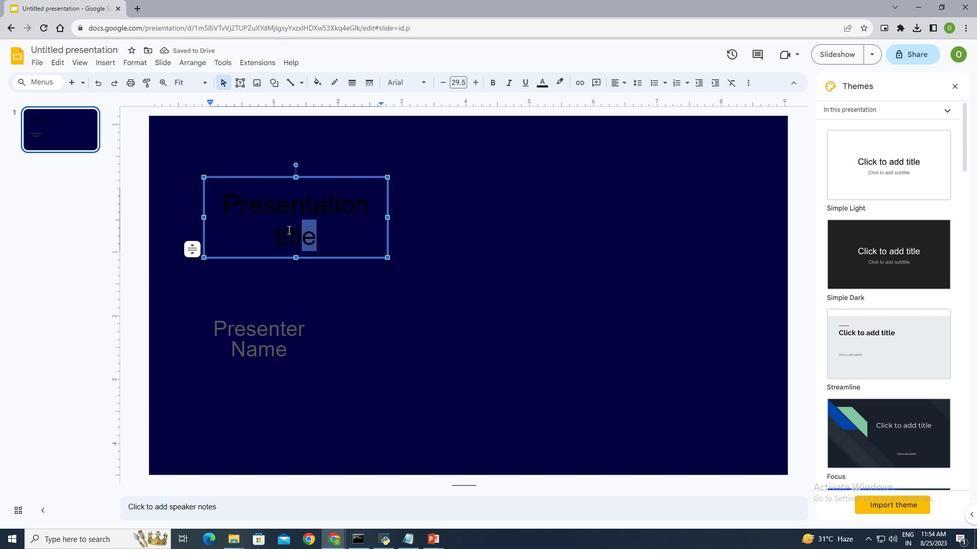 
Action: Mouse moved to (416, 82)
Screenshot: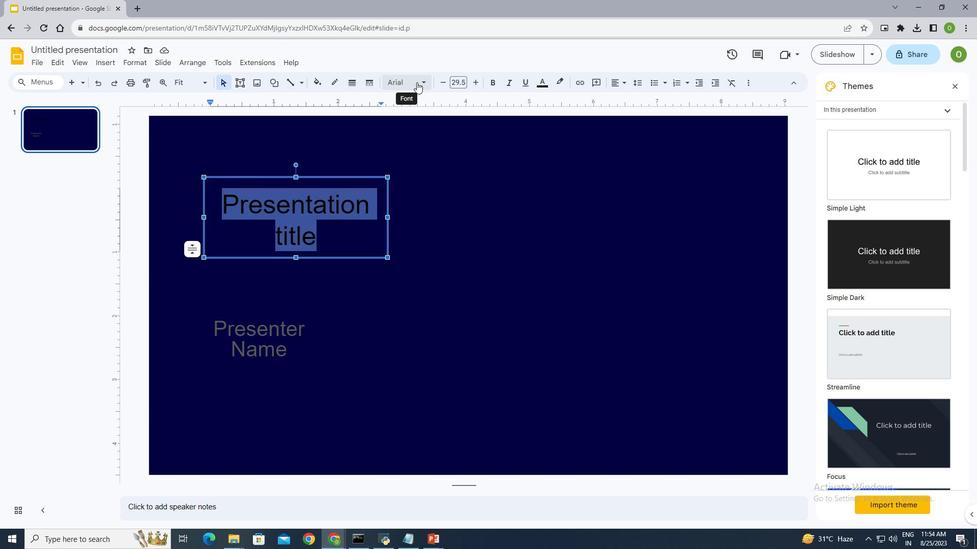 
Action: Mouse pressed left at (416, 82)
Screenshot: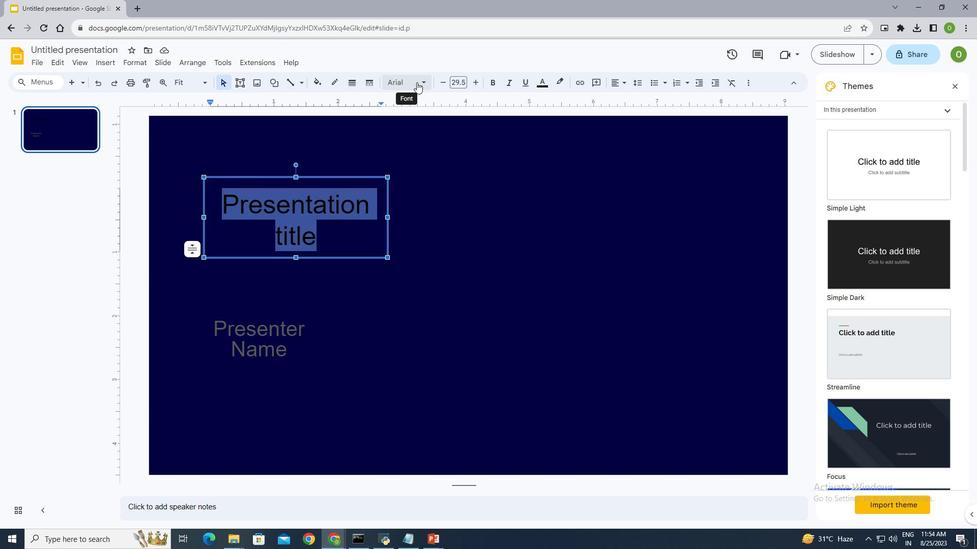 
Action: Mouse pressed left at (416, 82)
Screenshot: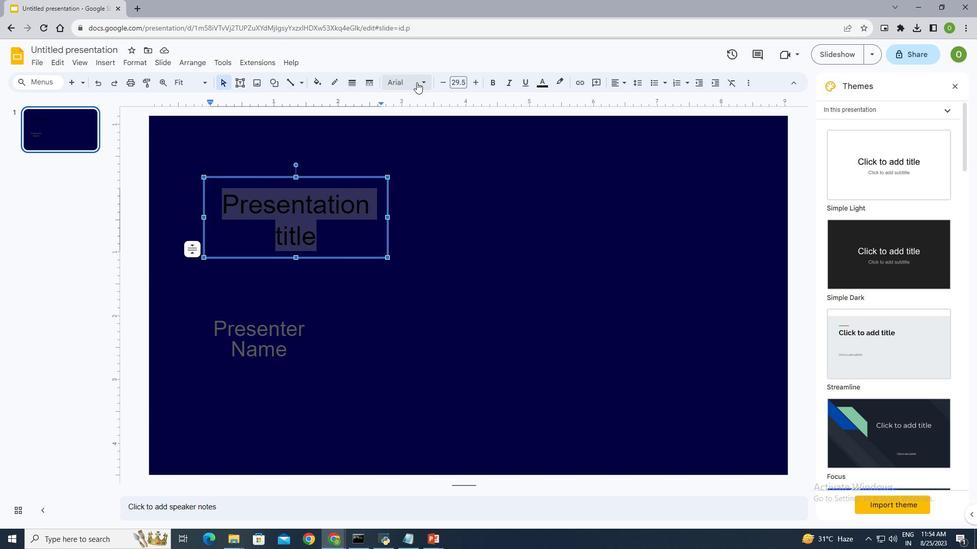 
Action: Mouse moved to (542, 83)
Screenshot: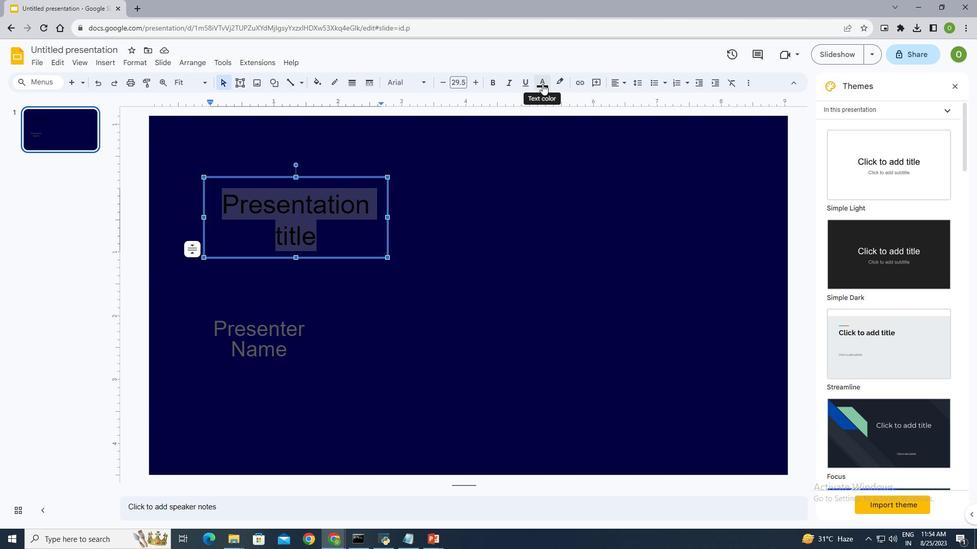 
Action: Mouse pressed left at (542, 83)
Screenshot: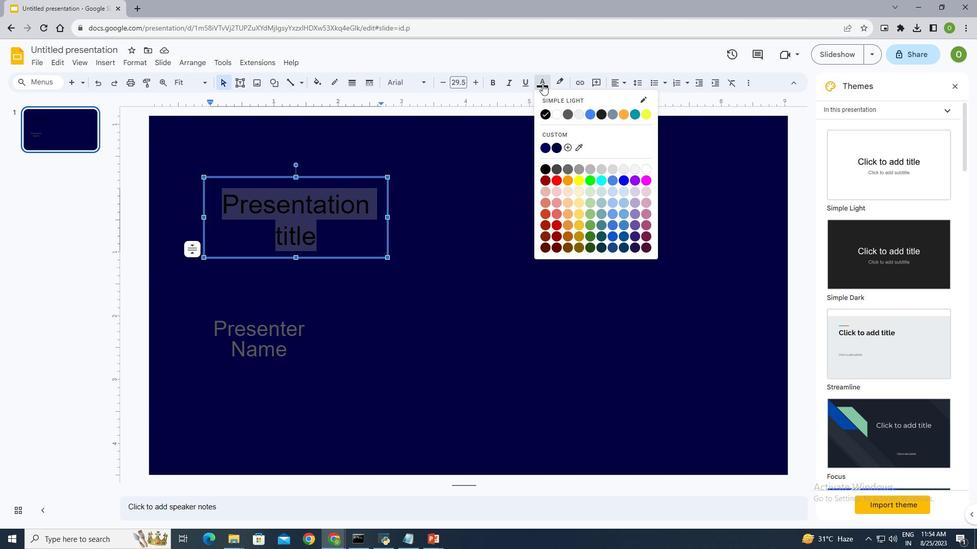 
Action: Mouse moved to (645, 165)
Screenshot: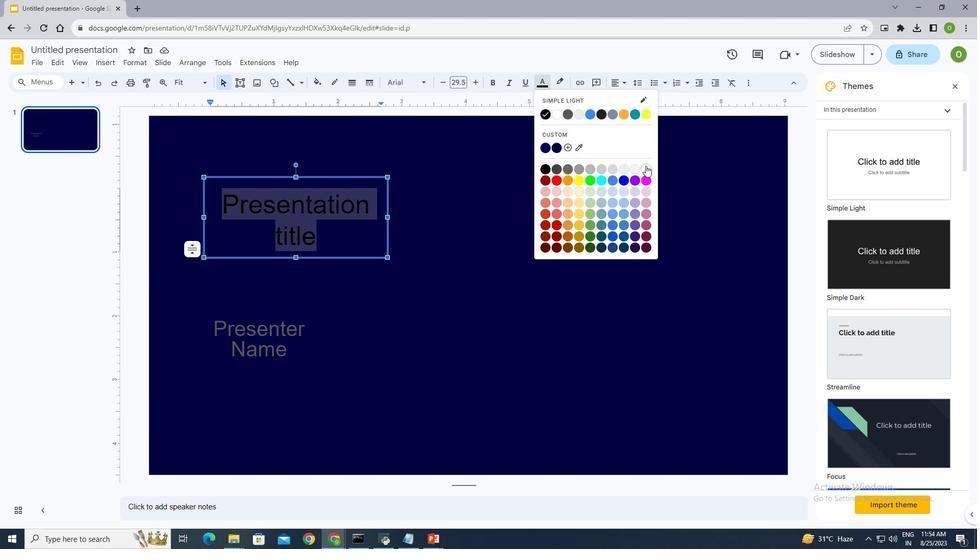 
Action: Mouse pressed left at (645, 165)
Screenshot: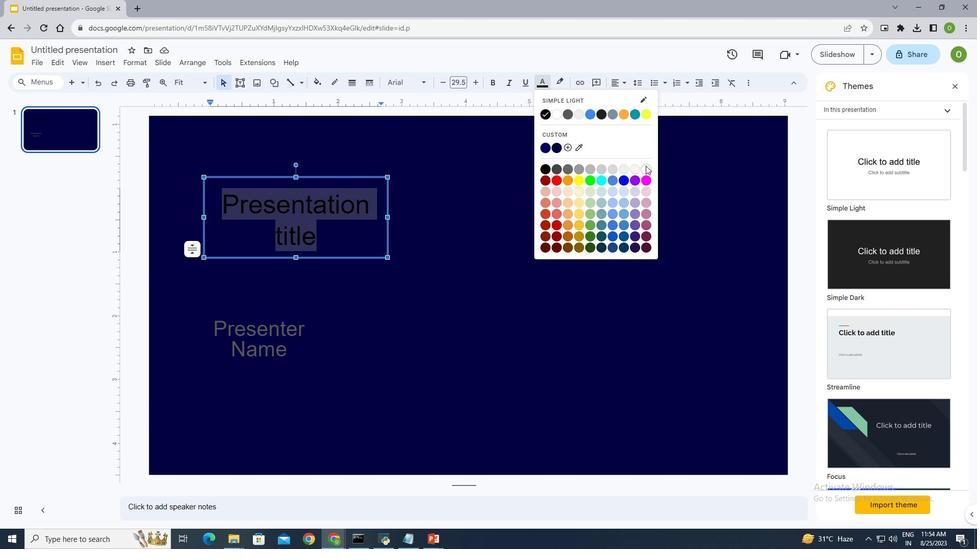 
Action: Mouse moved to (476, 85)
Screenshot: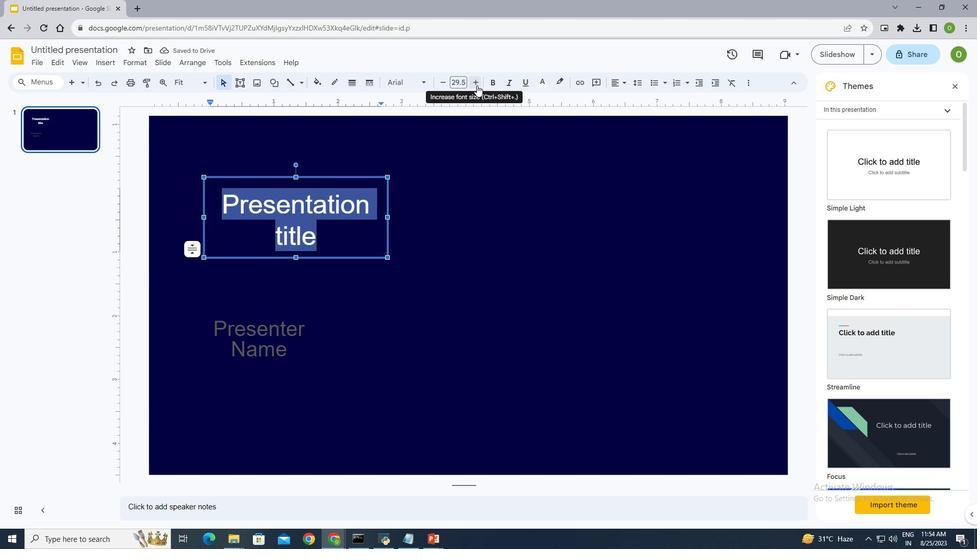 
Action: Mouse pressed left at (476, 85)
Screenshot: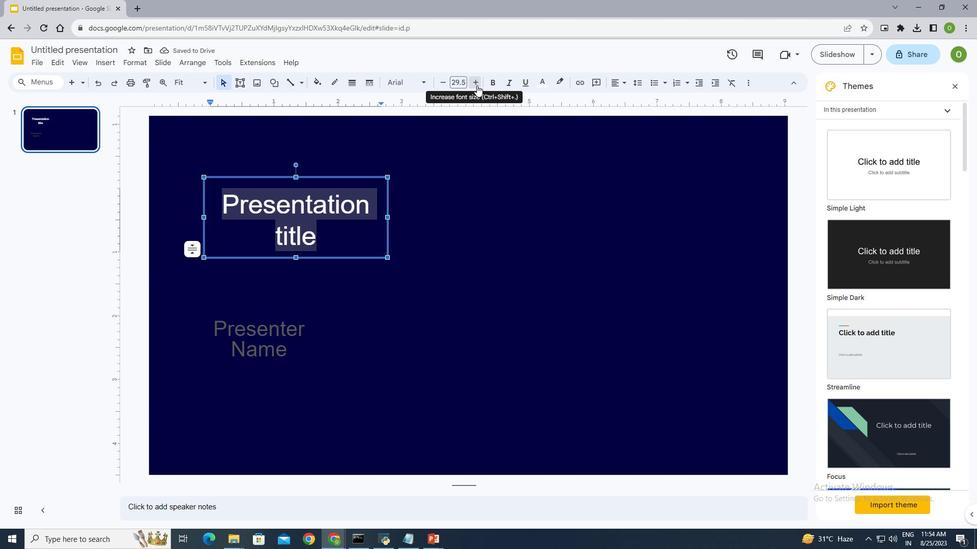 
Action: Mouse moved to (305, 332)
Screenshot: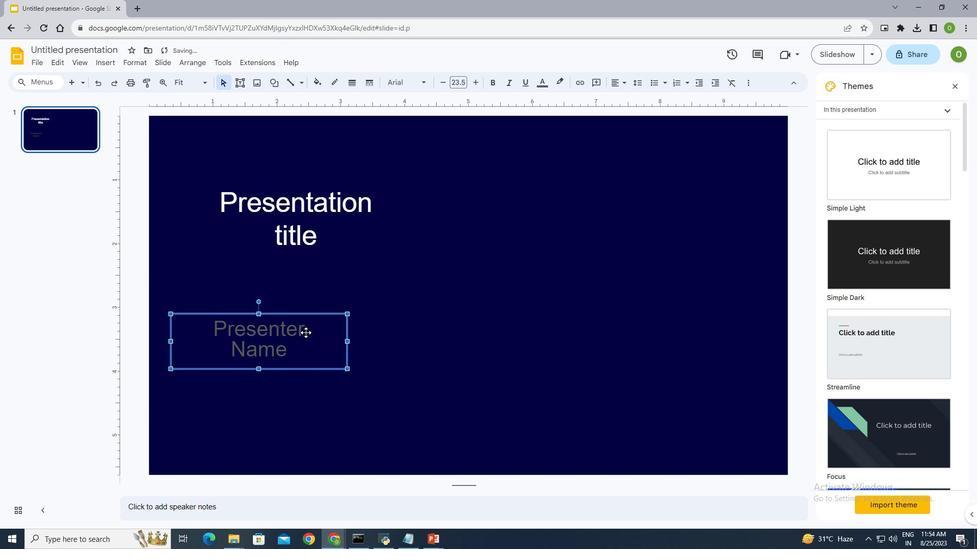 
Action: Mouse pressed left at (305, 332)
Screenshot: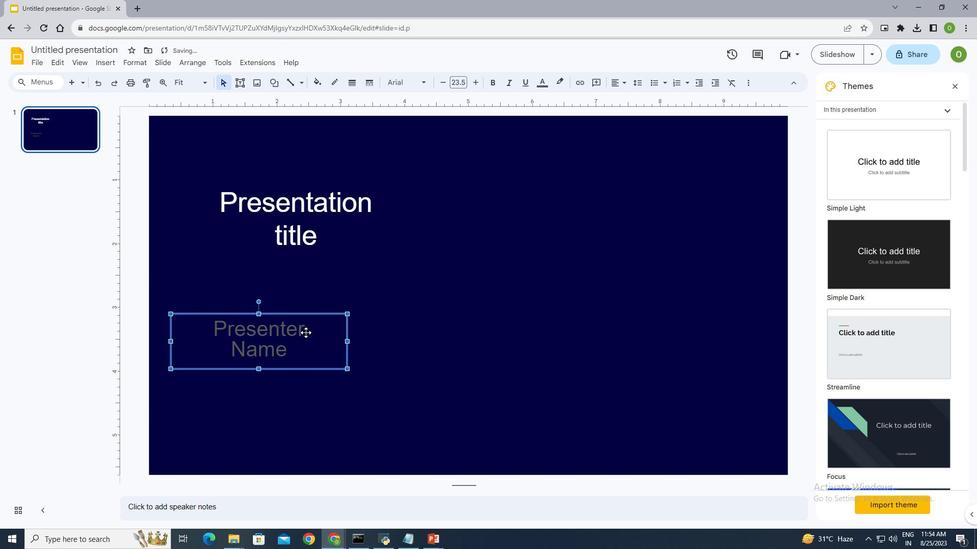 
Action: Mouse moved to (298, 352)
Screenshot: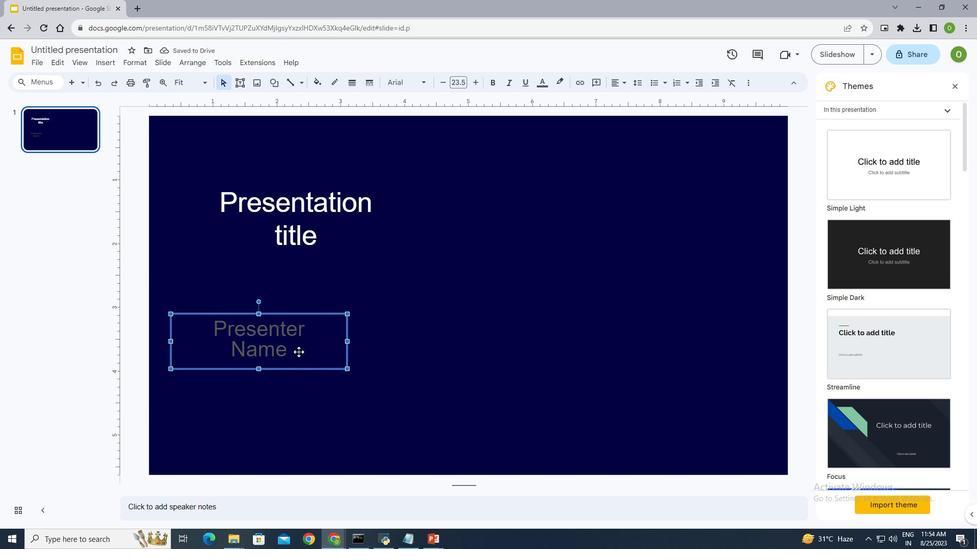 
Action: Mouse pressed left at (298, 352)
Screenshot: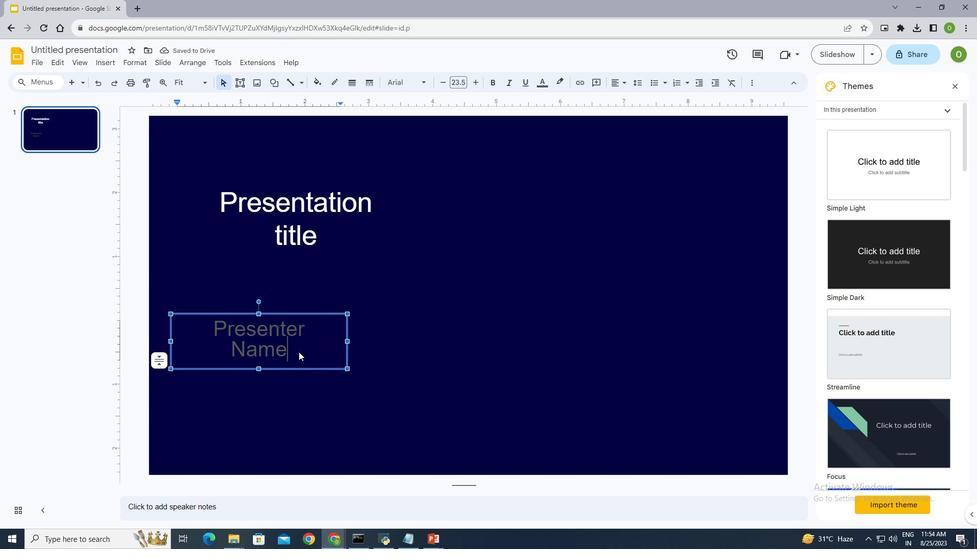 
Action: Mouse pressed left at (298, 352)
Screenshot: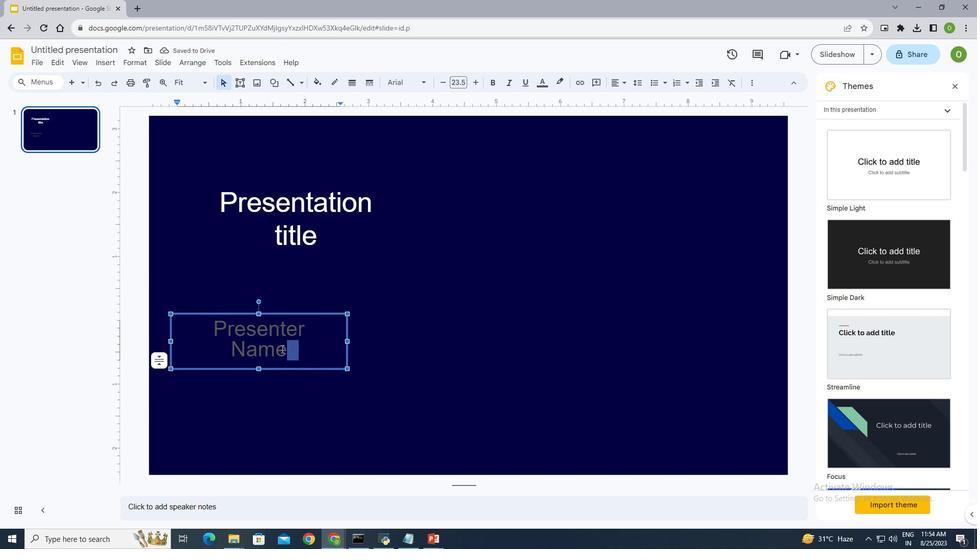 
Action: Mouse moved to (542, 83)
Screenshot: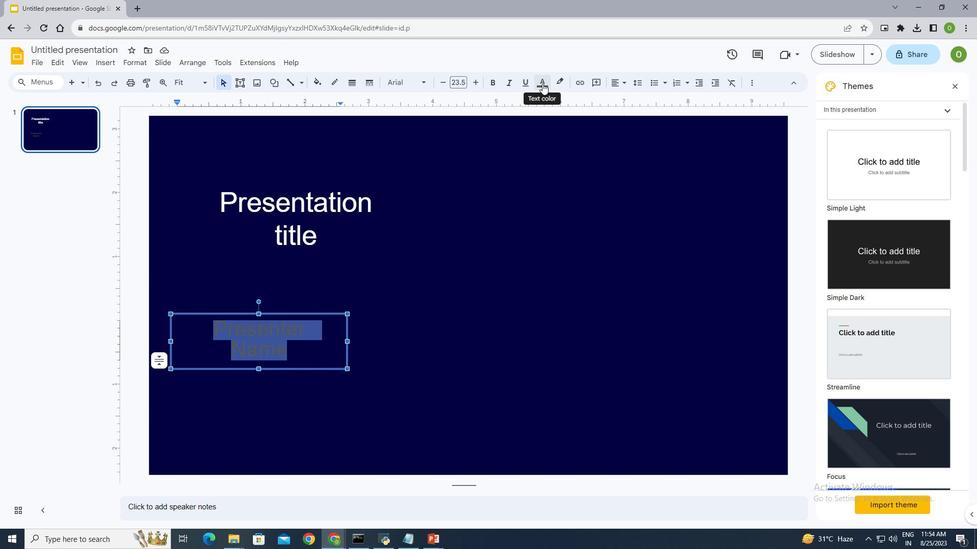 
Action: Mouse pressed left at (542, 83)
Screenshot: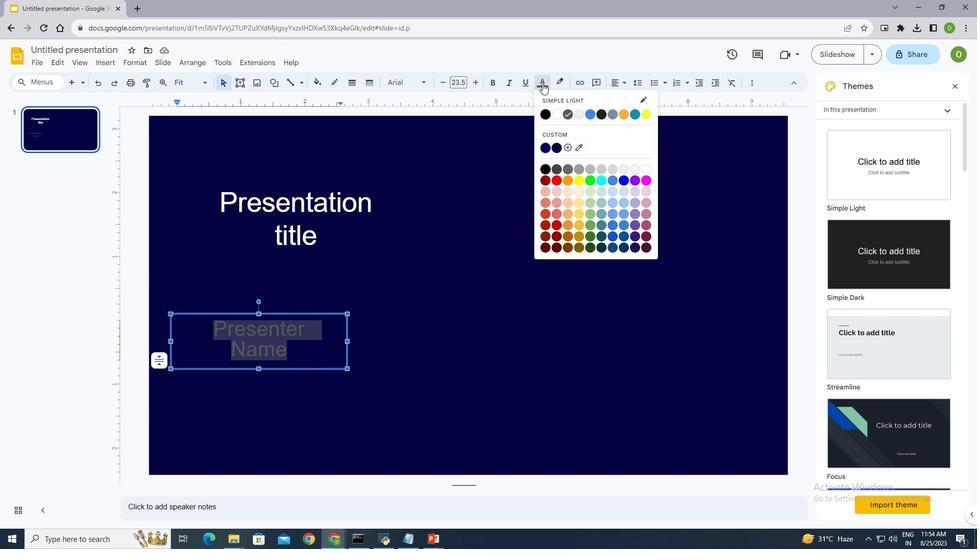 
Action: Mouse moved to (643, 169)
Screenshot: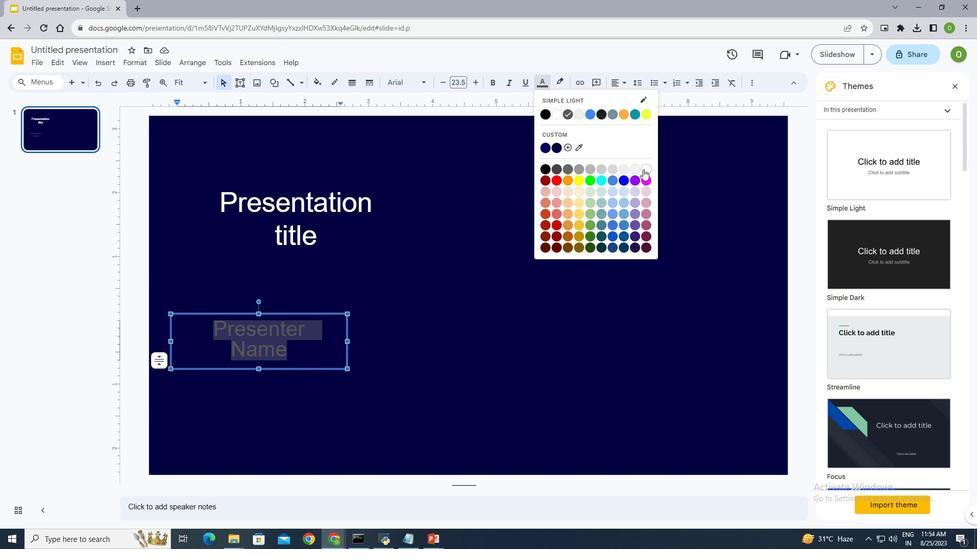 
Action: Mouse pressed left at (643, 169)
Screenshot: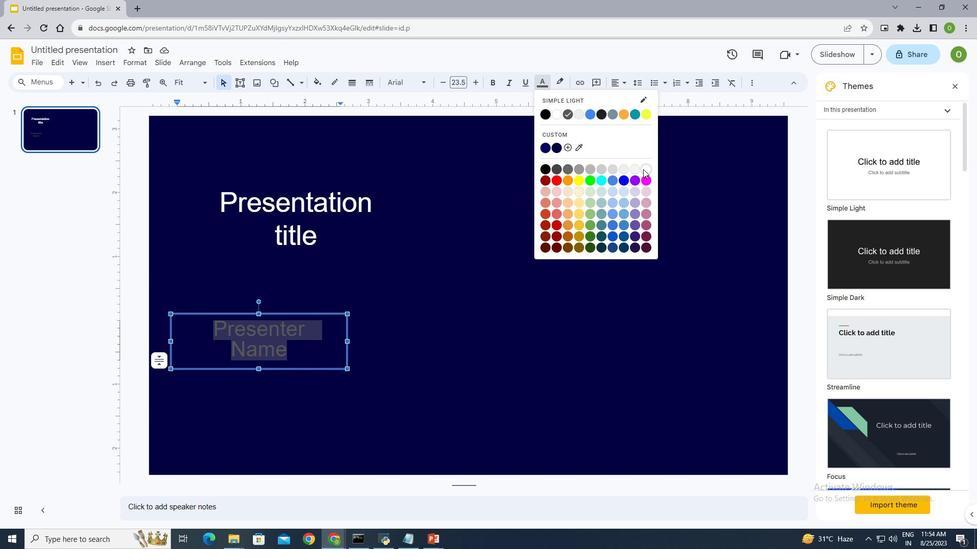 
Action: Mouse moved to (407, 332)
Screenshot: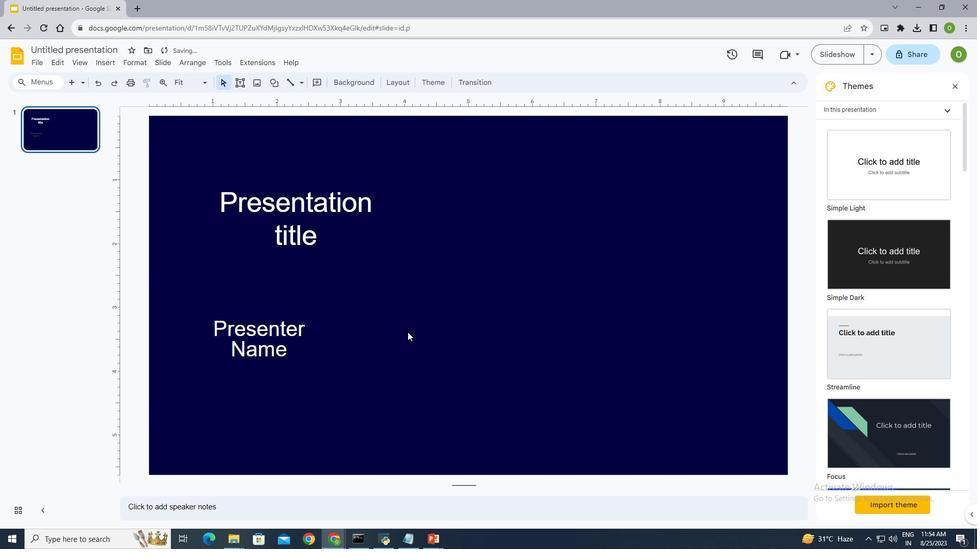 
Action: Mouse pressed left at (407, 332)
Screenshot: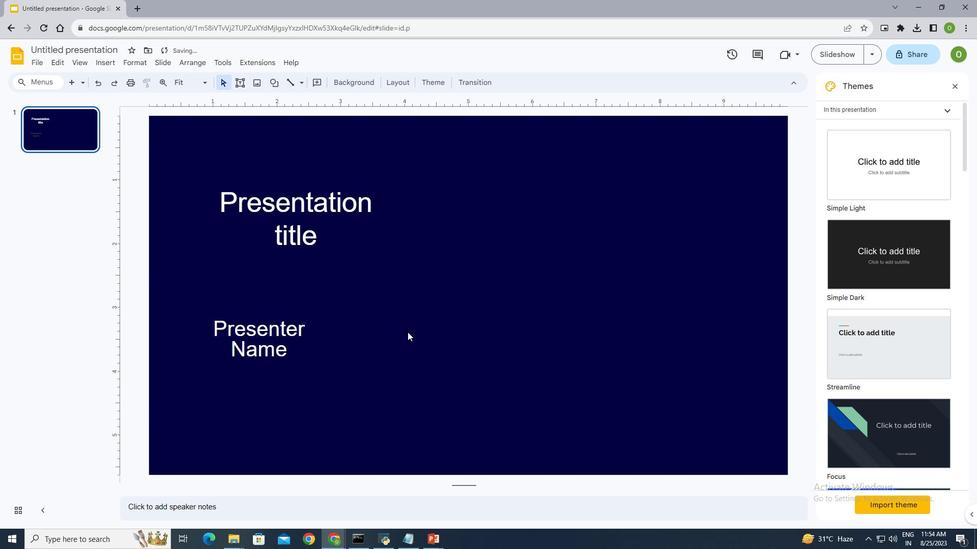 
Action: Mouse moved to (244, 341)
Screenshot: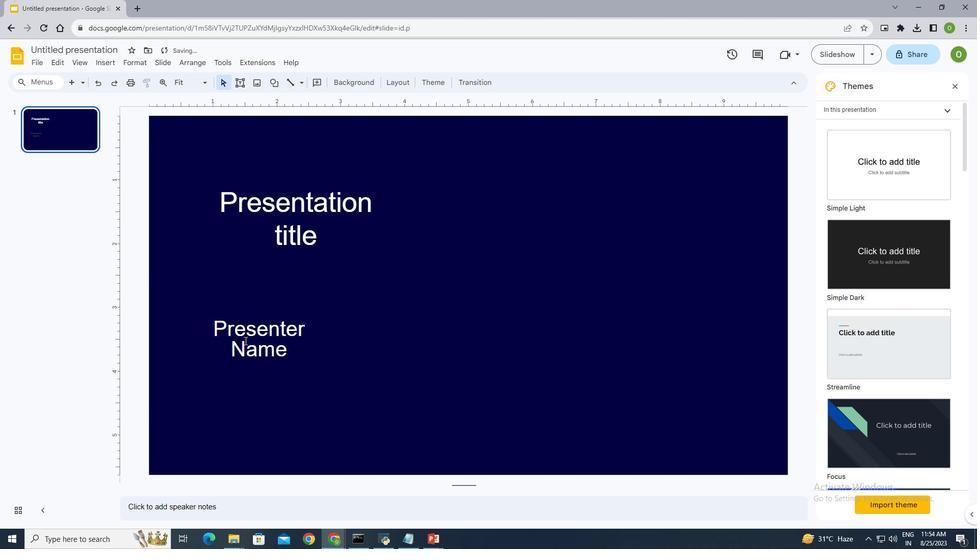 
Action: Mouse pressed left at (244, 341)
Screenshot: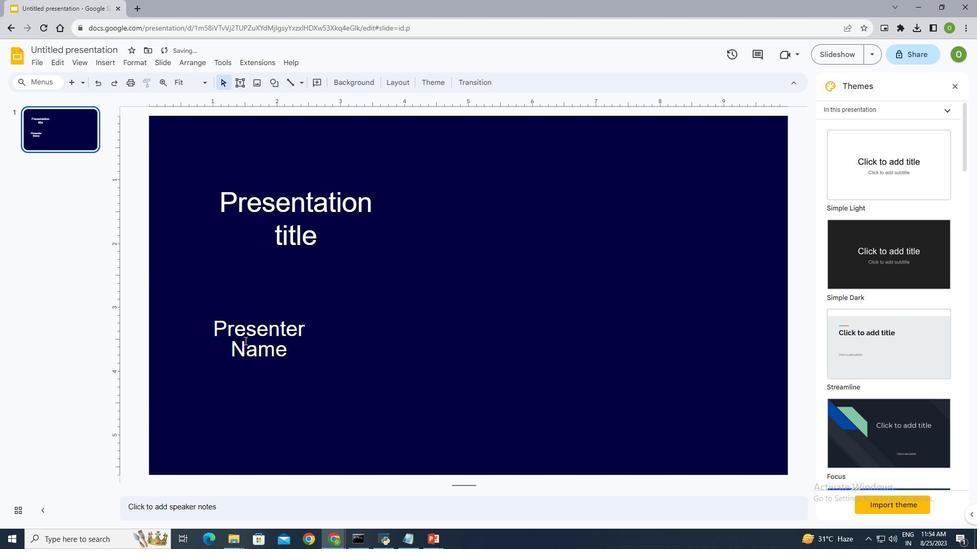 
Action: Mouse moved to (263, 313)
Screenshot: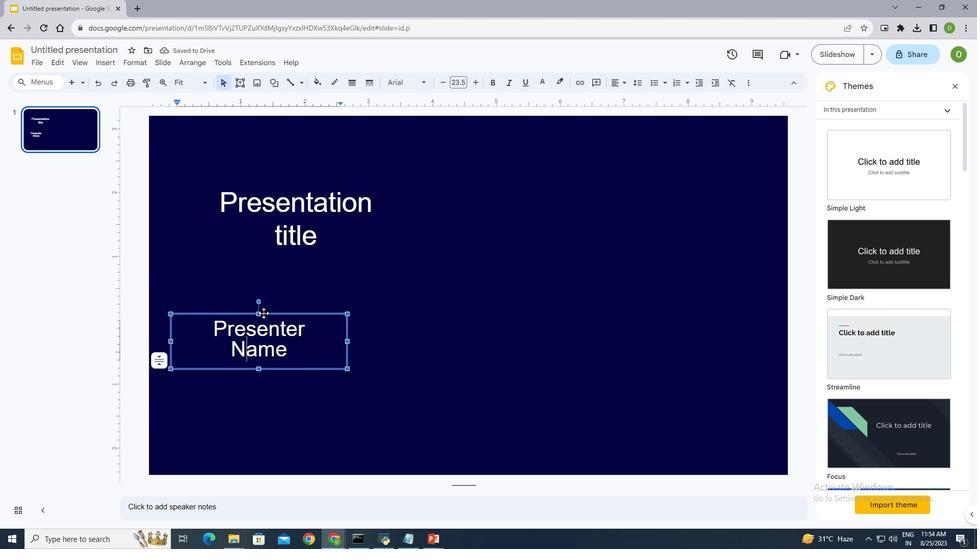 
Action: Mouse pressed left at (263, 313)
Screenshot: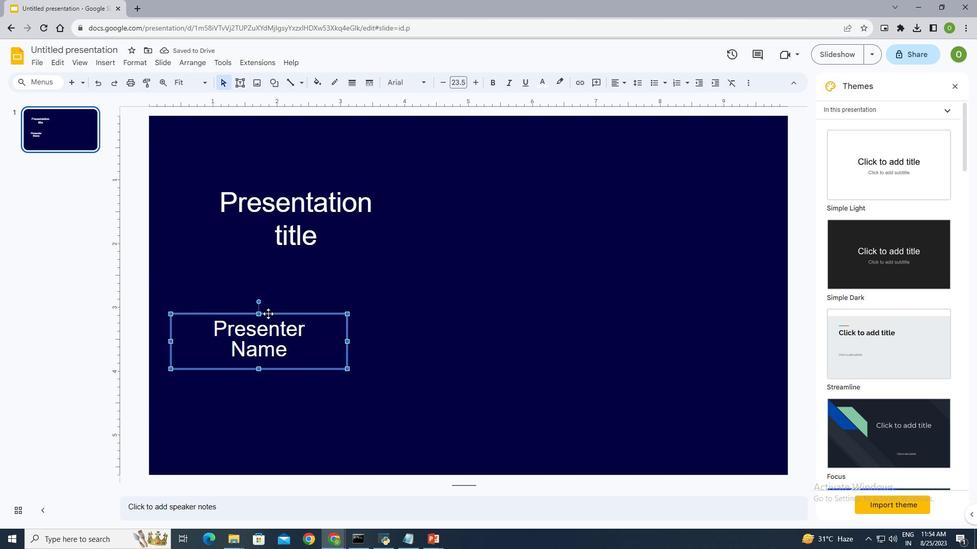 
Action: Mouse moved to (341, 282)
Screenshot: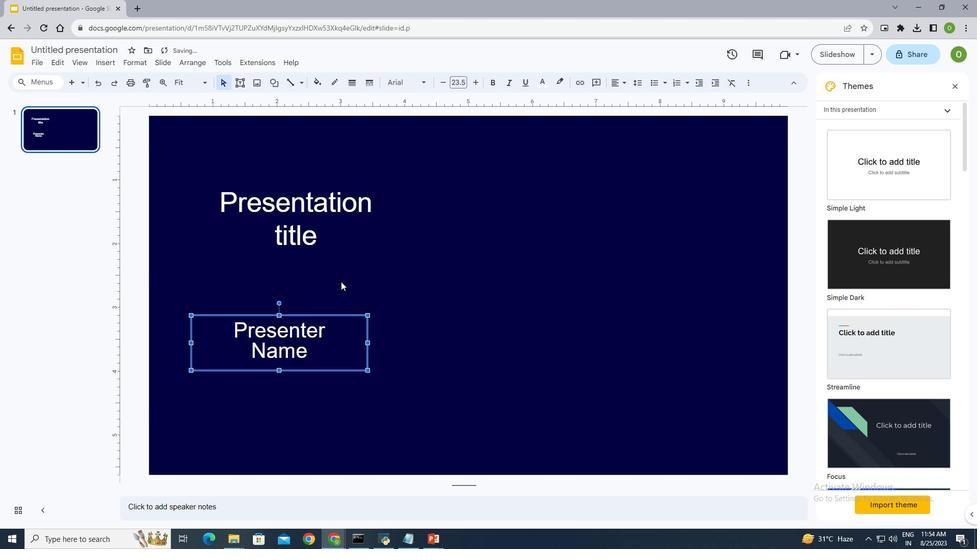 
Action: Mouse pressed left at (341, 282)
Screenshot: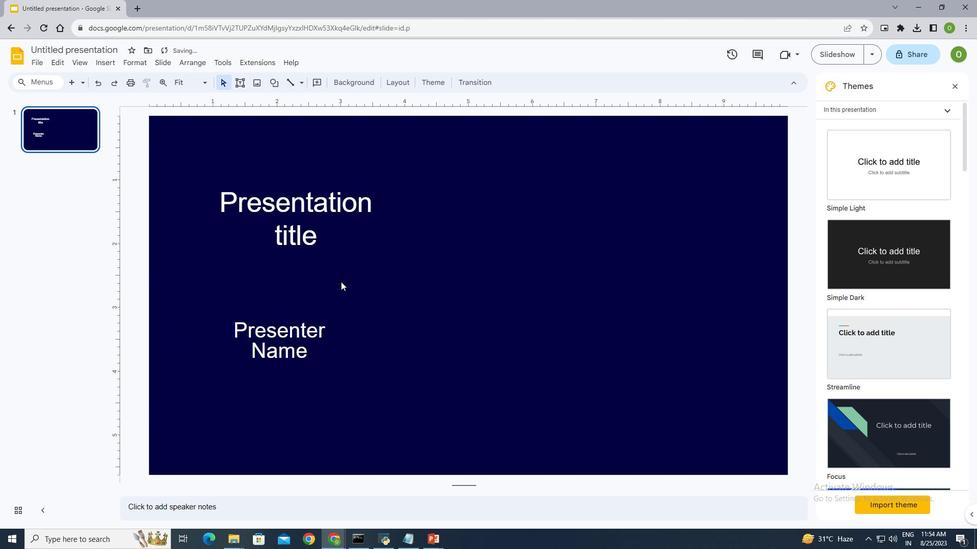 
Action: Mouse moved to (258, 349)
Screenshot: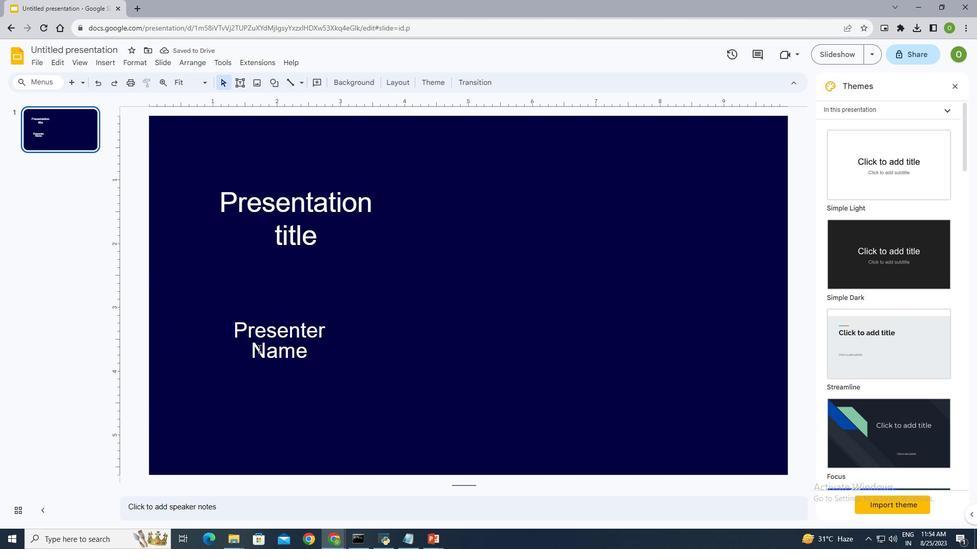 
Action: Mouse pressed left at (258, 349)
Screenshot: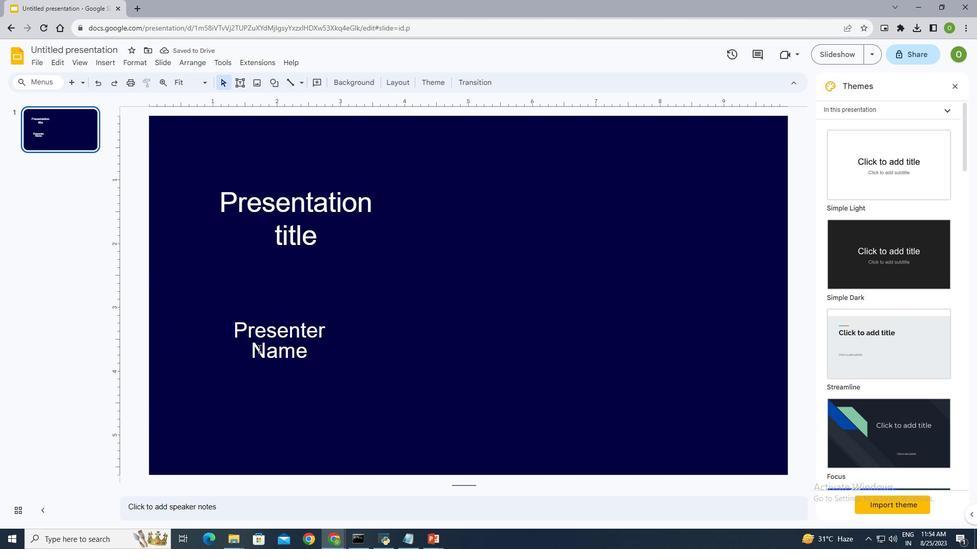 
Action: Mouse moved to (228, 336)
Screenshot: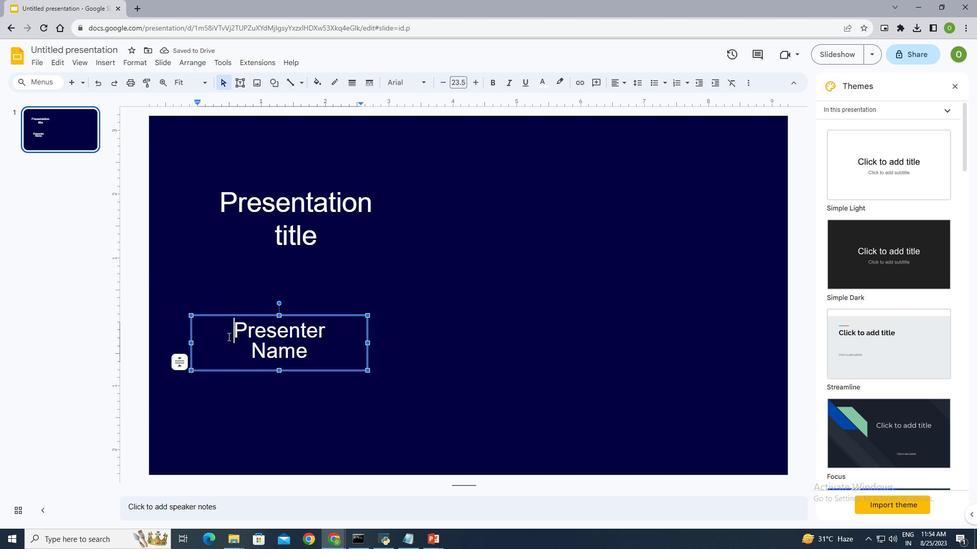 
Action: Mouse pressed left at (228, 336)
Screenshot: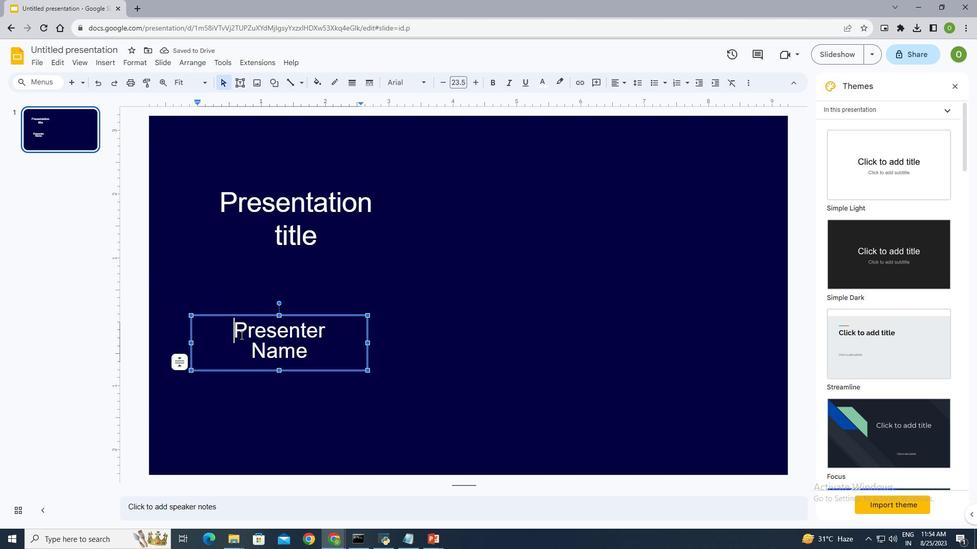 
Action: Mouse moved to (423, 302)
Screenshot: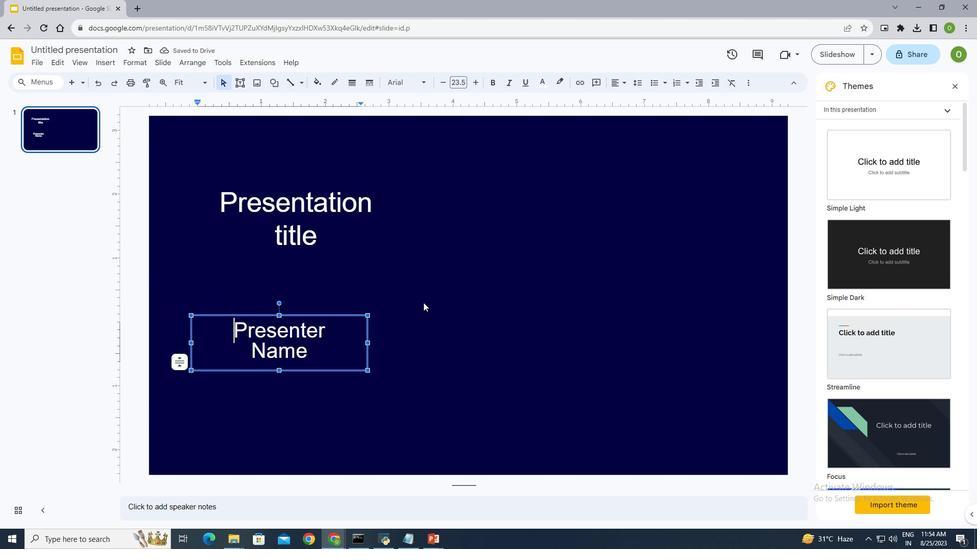 
Action: Mouse pressed left at (423, 302)
Screenshot: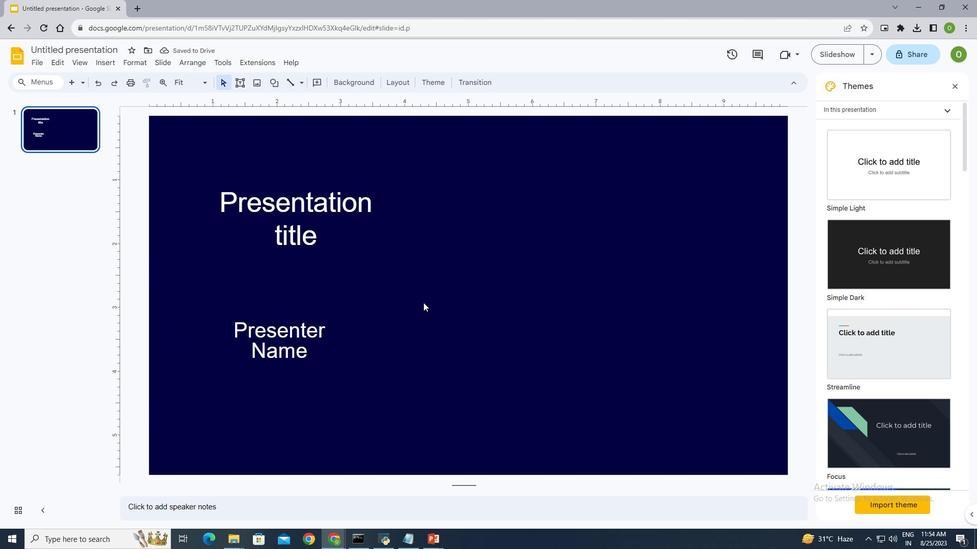 
Action: Mouse moved to (288, 82)
Screenshot: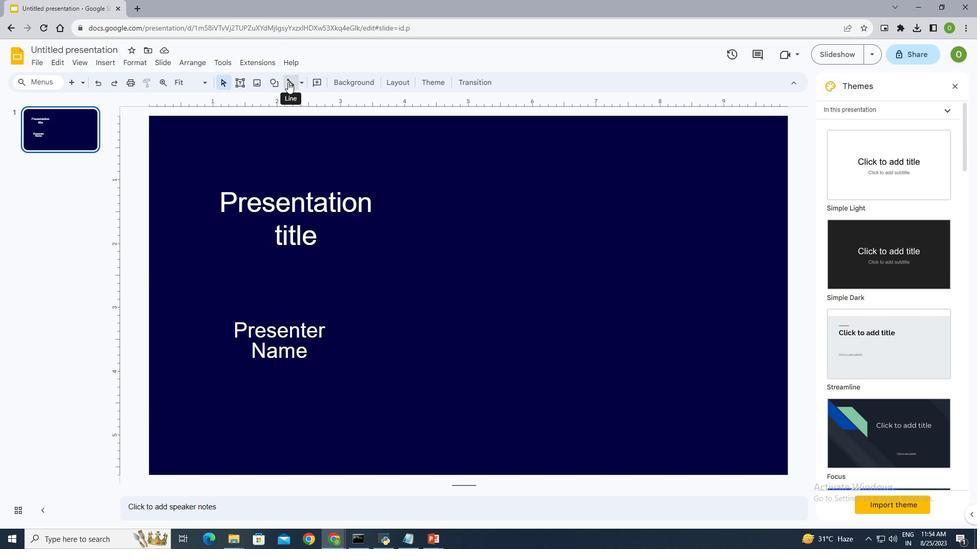 
Action: Mouse pressed left at (288, 82)
Screenshot: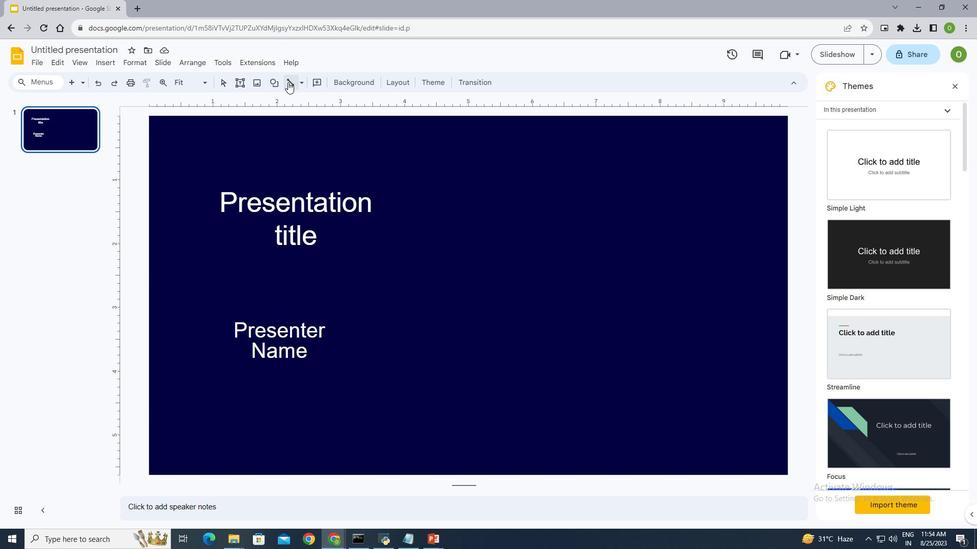 
Action: Mouse moved to (223, 323)
Screenshot: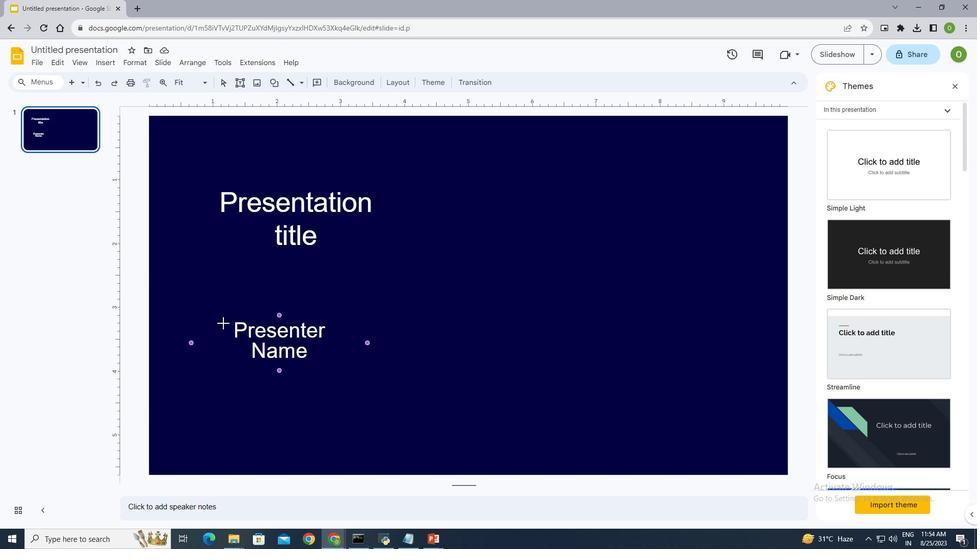 
Action: Mouse pressed left at (223, 323)
Screenshot: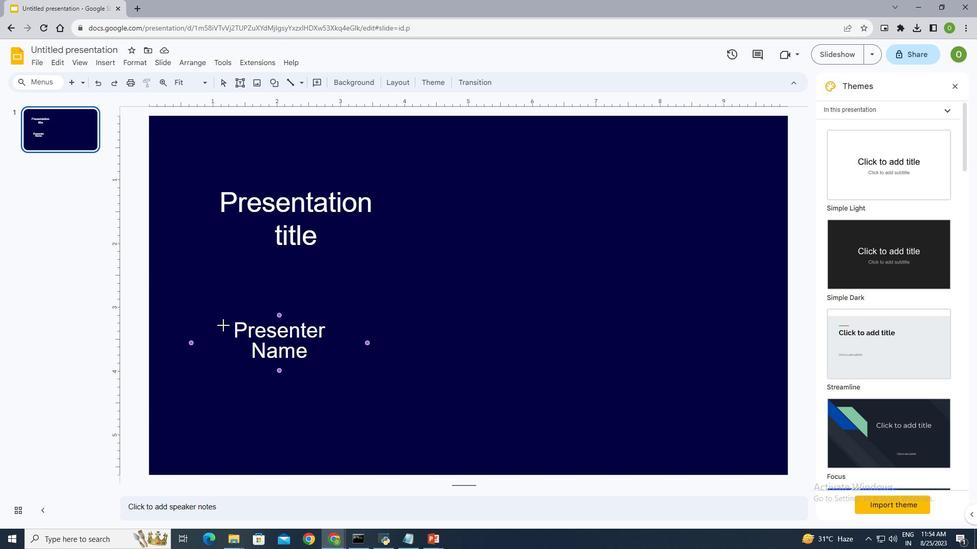 
Action: Mouse moved to (220, 356)
Screenshot: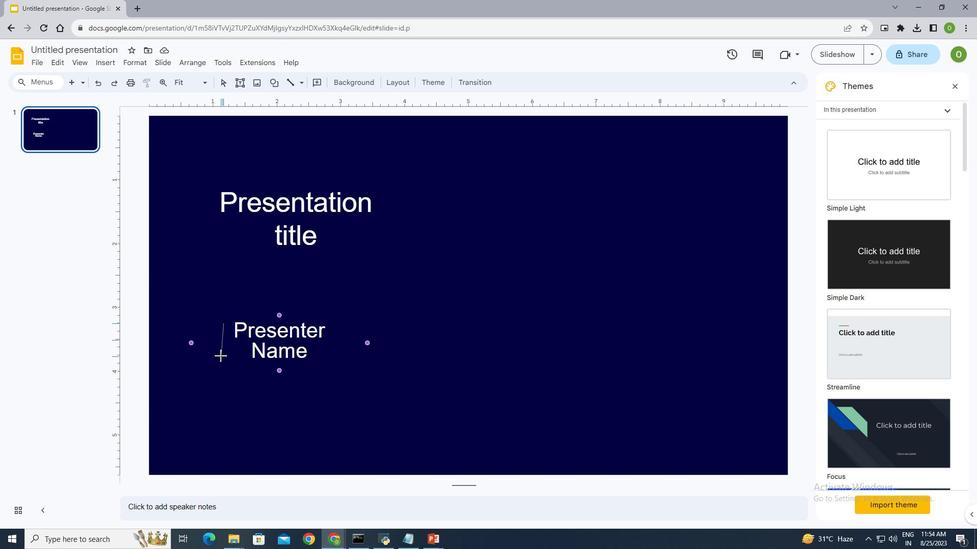 
Action: Key pressed <Key.shift>
Screenshot: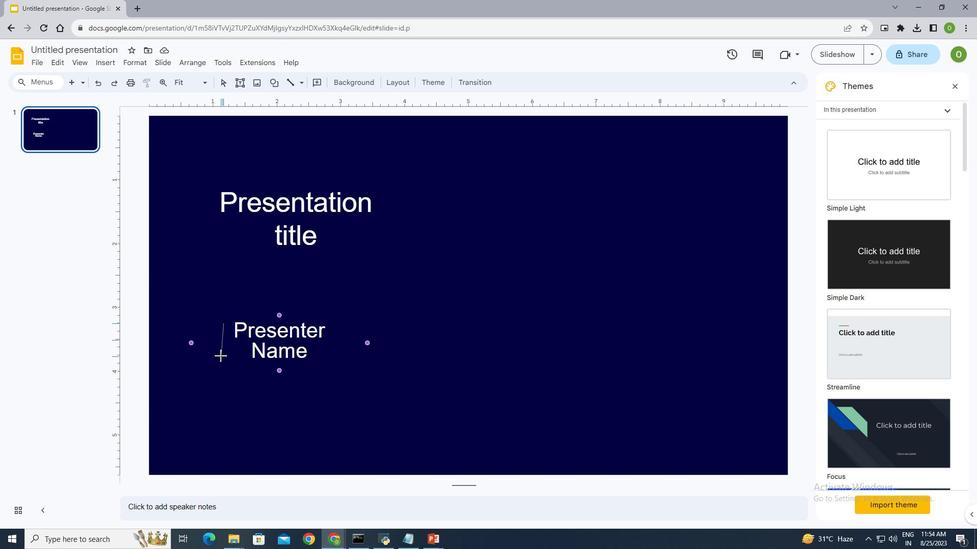 
Action: Mouse moved to (222, 357)
Screenshot: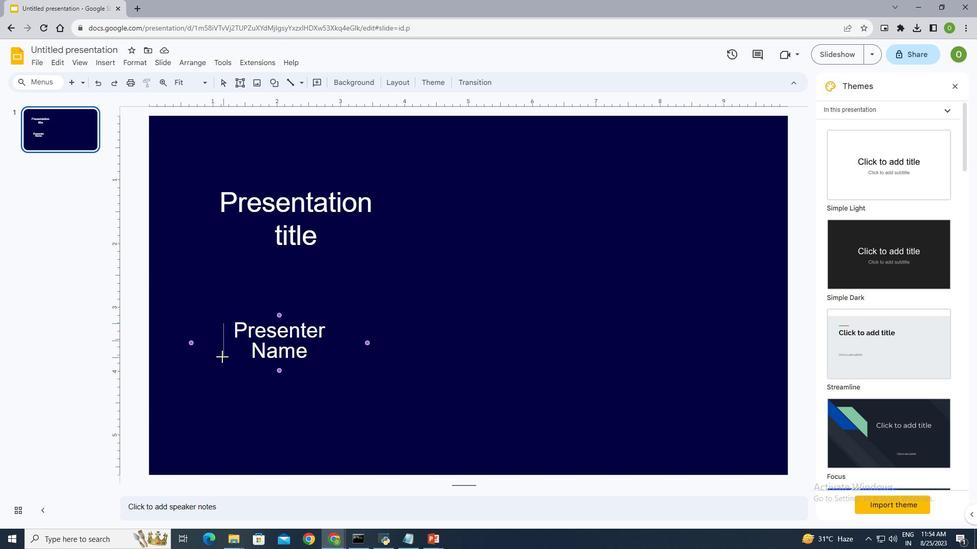 
Action: Key pressed <Key.shift>
Screenshot: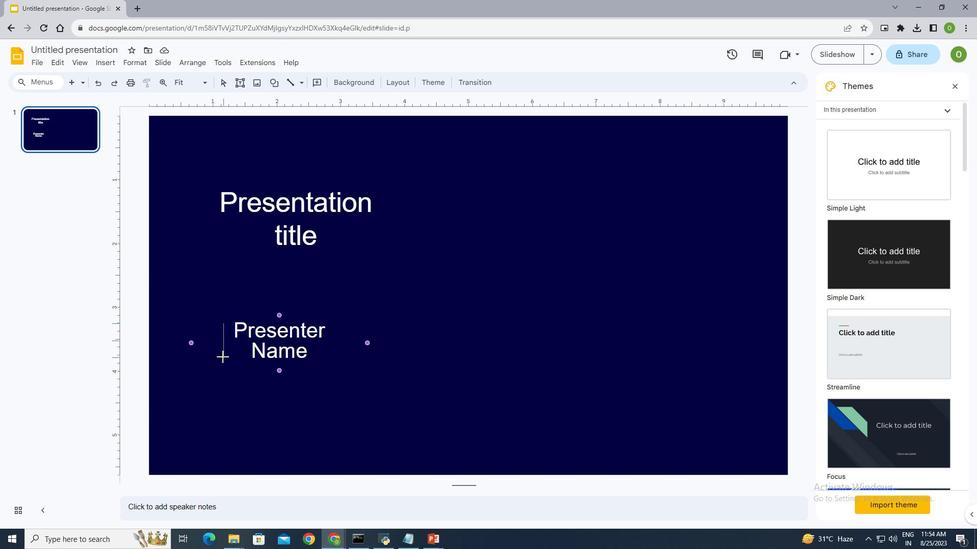 
Action: Mouse moved to (222, 357)
Screenshot: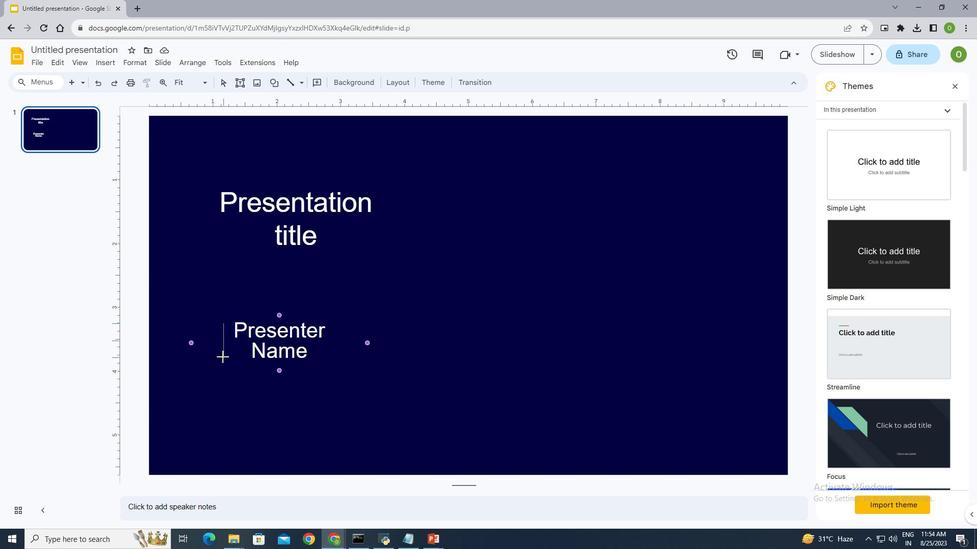 
Action: Key pressed <Key.shift><Key.shift><Key.shift>
Screenshot: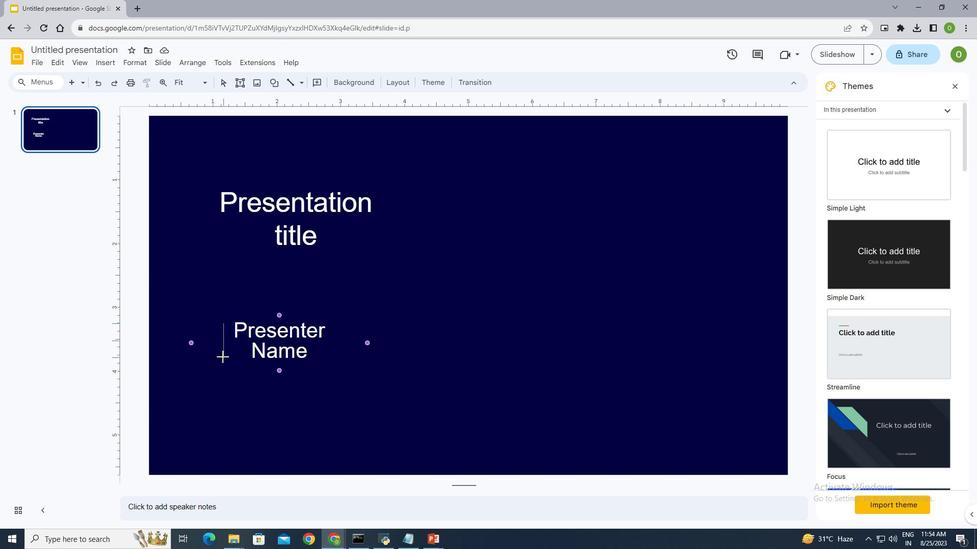 
Action: Mouse moved to (222, 357)
Screenshot: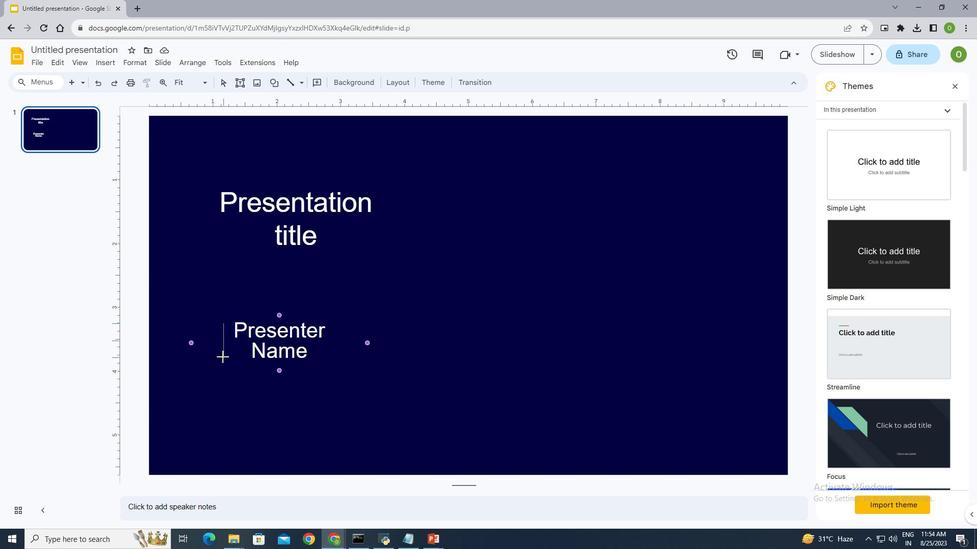
Action: Key pressed <Key.shift><Key.shift><Key.shift><Key.shift><Key.shift><Key.shift><Key.shift><Key.shift><Key.shift><Key.shift><Key.shift><Key.shift><Key.shift><Key.shift><Key.shift><Key.shift><Key.shift><Key.shift><Key.shift><Key.shift><Key.shift><Key.shift><Key.shift><Key.shift><Key.shift><Key.shift><Key.shift><Key.shift><Key.shift><Key.shift><Key.shift><Key.shift><Key.shift><Key.shift><Key.shift>
Screenshot: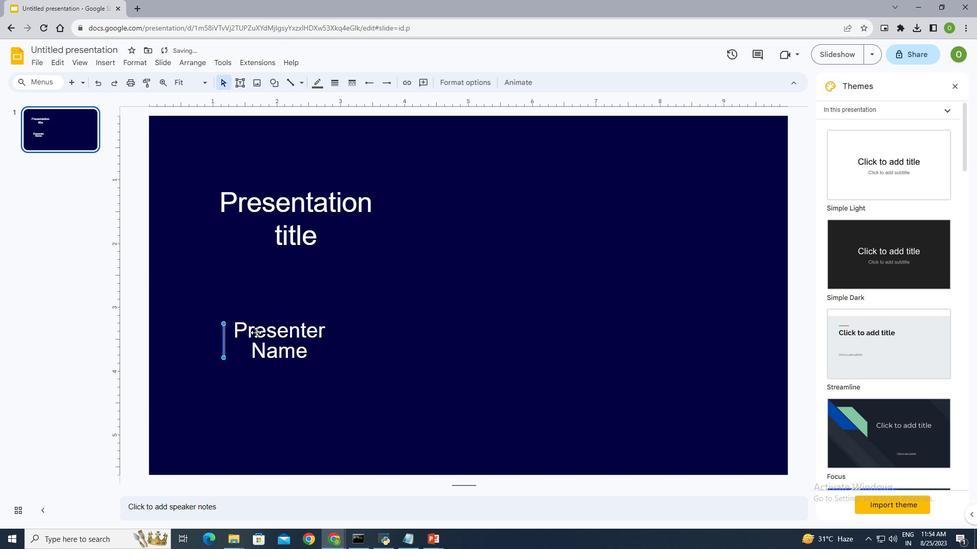 
Action: Mouse moved to (231, 352)
Screenshot: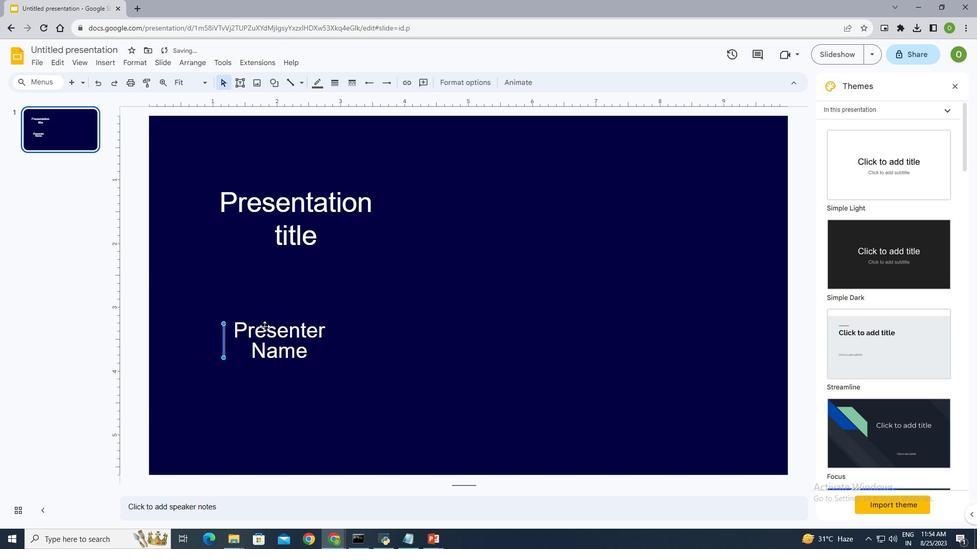 
Action: Key pressed <Key.shift>
Screenshot: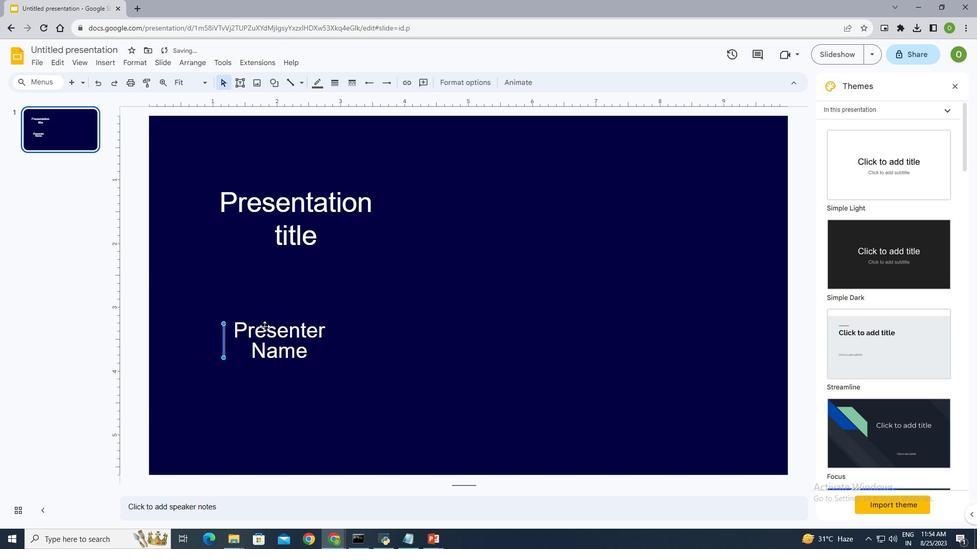 
Action: Mouse moved to (234, 348)
Screenshot: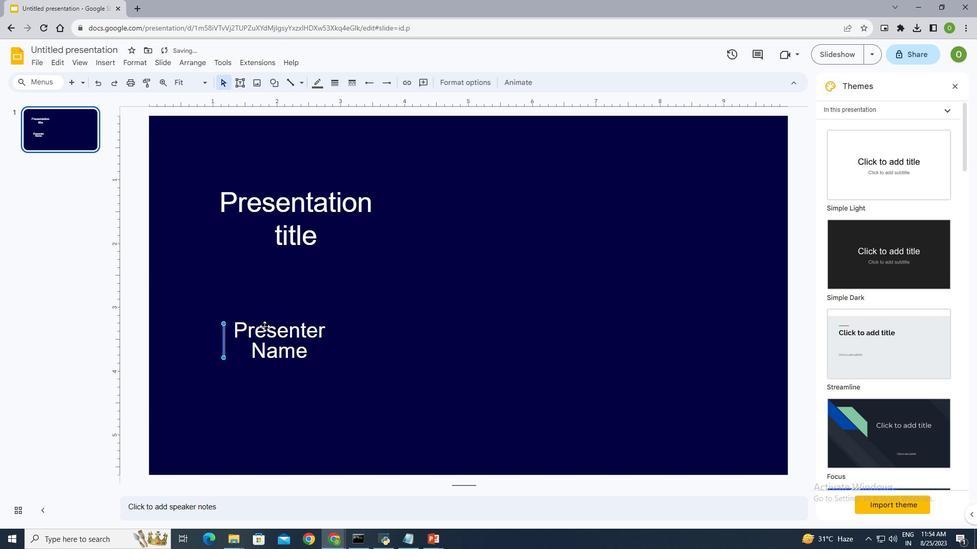 
Action: Key pressed <Key.shift>
Screenshot: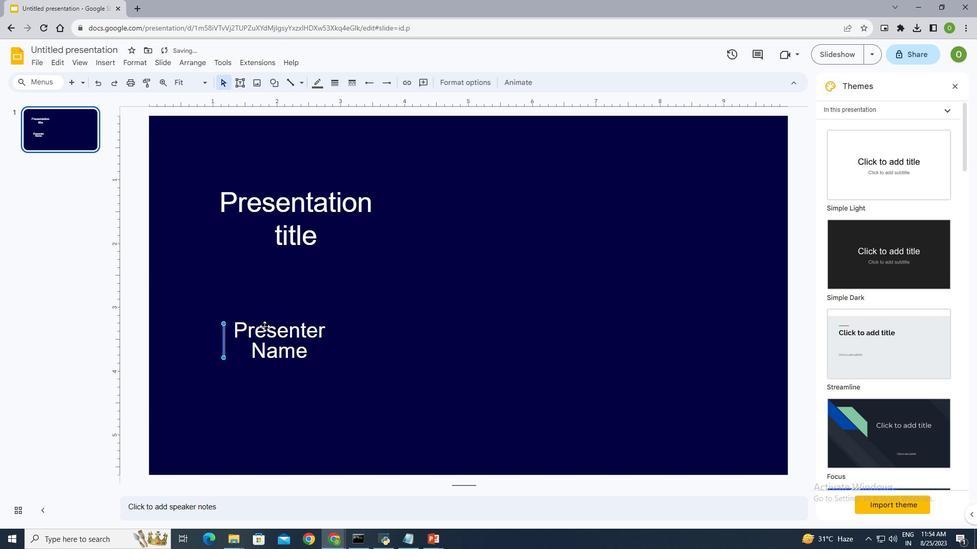 
Action: Mouse moved to (239, 344)
Screenshot: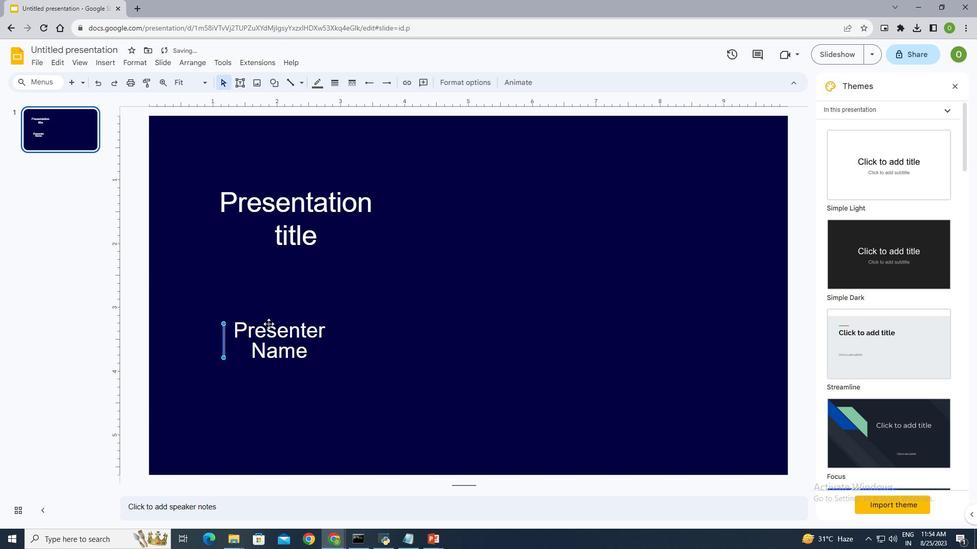 
Action: Key pressed <Key.shift>
Screenshot: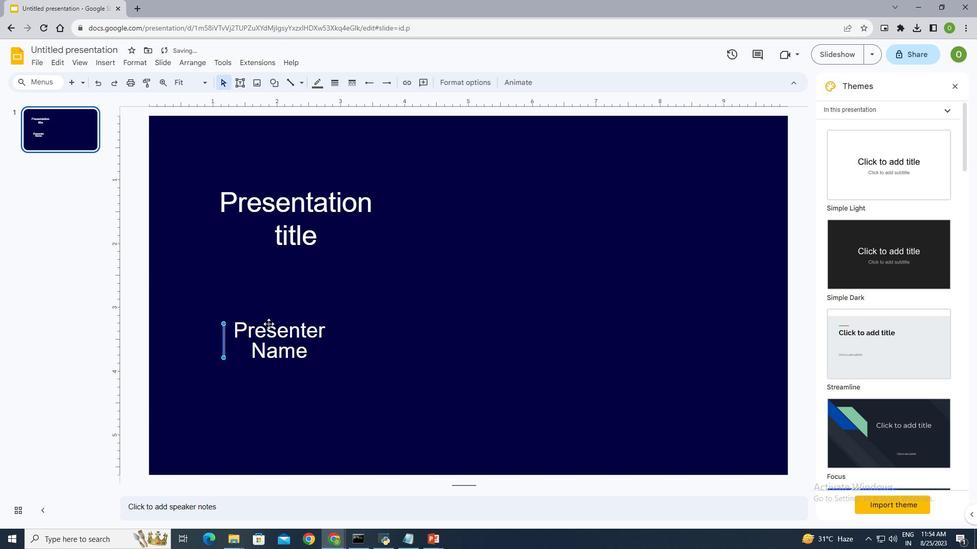 
Action: Mouse moved to (317, 85)
Screenshot: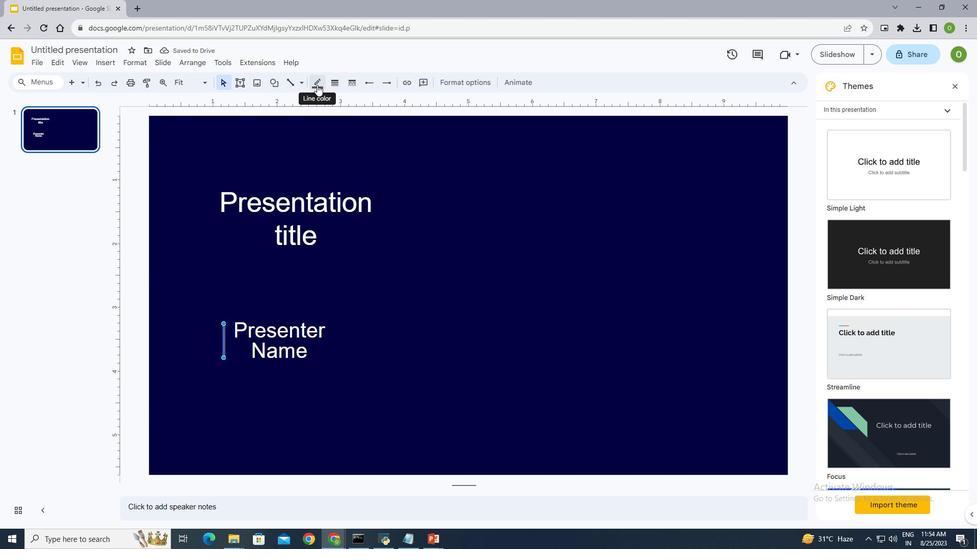 
Action: Mouse pressed left at (317, 85)
Screenshot: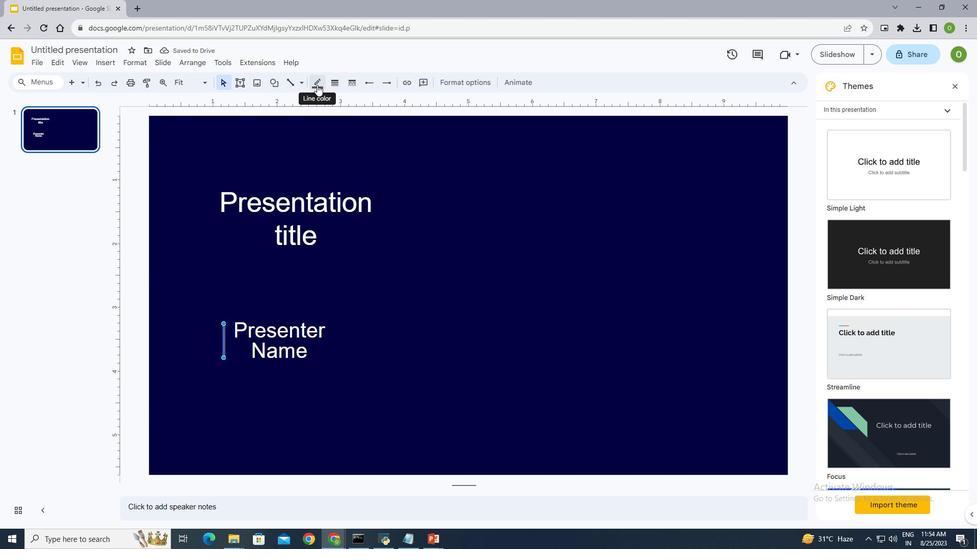 
Action: Mouse moved to (340, 176)
Screenshot: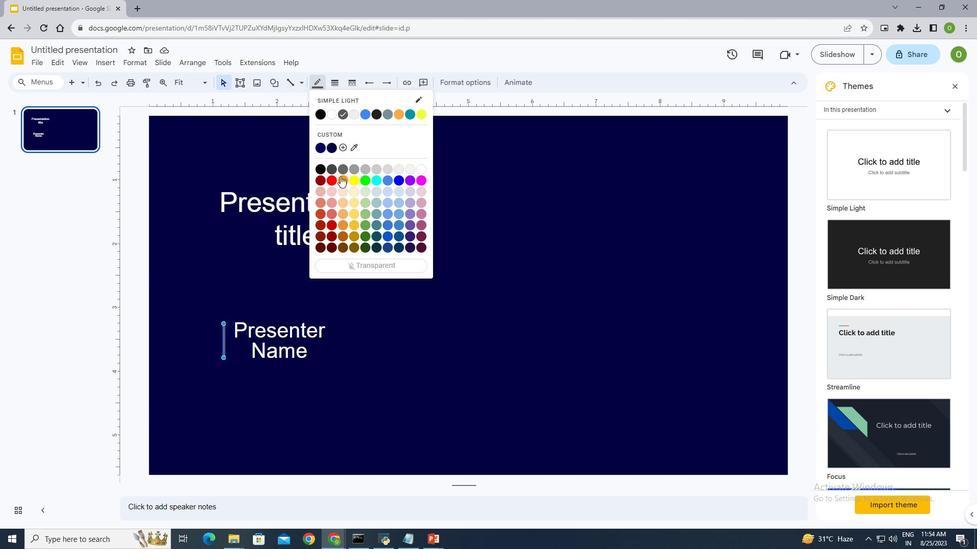 
Action: Mouse pressed left at (340, 176)
Screenshot: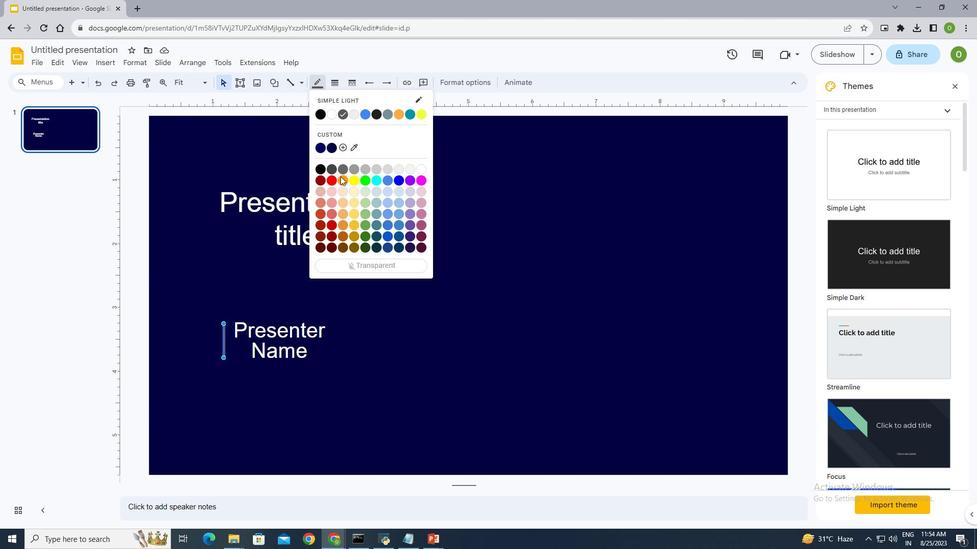 
Action: Mouse moved to (434, 228)
Screenshot: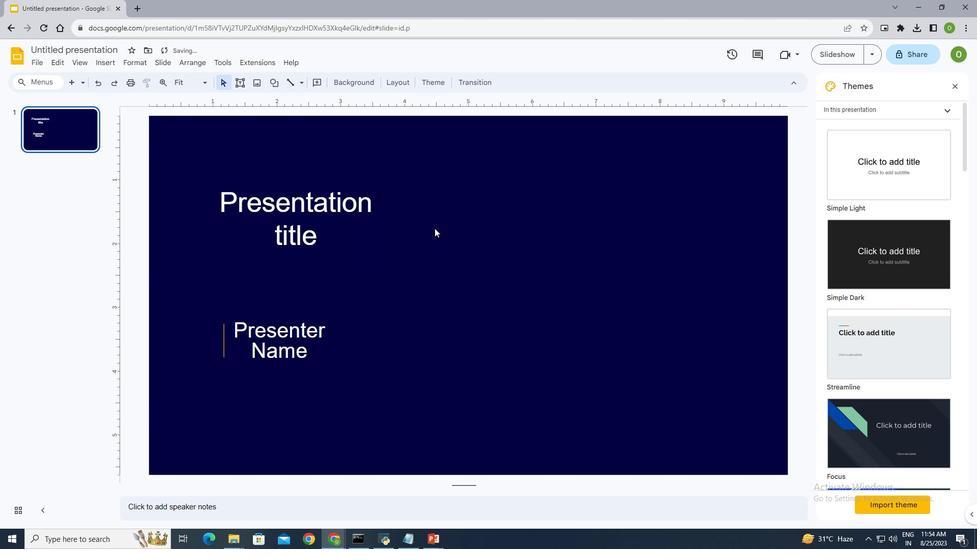 
Action: Mouse pressed left at (434, 228)
Screenshot: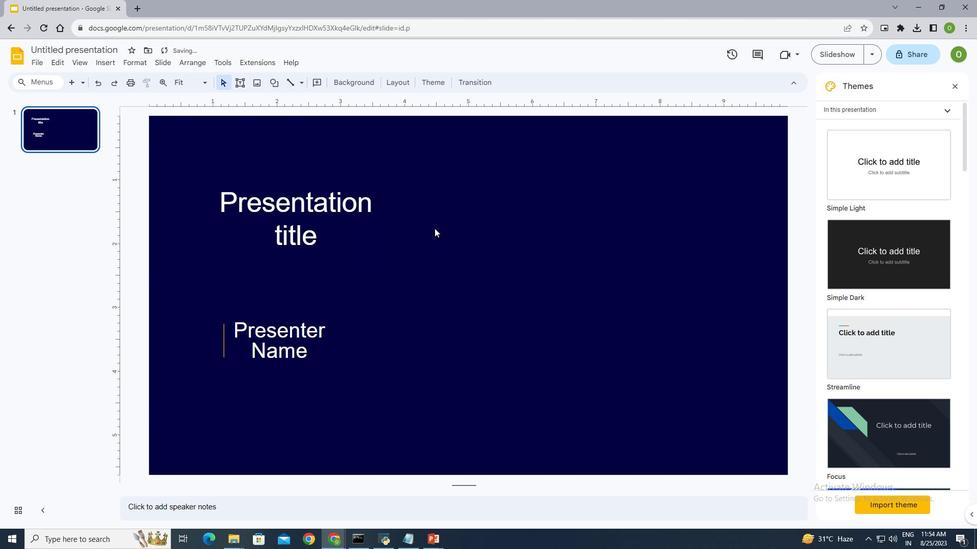 
Action: Mouse moved to (270, 84)
Screenshot: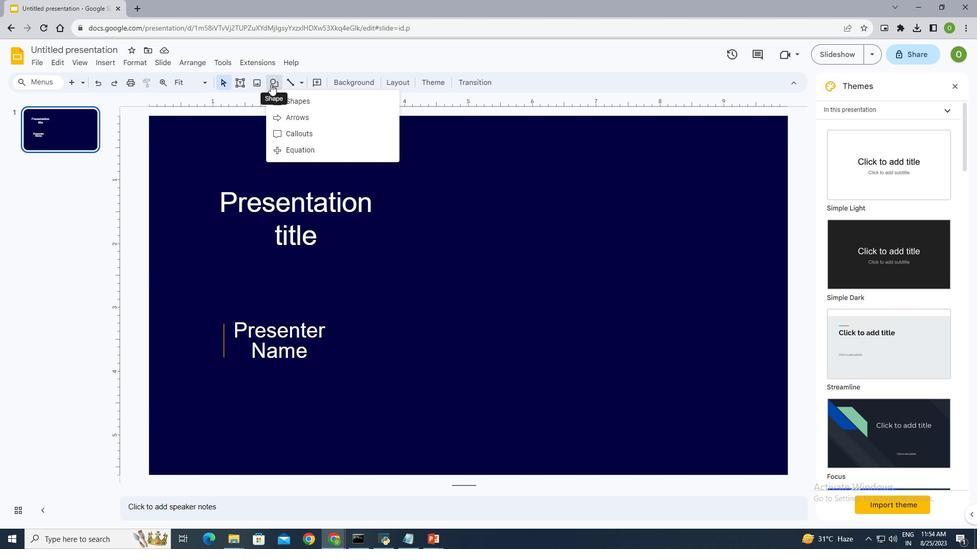 
Action: Mouse pressed left at (270, 84)
Screenshot: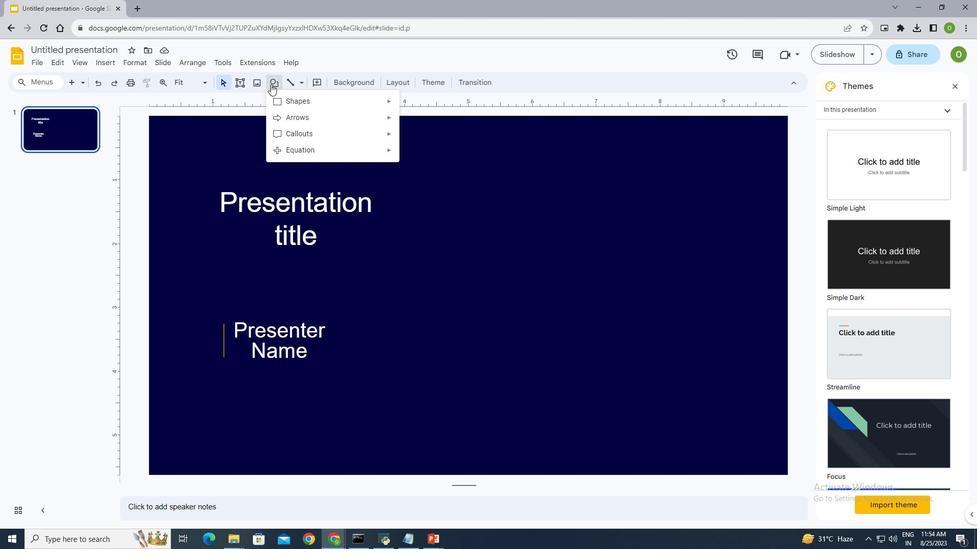 
Action: Mouse moved to (315, 103)
Screenshot: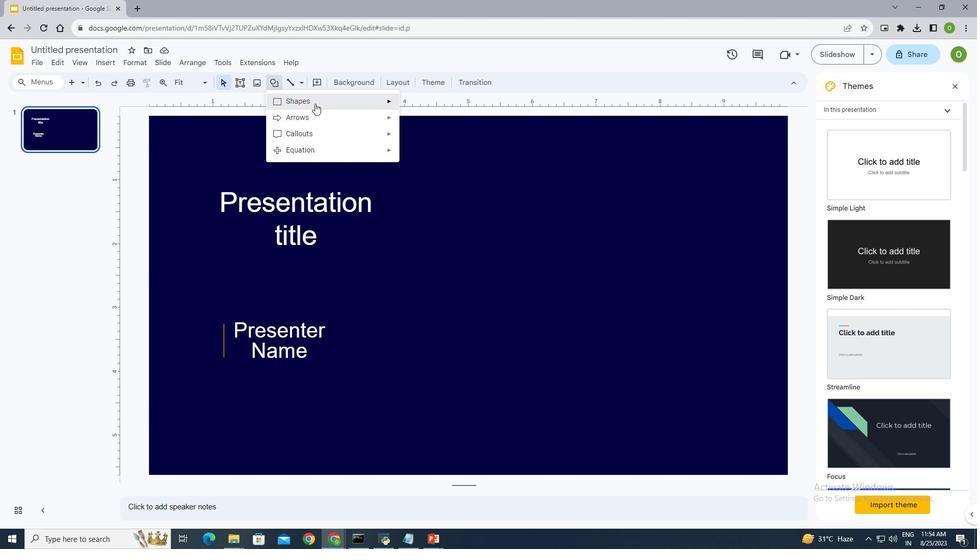 
Action: Mouse pressed left at (315, 103)
Screenshot: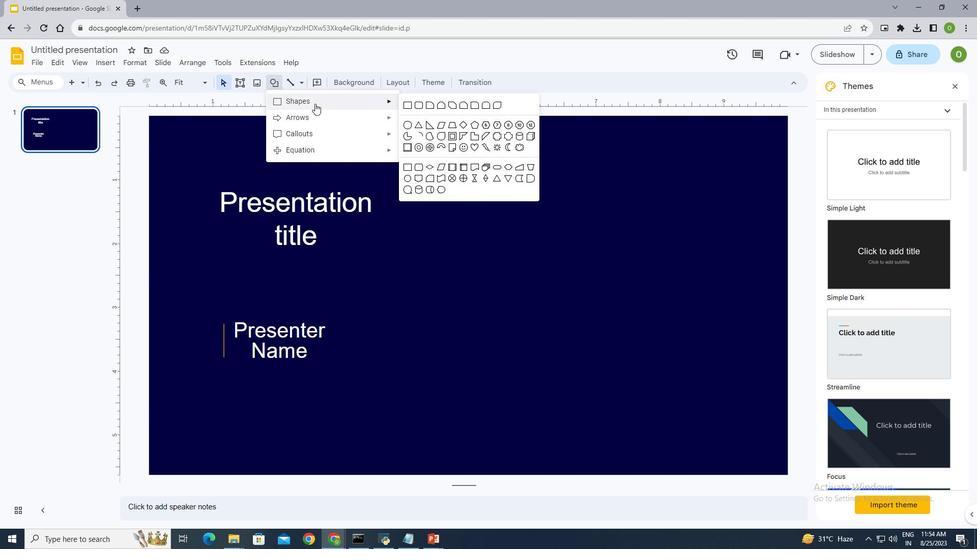 
Action: Mouse moved to (486, 125)
Screenshot: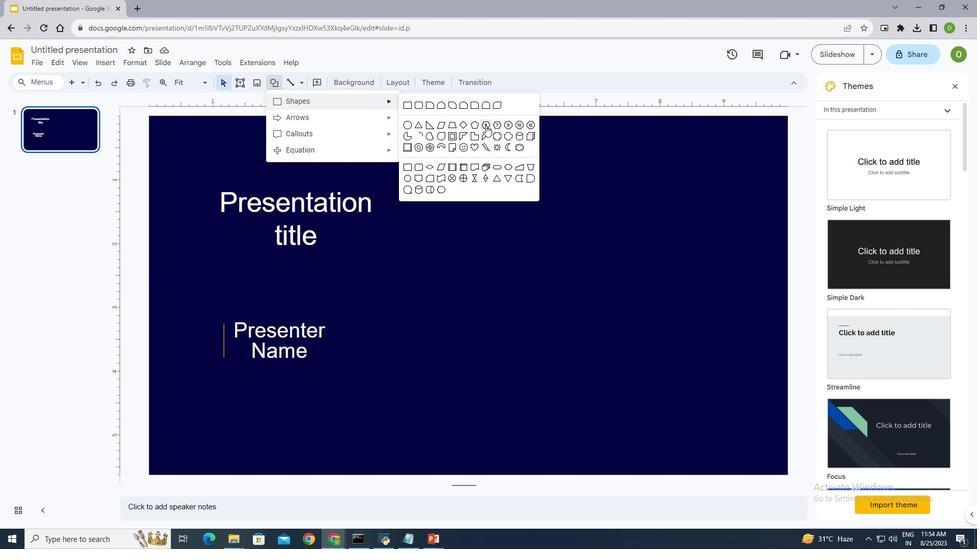 
Action: Mouse pressed left at (486, 125)
Screenshot: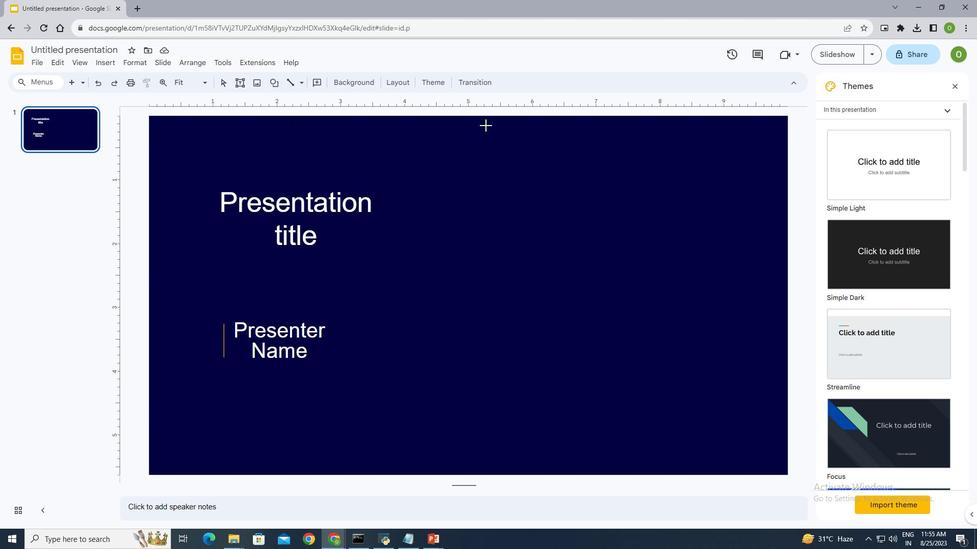 
Action: Mouse moved to (707, 153)
Screenshot: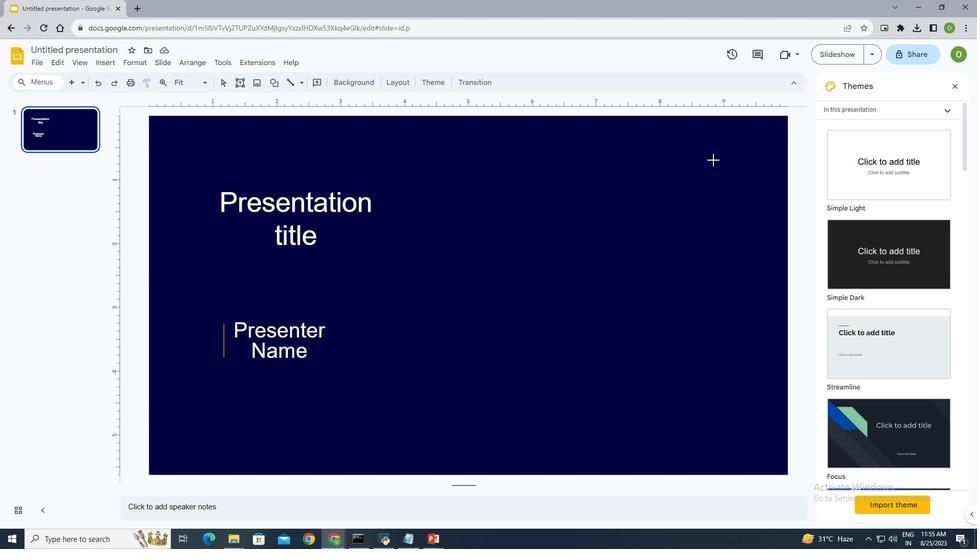 
Action: Mouse pressed left at (707, 153)
Screenshot: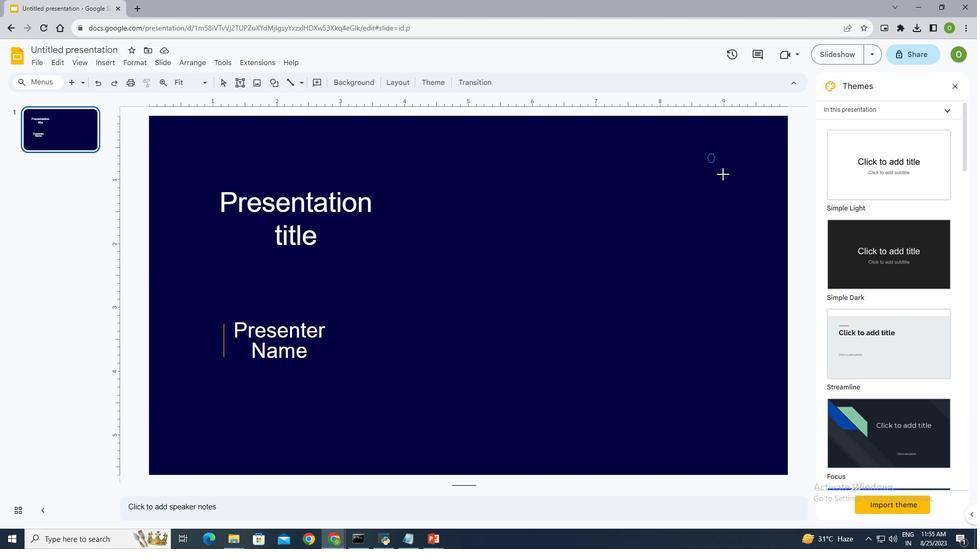 
Action: Mouse moved to (764, 219)
Screenshot: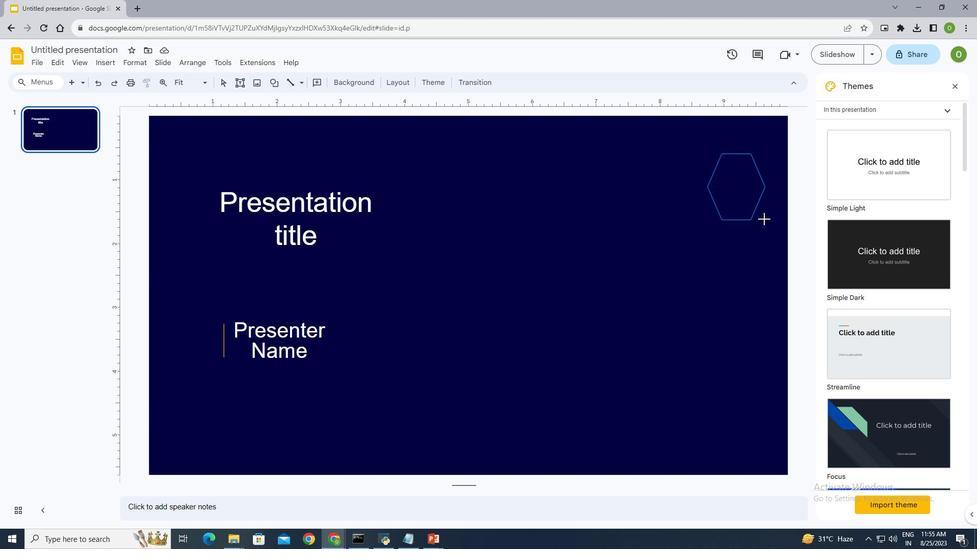 
Action: Key pressed <Key.shift>
Screenshot: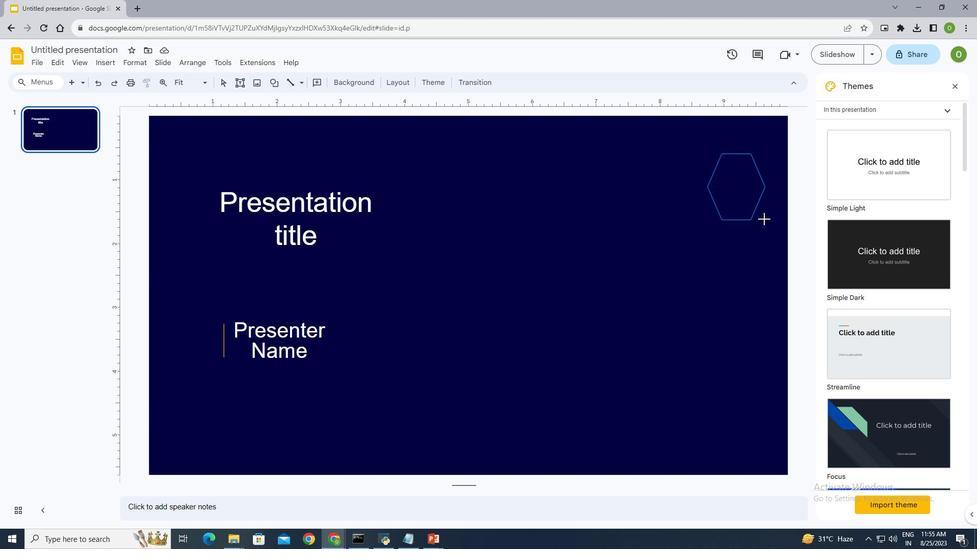 
Action: Mouse moved to (771, 220)
Screenshot: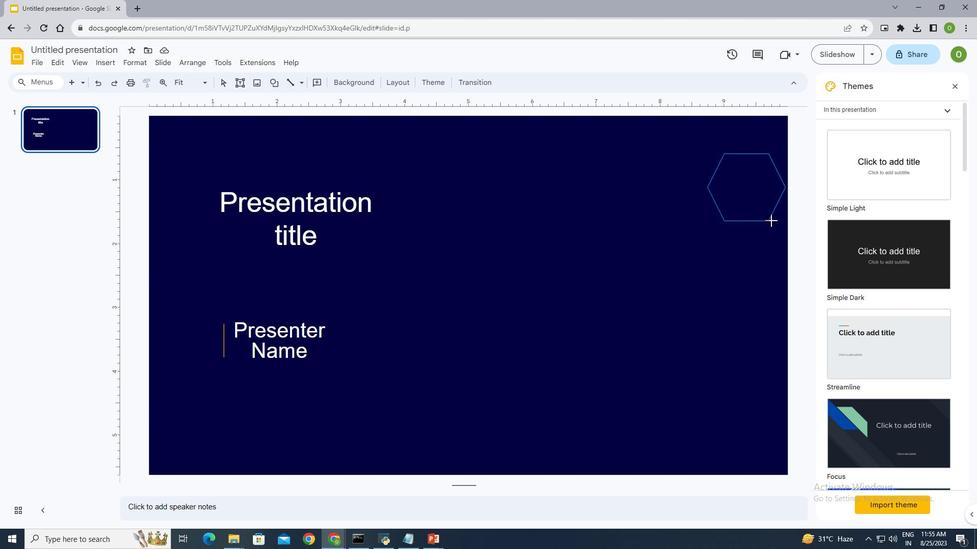 
Action: Key pressed <Key.shift>
Screenshot: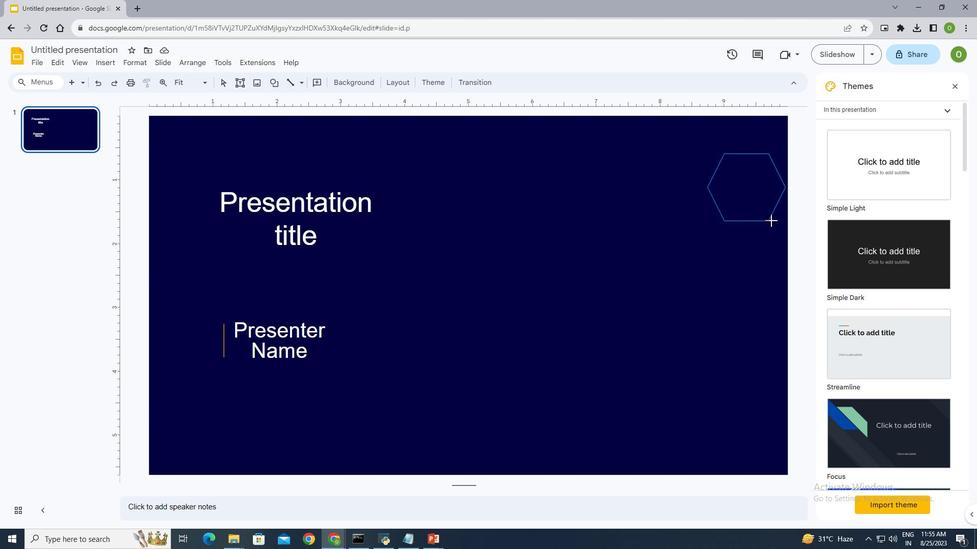 
Action: Mouse moved to (771, 220)
Screenshot: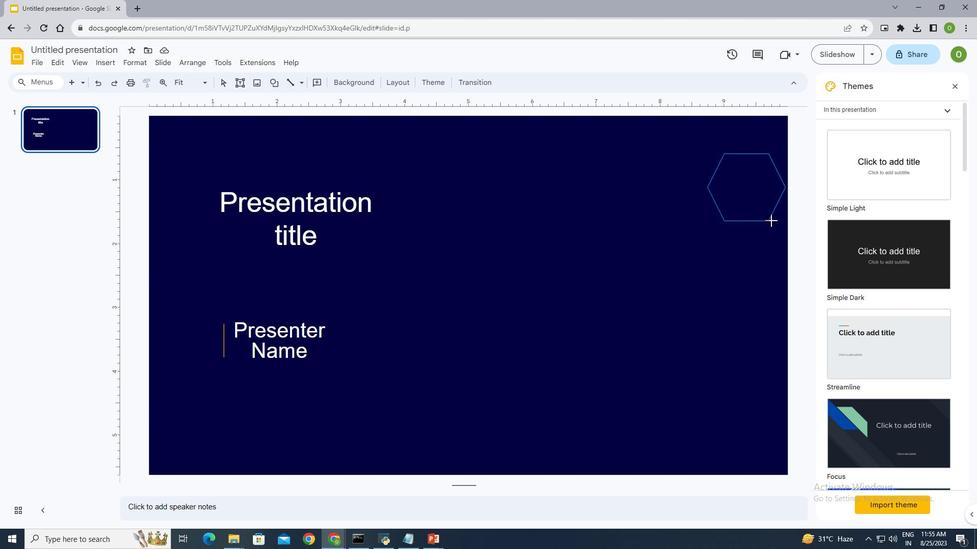 
Action: Key pressed <Key.shift>
Screenshot: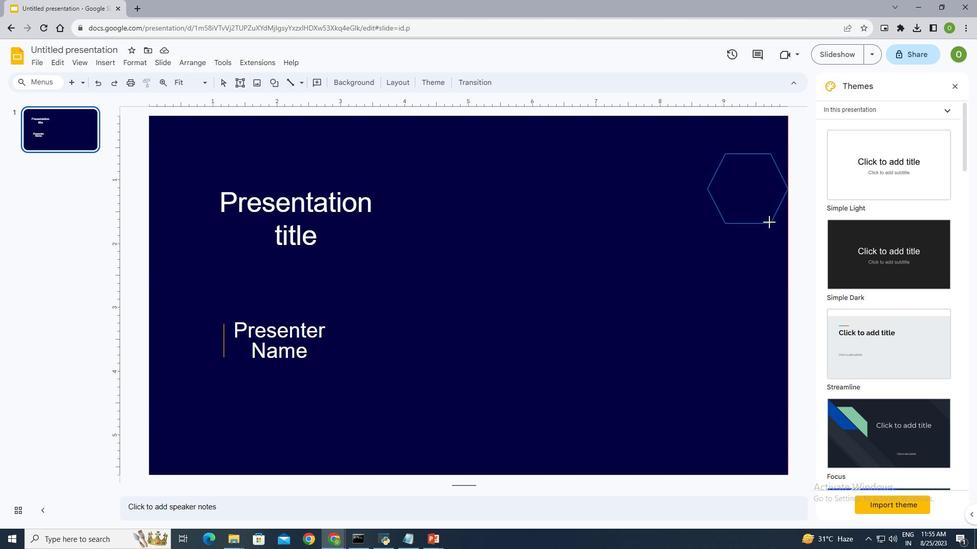 
Action: Mouse moved to (769, 222)
Screenshot: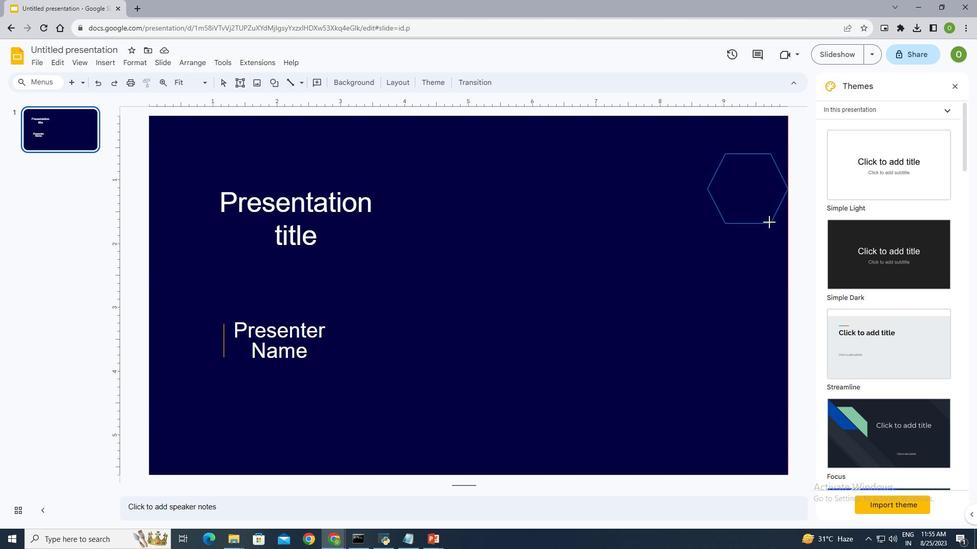 
Action: Key pressed <Key.shift><Key.shift><Key.shift><Key.shift><Key.shift><Key.shift><Key.shift><Key.shift><Key.shift><Key.shift><Key.shift><Key.shift><Key.shift><Key.shift><Key.shift><Key.shift><Key.shift><Key.shift><Key.shift><Key.shift><Key.shift><Key.shift>
Screenshot: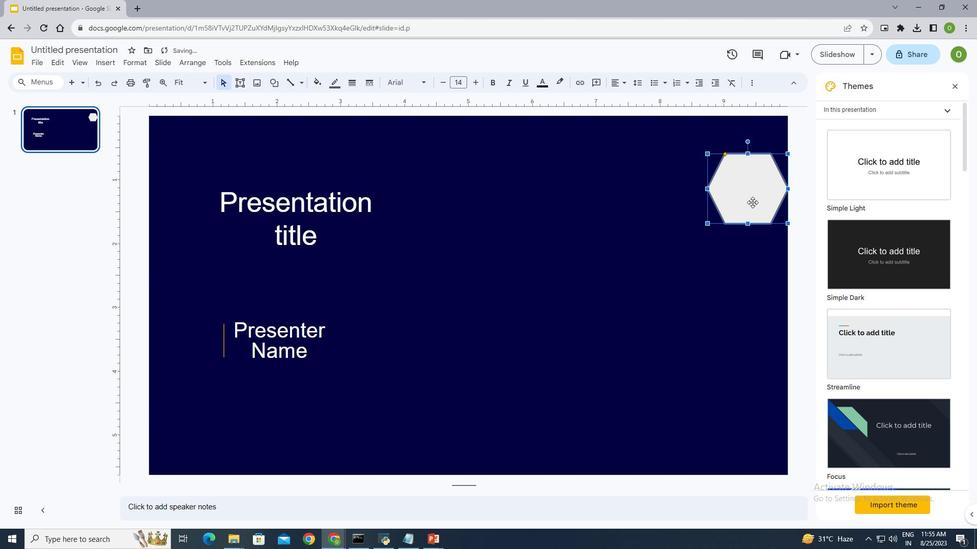 
Action: Mouse moved to (767, 218)
Screenshot: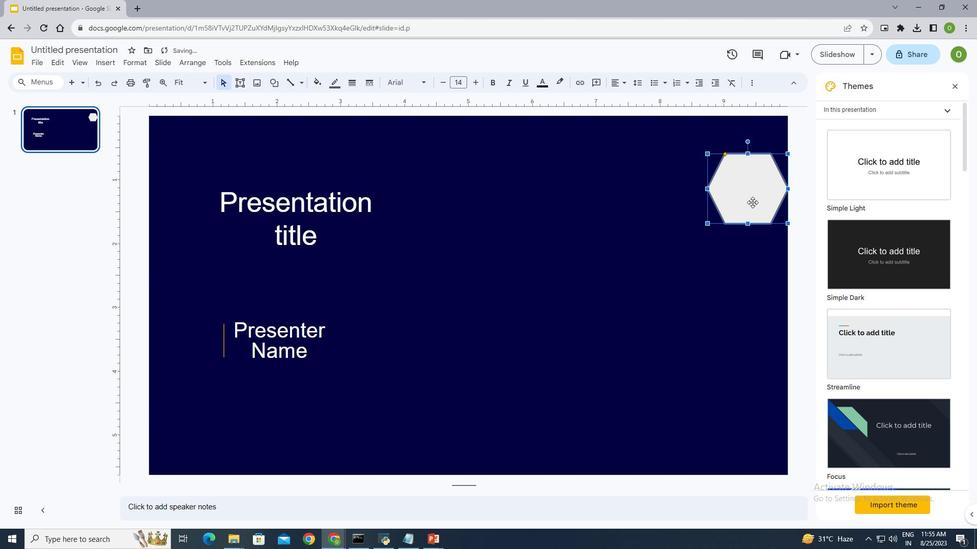 
Action: Key pressed <Key.shift>
Screenshot: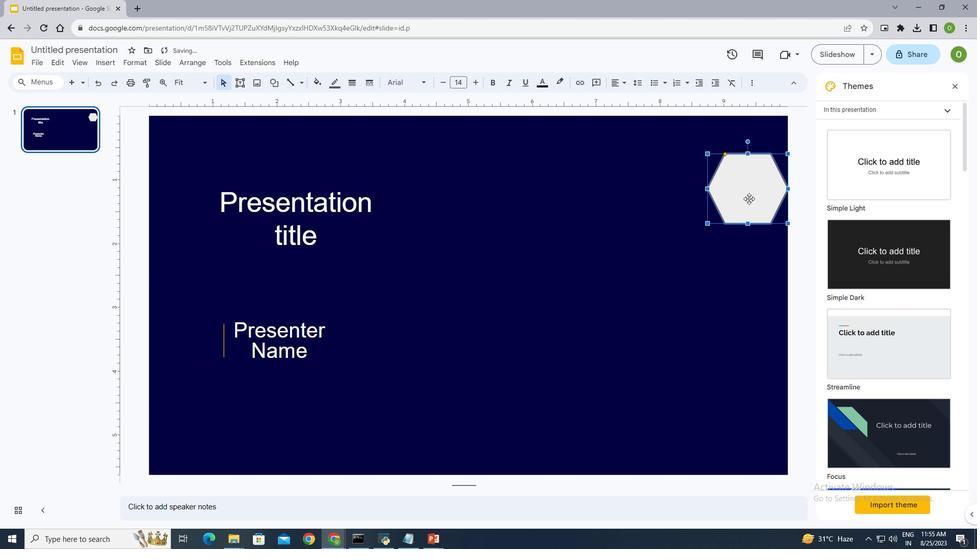 
Action: Mouse moved to (763, 213)
Screenshot: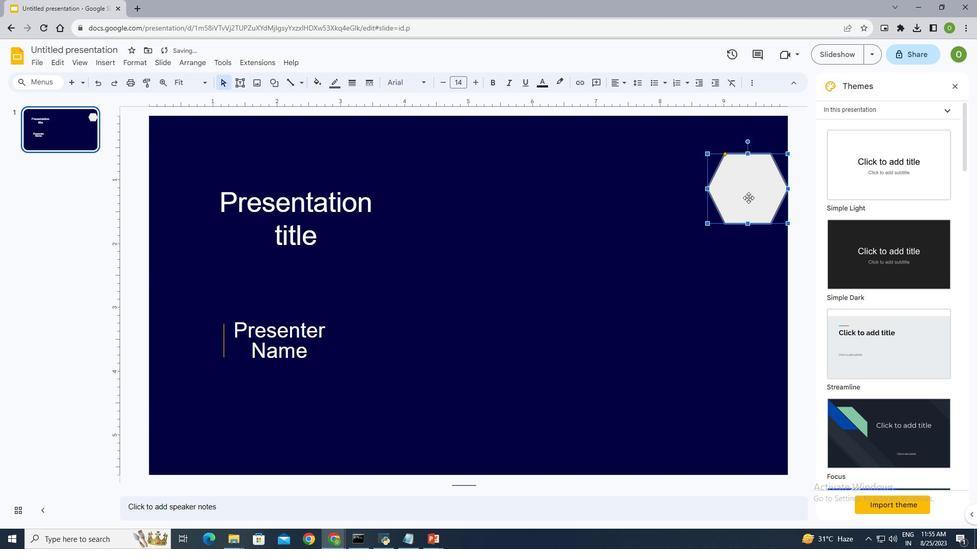 
Action: Key pressed <Key.shift>
Screenshot: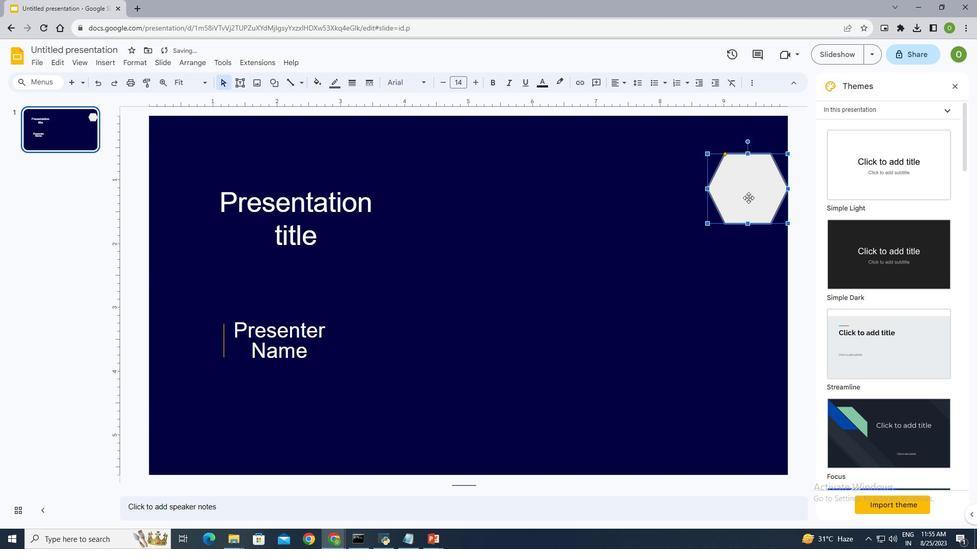 
Action: Mouse moved to (762, 211)
Screenshot: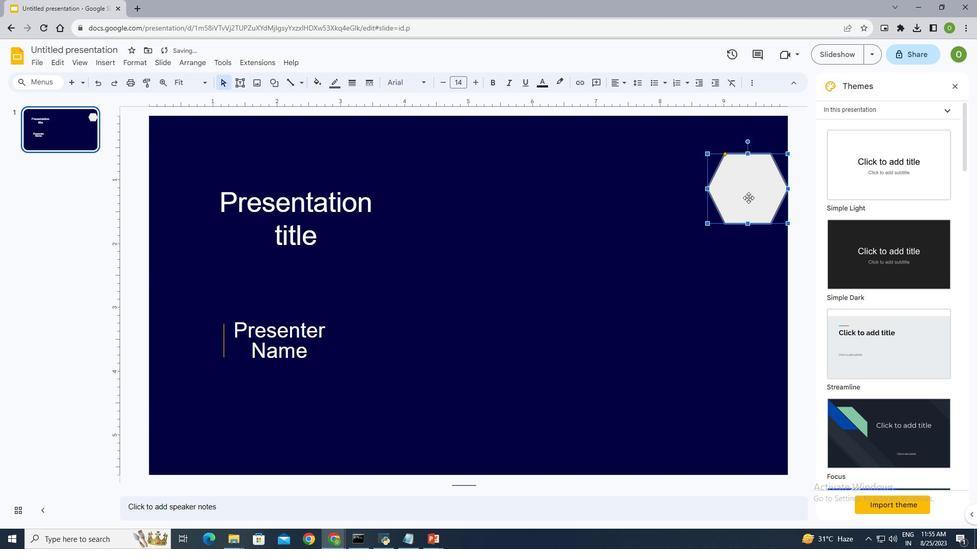 
Action: Key pressed <Key.shift>
Screenshot: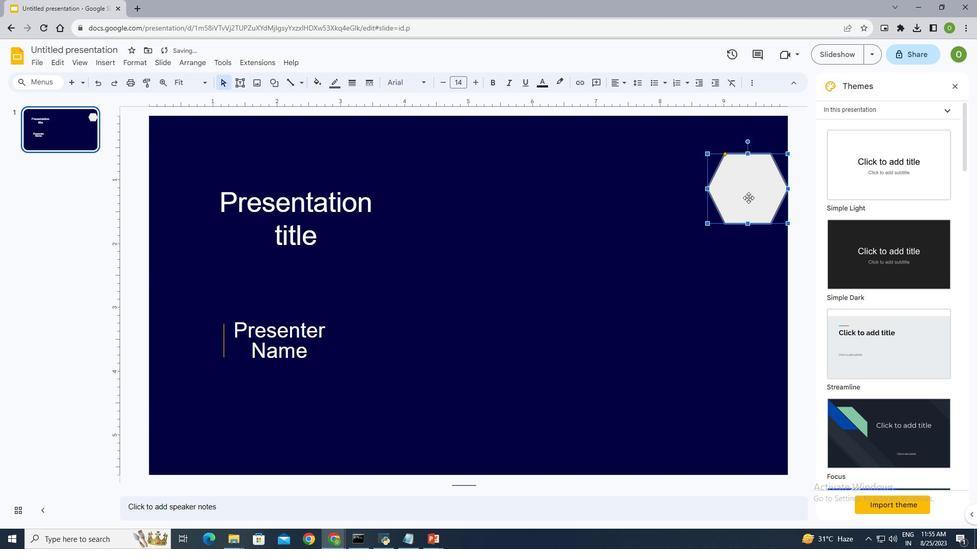 
Action: Mouse moved to (758, 207)
Screenshot: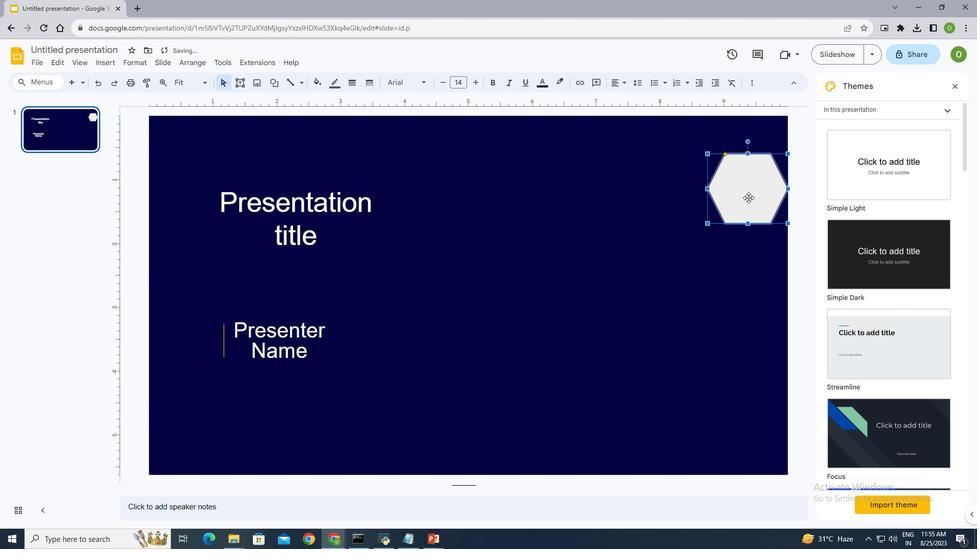 
Action: Key pressed <Key.shift>
Screenshot: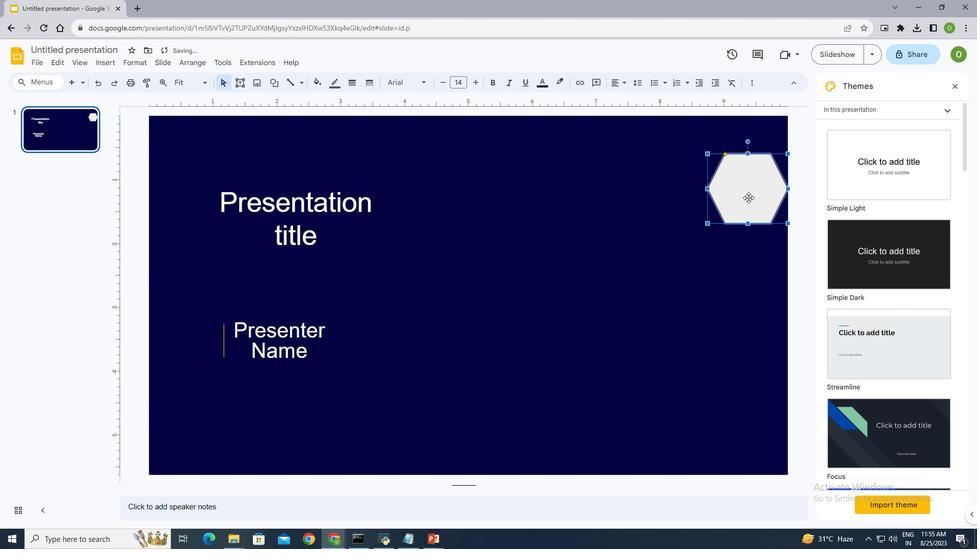 
Action: Mouse moved to (751, 201)
Screenshot: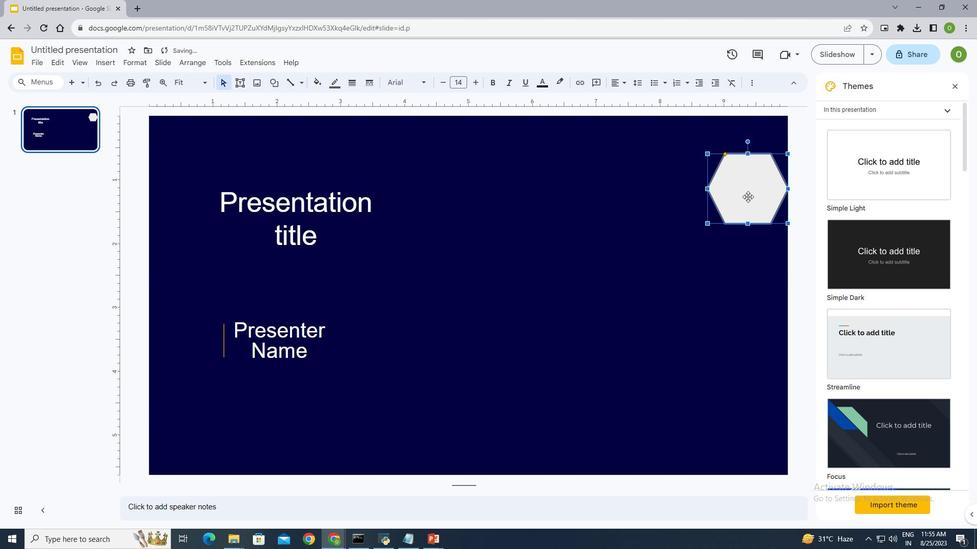 
Action: Key pressed <Key.shift>
Screenshot: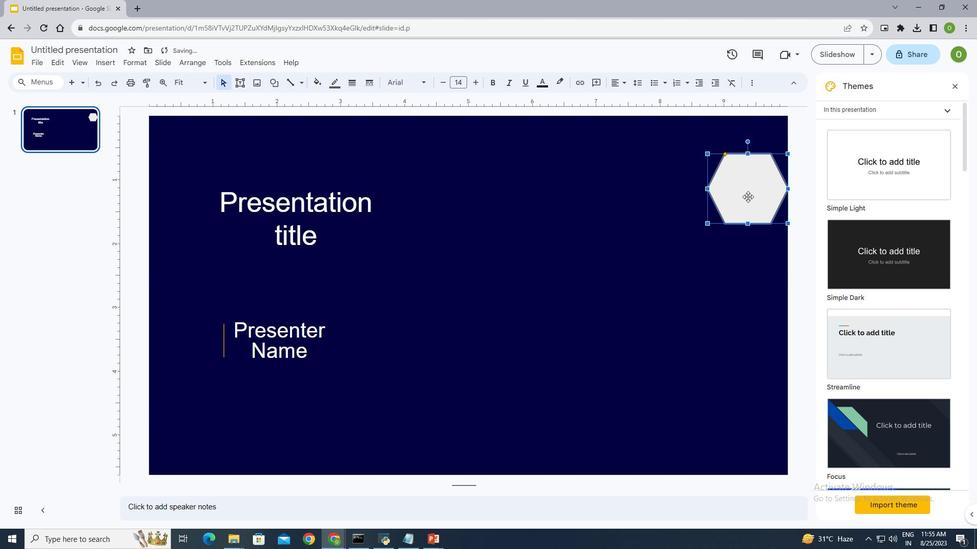 
Action: Mouse moved to (749, 199)
Screenshot: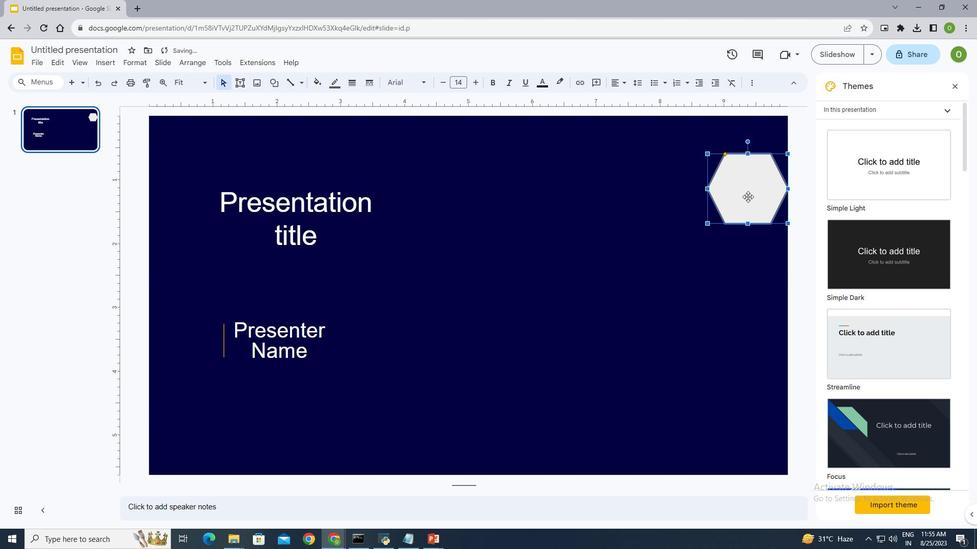 
Action: Key pressed <Key.shift>
Screenshot: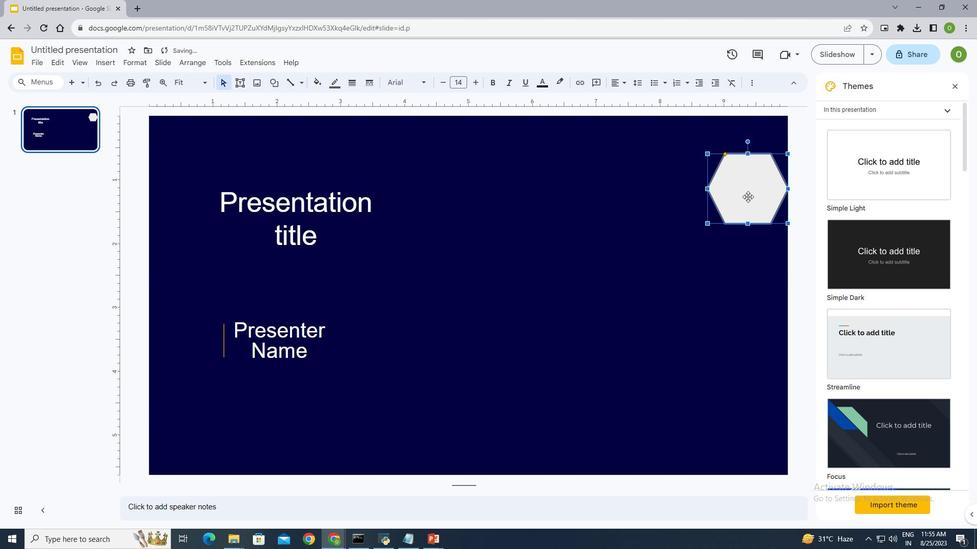 
Action: Mouse moved to (748, 198)
Screenshot: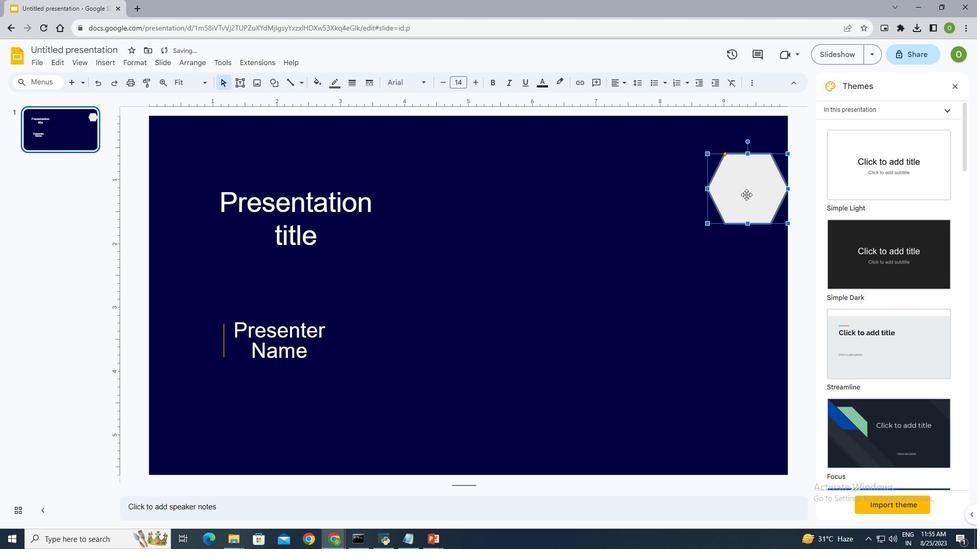 
Action: Key pressed <Key.shift>
Screenshot: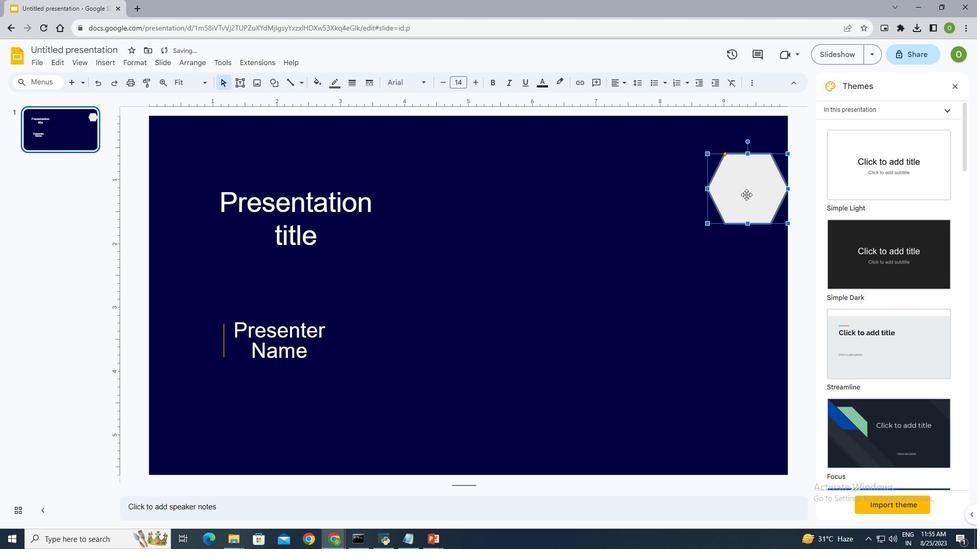 
Action: Mouse moved to (748, 197)
Screenshot: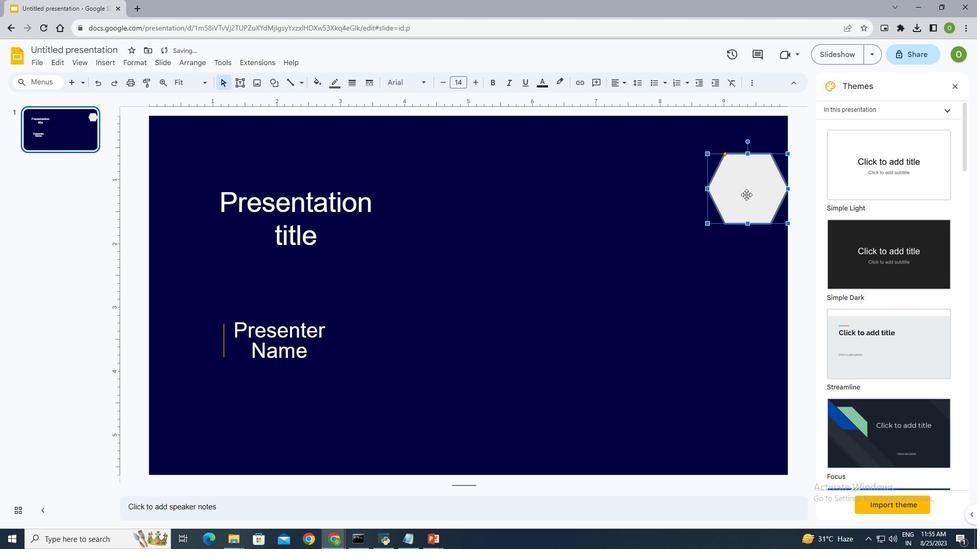 
Action: Key pressed <Key.shift>
Screenshot: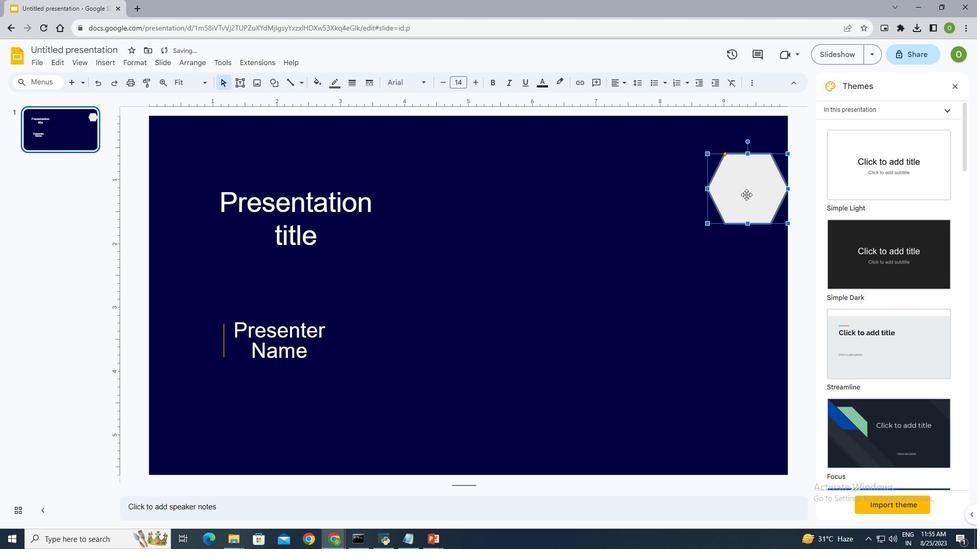 
Action: Mouse moved to (748, 196)
Screenshot: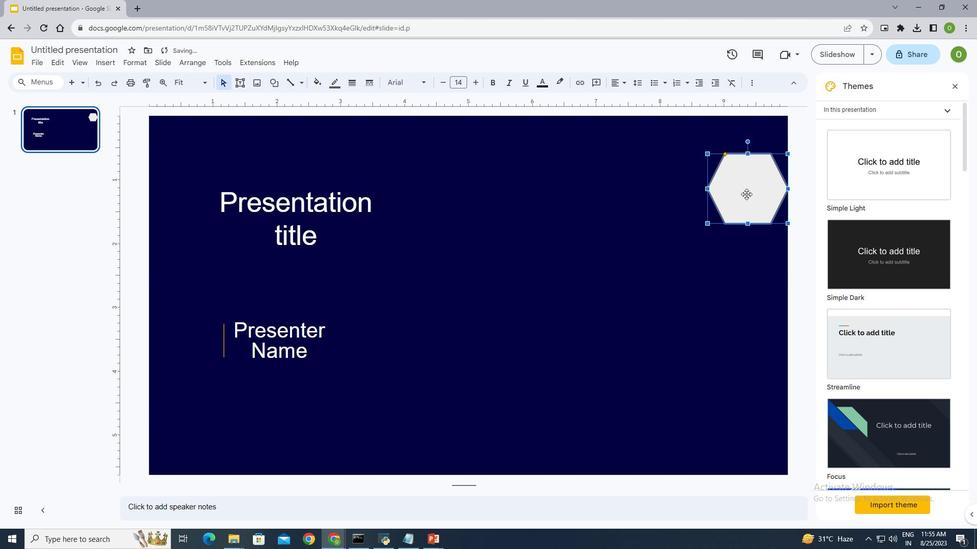 
Action: Key pressed <Key.shift>
Screenshot: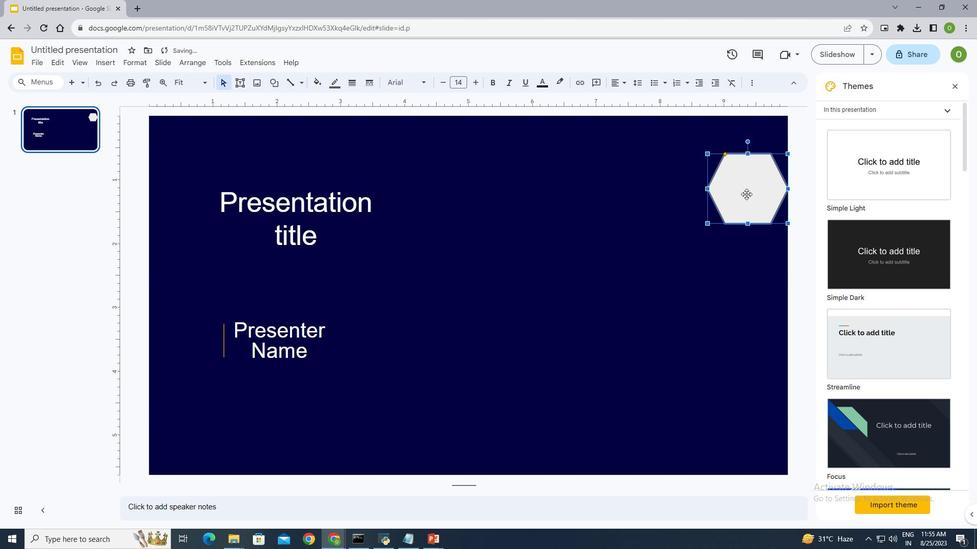 
Action: Mouse moved to (748, 196)
Screenshot: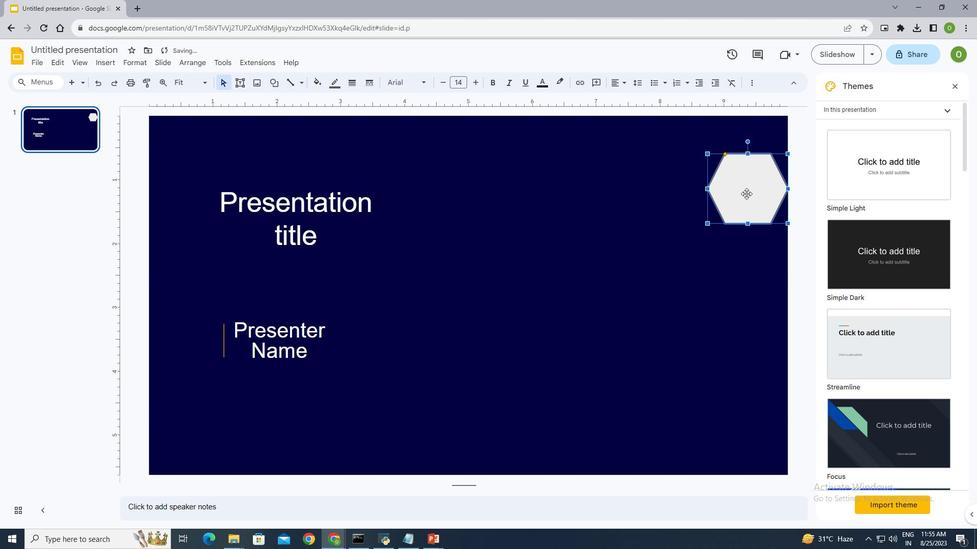 
Action: Key pressed <Key.shift>
Screenshot: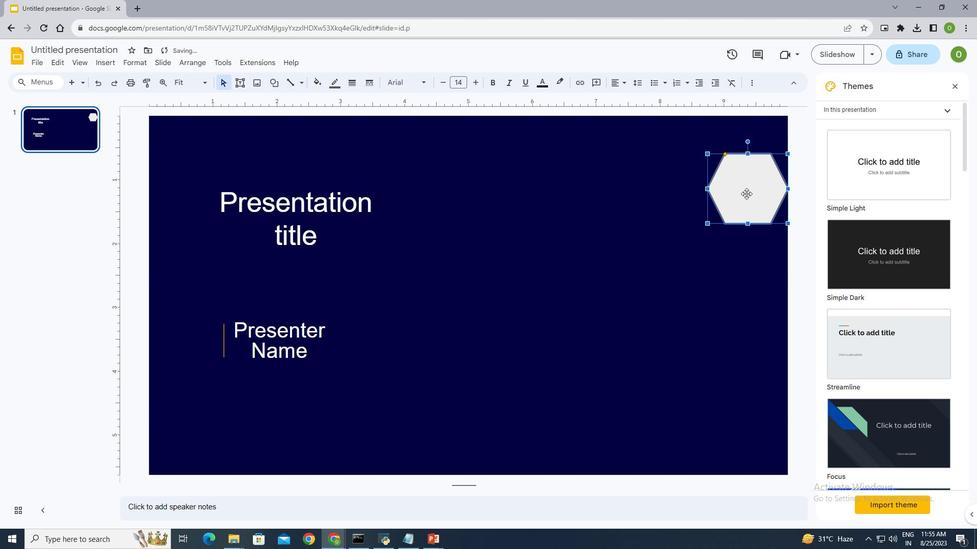 
Action: Mouse moved to (747, 195)
Screenshot: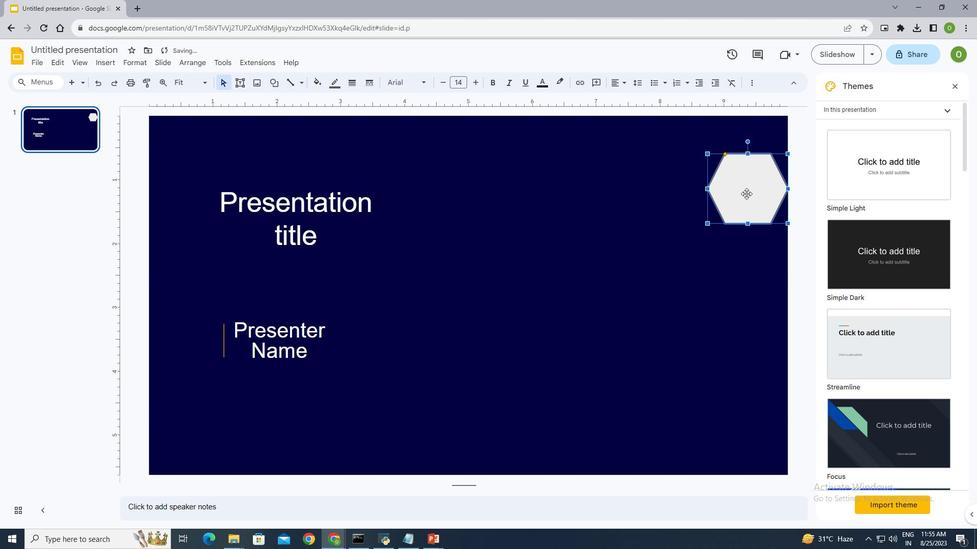 
Action: Key pressed <Key.shift>
Screenshot: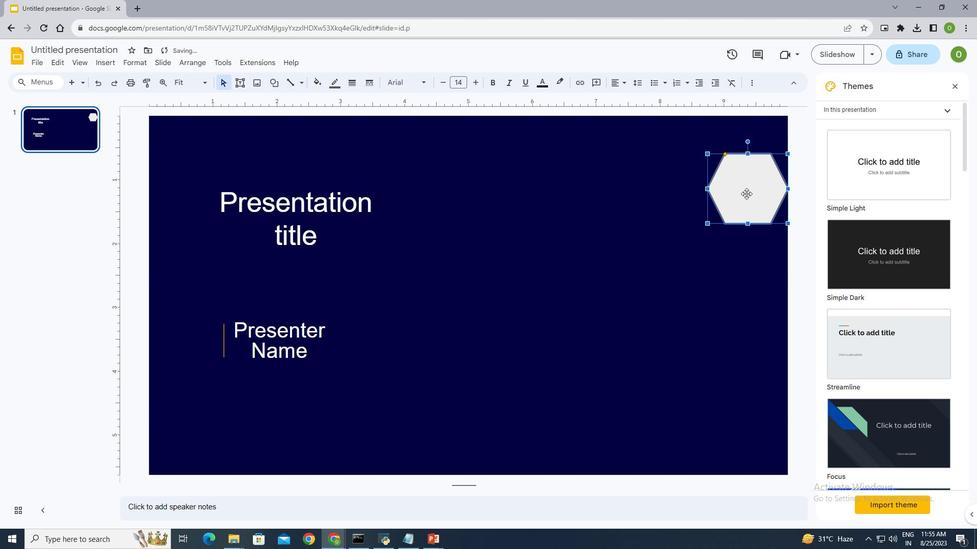 
Action: Mouse moved to (746, 194)
Screenshot: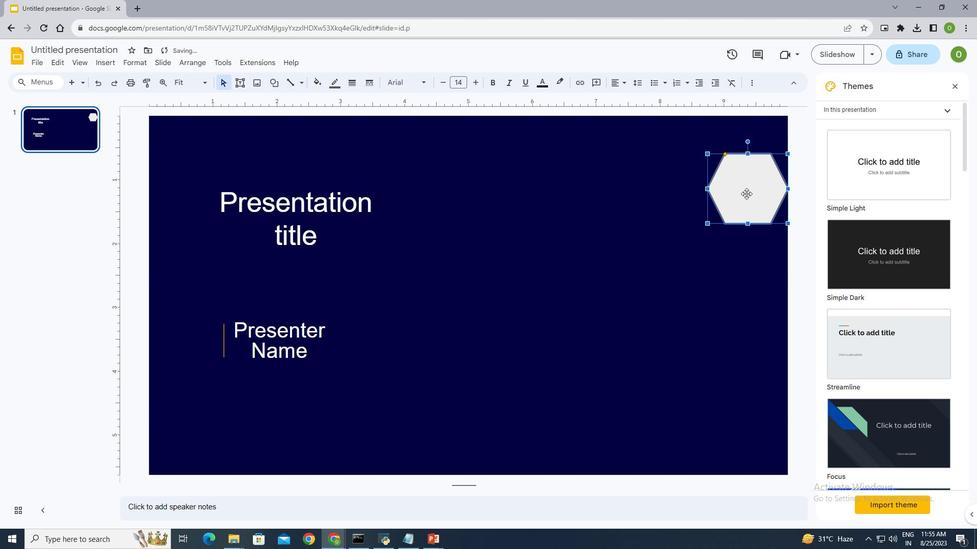 
Action: Key pressed <Key.shift>
Screenshot: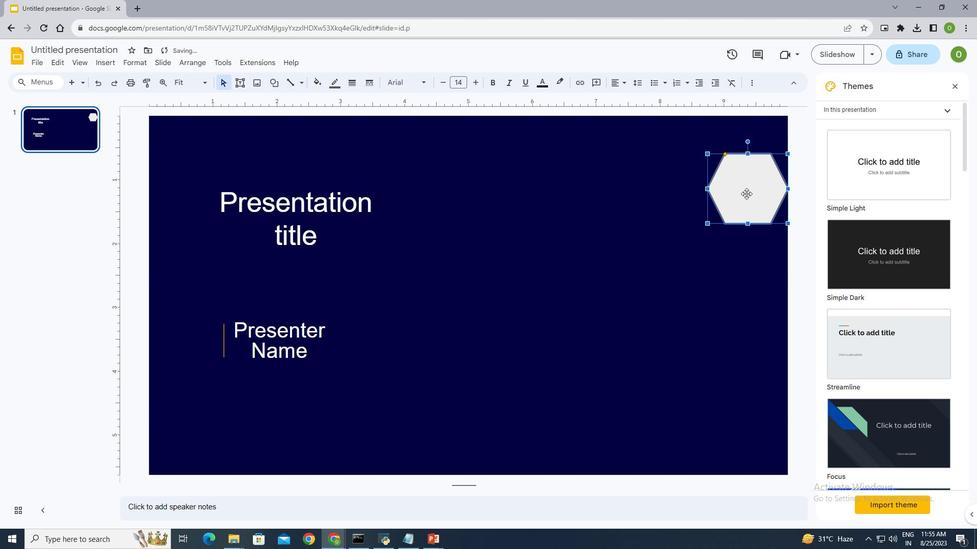 
Action: Mouse moved to (746, 194)
Screenshot: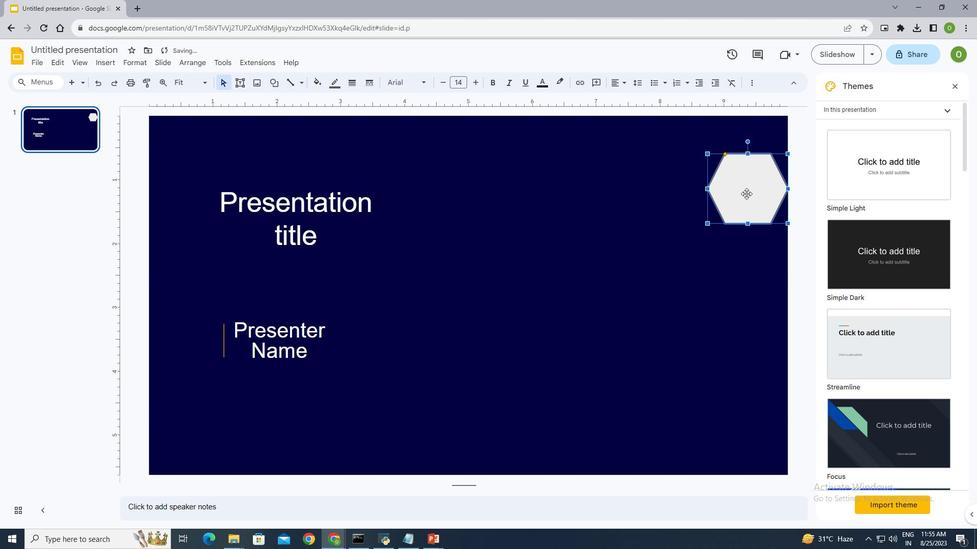 
Action: Key pressed <Key.shift><Key.shift>
Screenshot: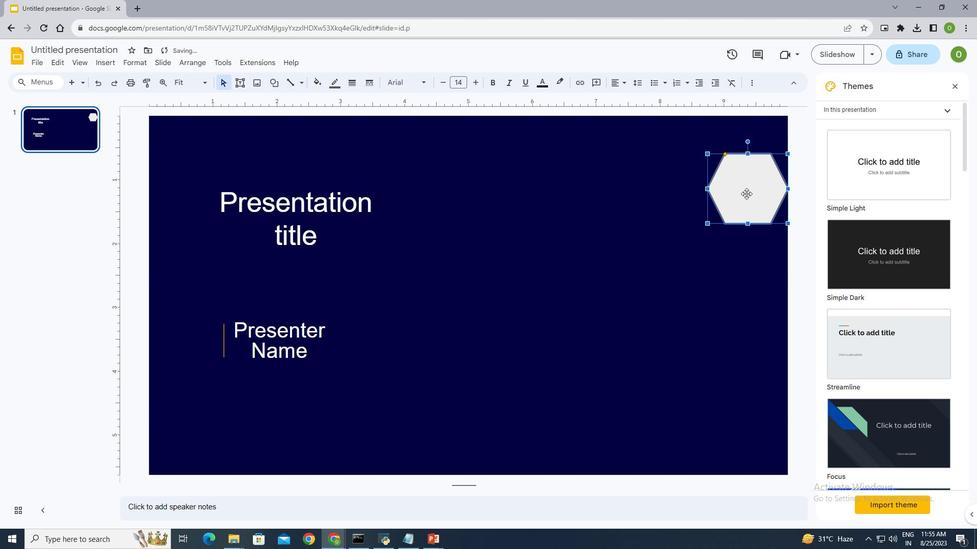 
Action: Mouse moved to (746, 193)
Screenshot: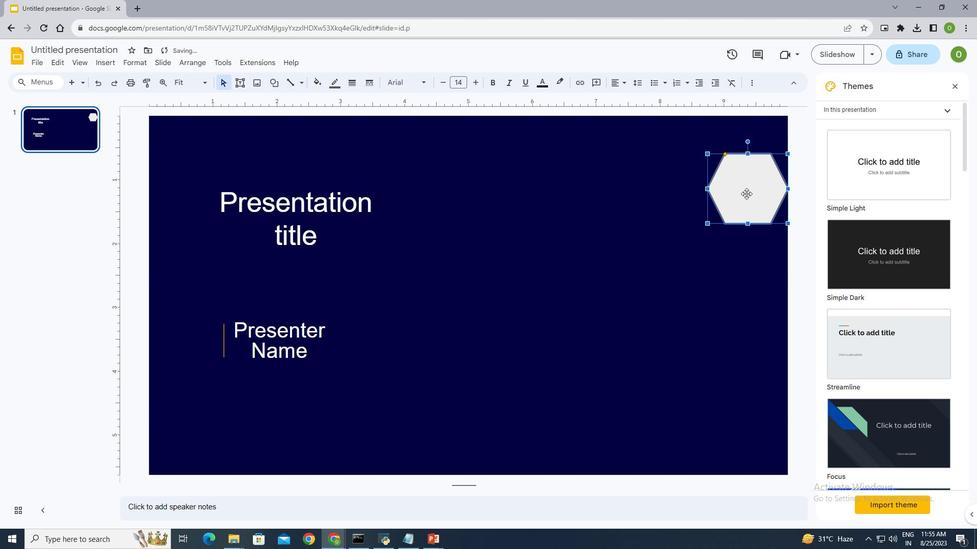 
Action: Key pressed <Key.shift><Key.shift><Key.shift>
Screenshot: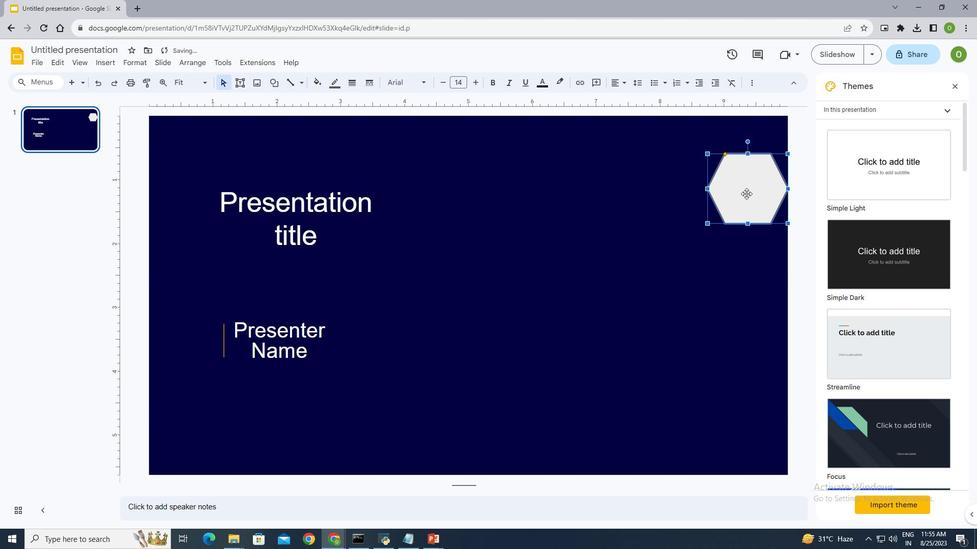 
Action: Mouse pressed left at (746, 193)
Screenshot: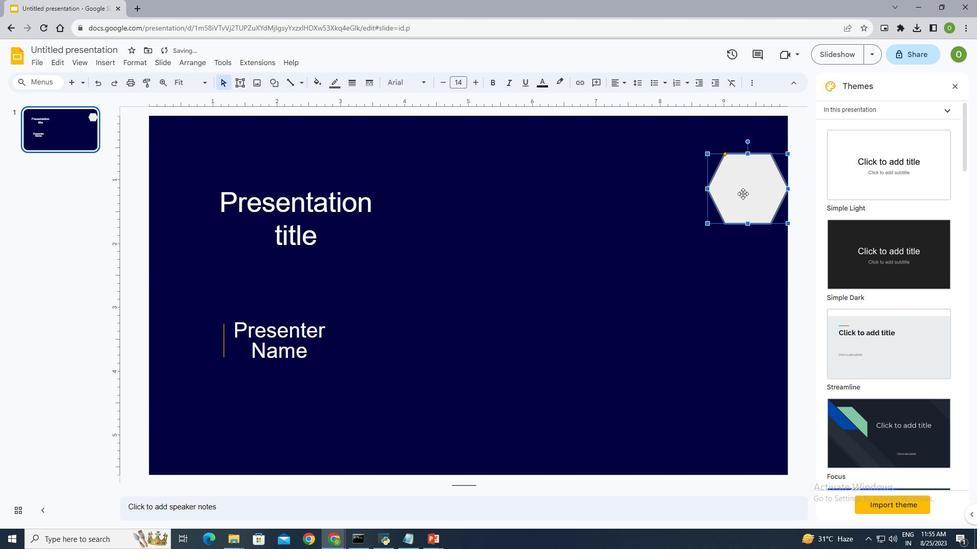
Action: Mouse moved to (734, 192)
Screenshot: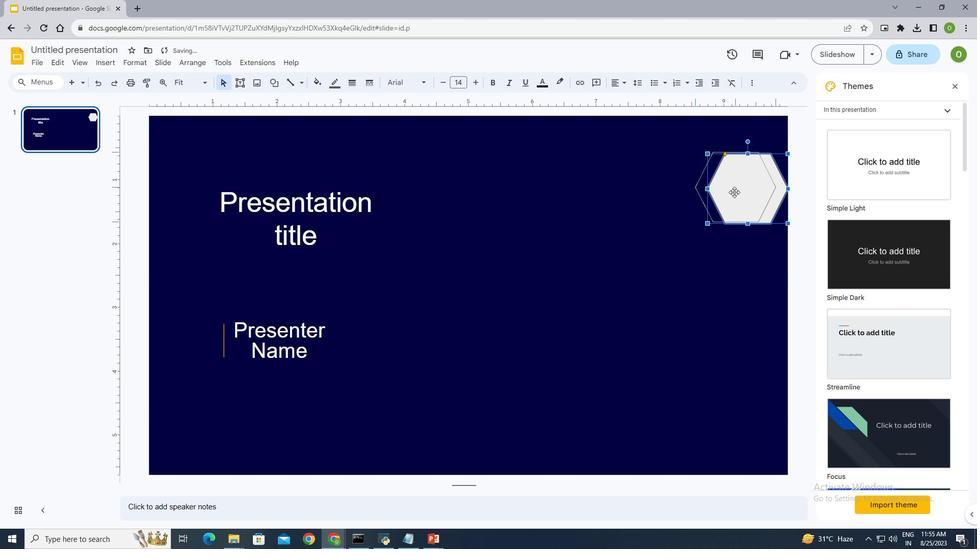 
Action: Mouse pressed left at (734, 192)
Screenshot: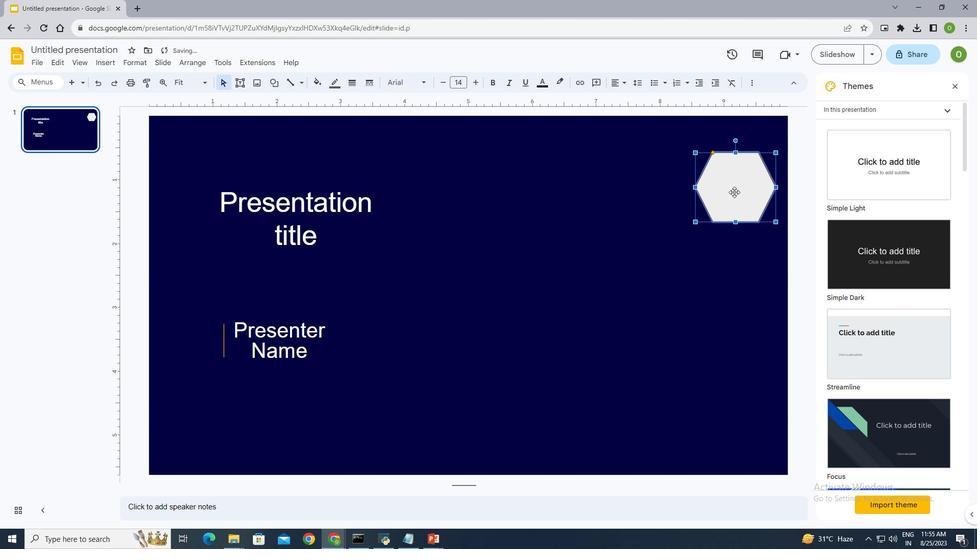 
Action: Mouse moved to (317, 79)
Screenshot: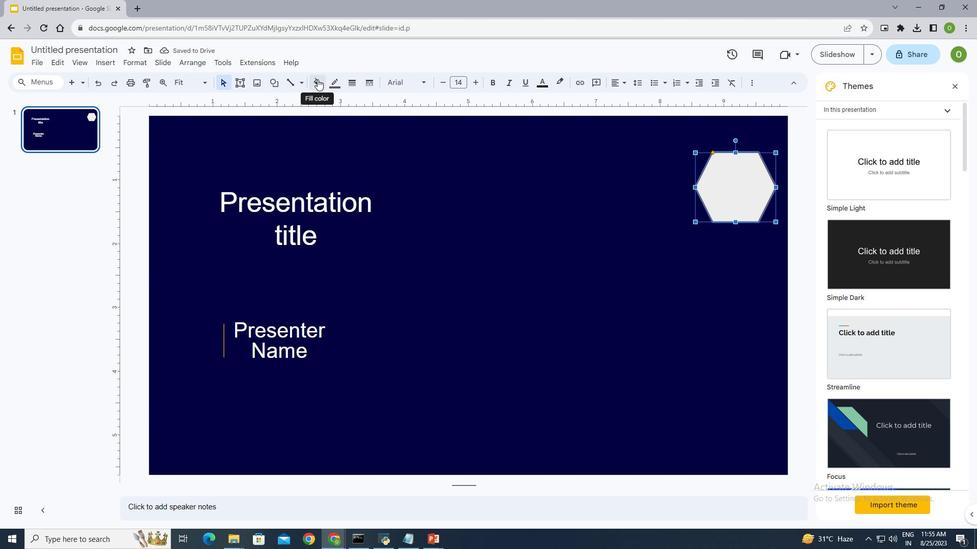 
Action: Mouse pressed left at (317, 79)
Screenshot: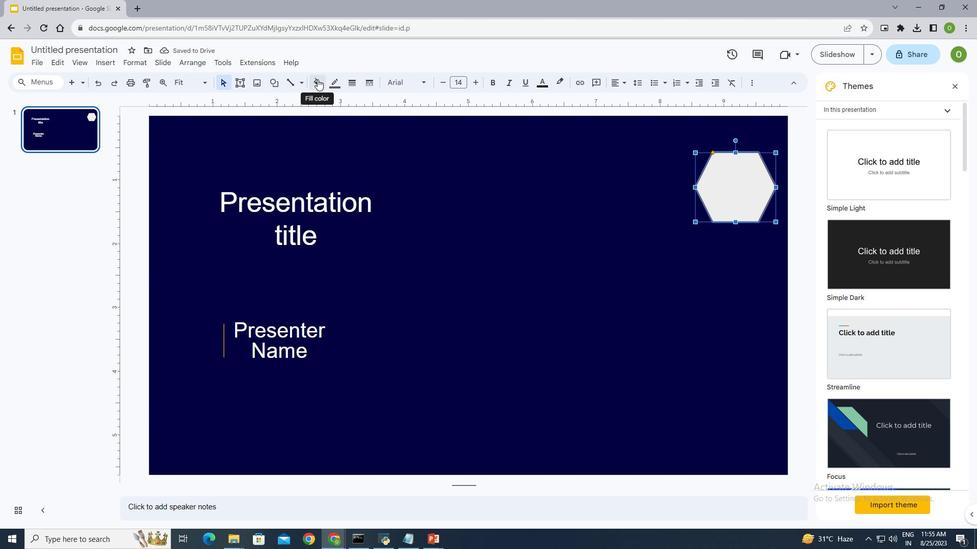 
Action: Mouse moved to (381, 282)
Screenshot: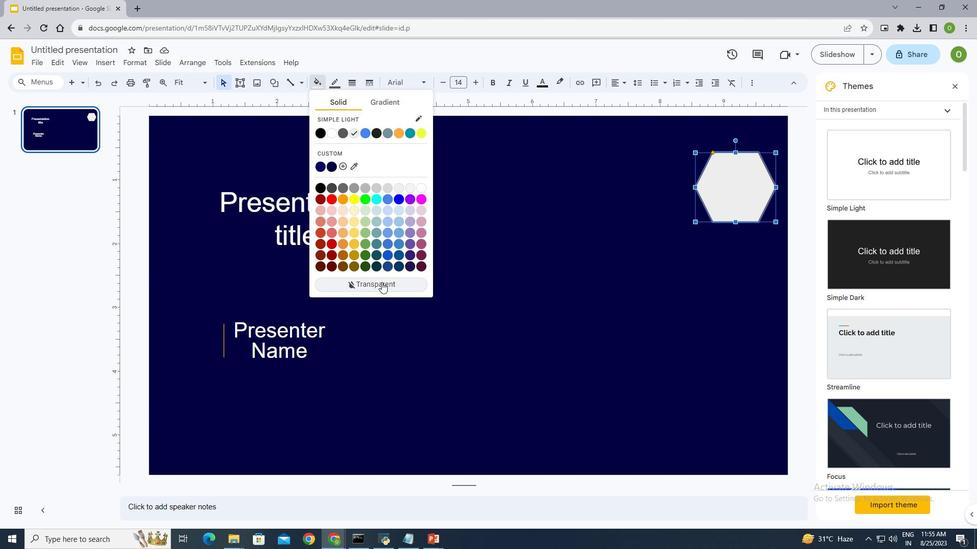 
Action: Mouse pressed left at (381, 282)
Screenshot: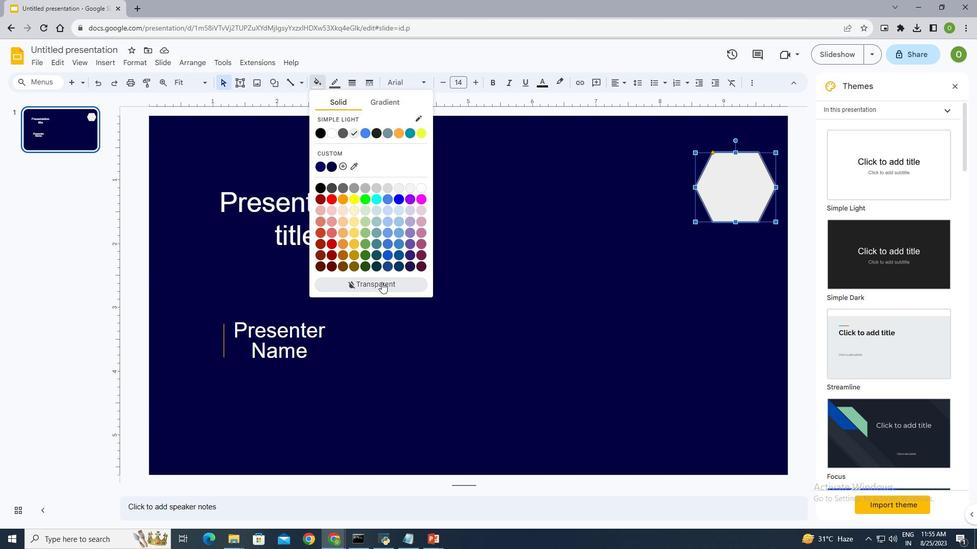 
Action: Mouse moved to (337, 84)
Screenshot: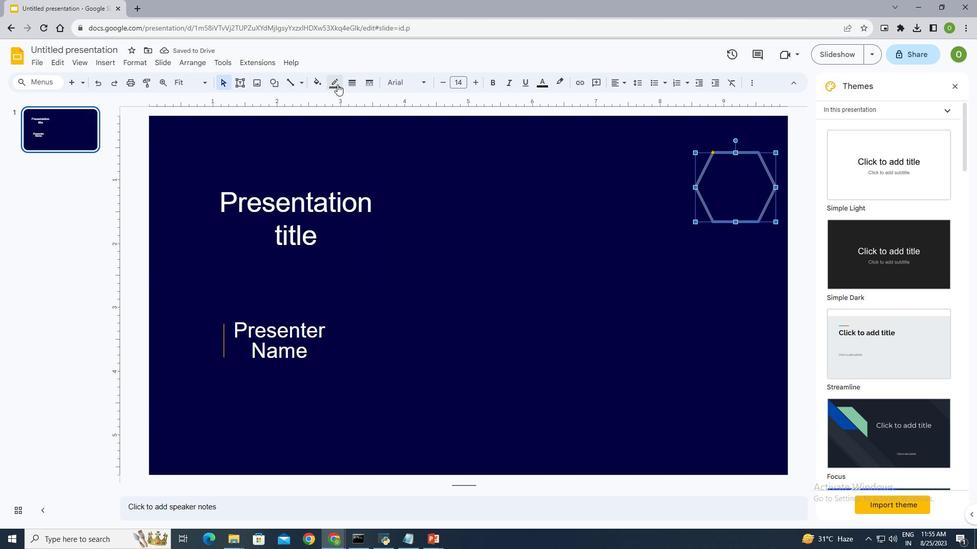
Action: Mouse pressed left at (337, 84)
Screenshot: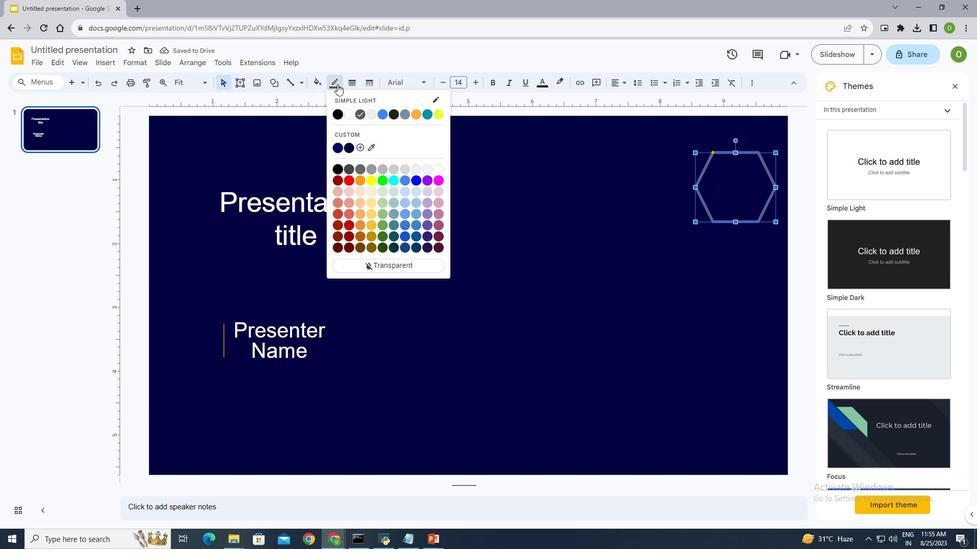
Action: Mouse moved to (359, 179)
Screenshot: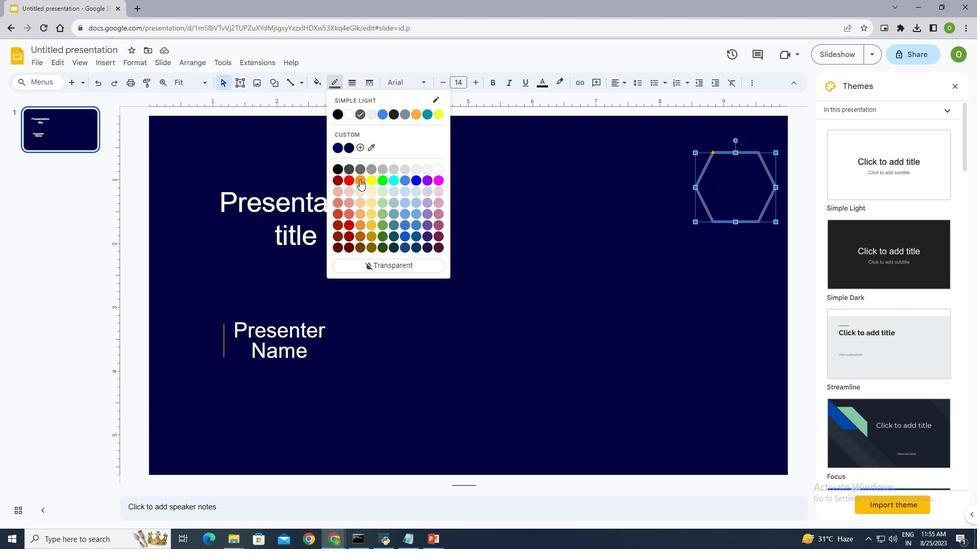 
Action: Mouse pressed left at (359, 179)
Screenshot: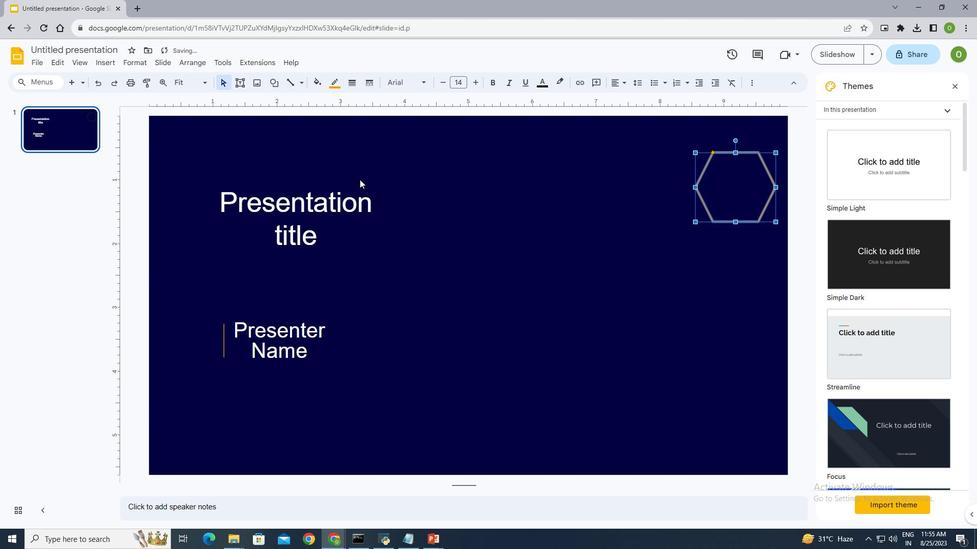 
Action: Mouse moved to (672, 219)
Screenshot: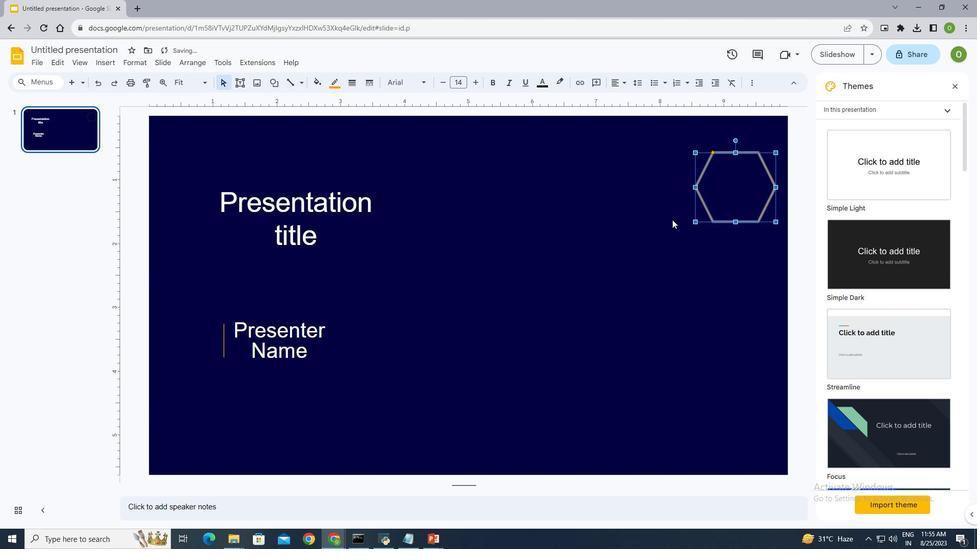 
Action: Mouse pressed left at (672, 219)
Screenshot: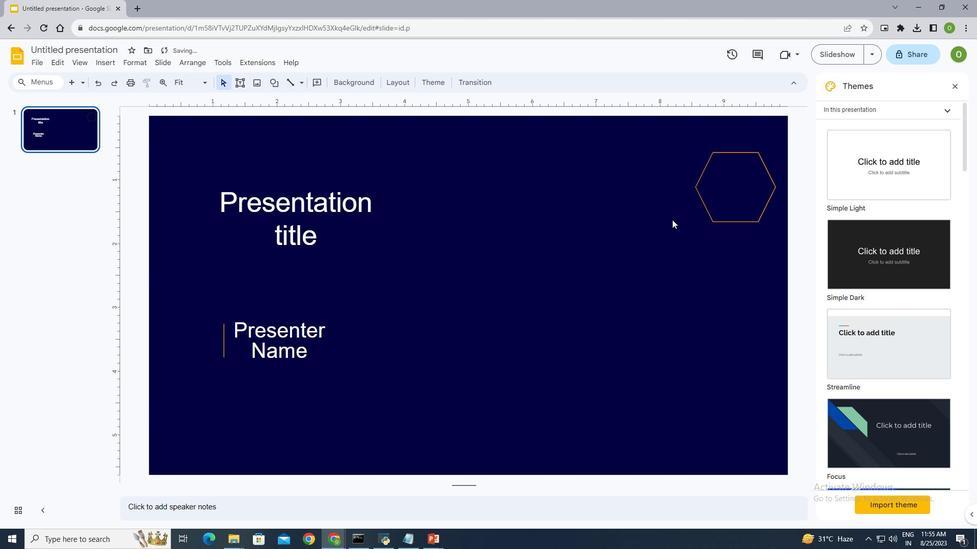 
Action: Mouse moved to (523, 196)
Screenshot: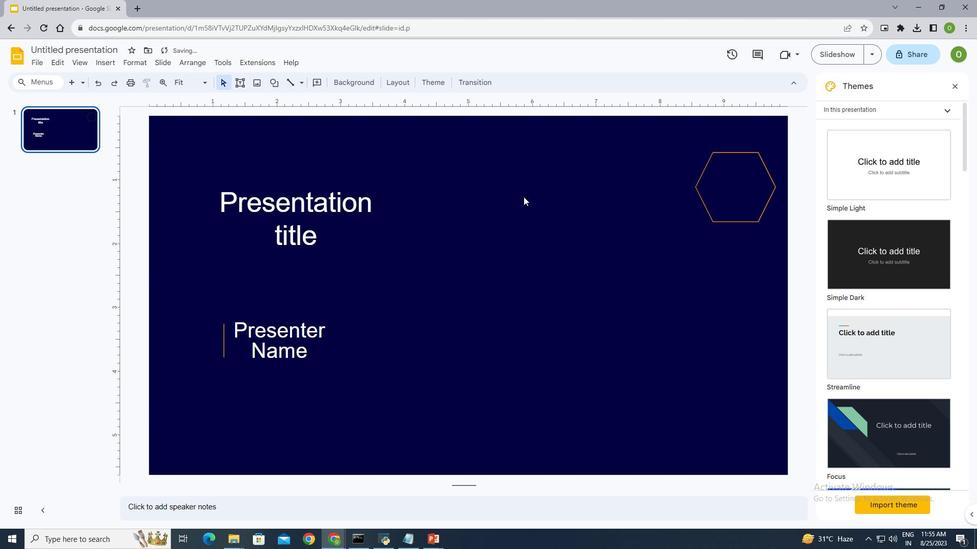 
Action: Mouse pressed left at (523, 196)
Screenshot: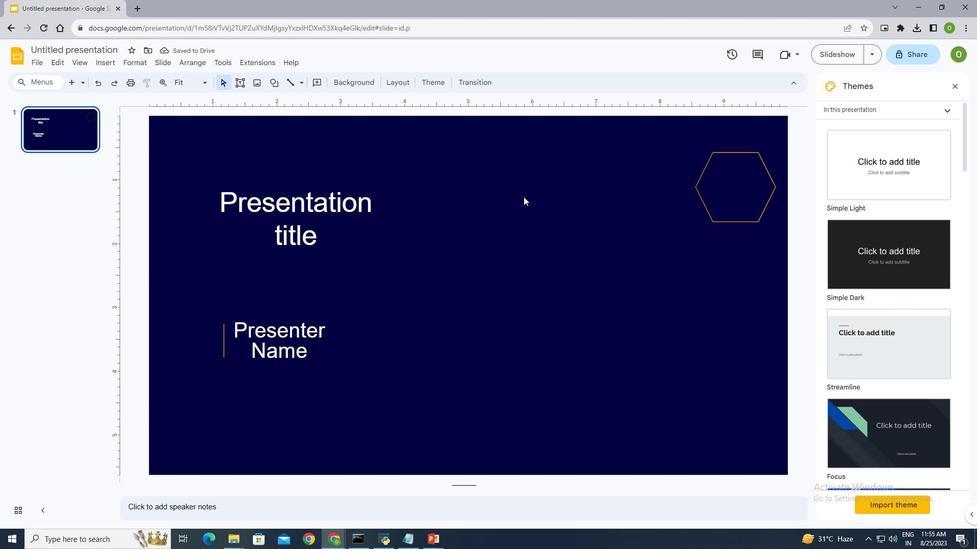 
Action: Mouse moved to (104, 60)
Screenshot: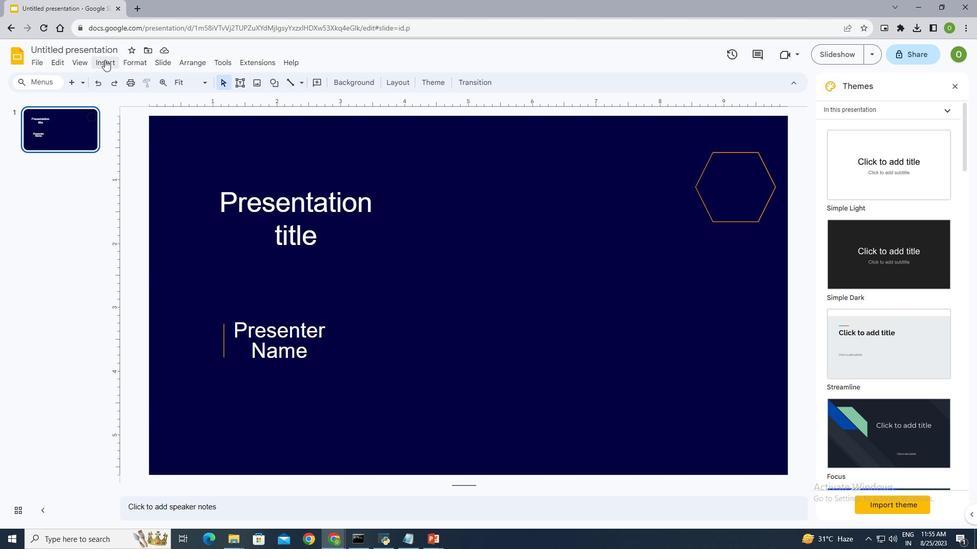 
Action: Mouse pressed left at (104, 60)
Screenshot: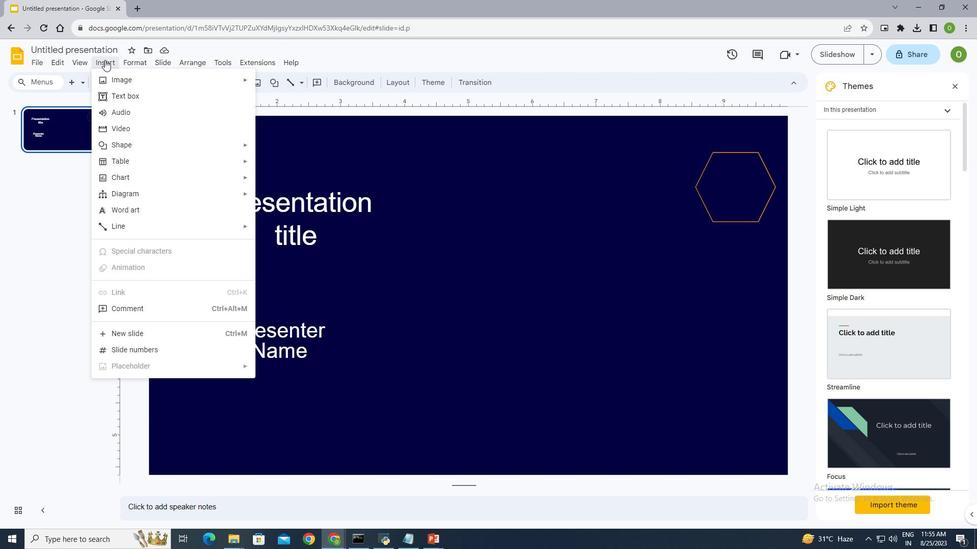 
Action: Mouse moved to (139, 79)
Screenshot: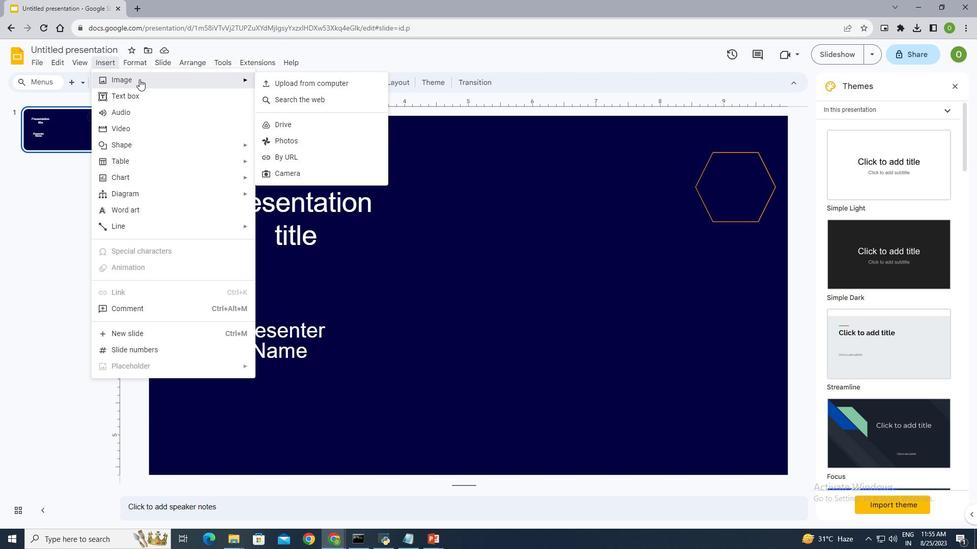 
Action: Mouse pressed left at (139, 79)
Screenshot: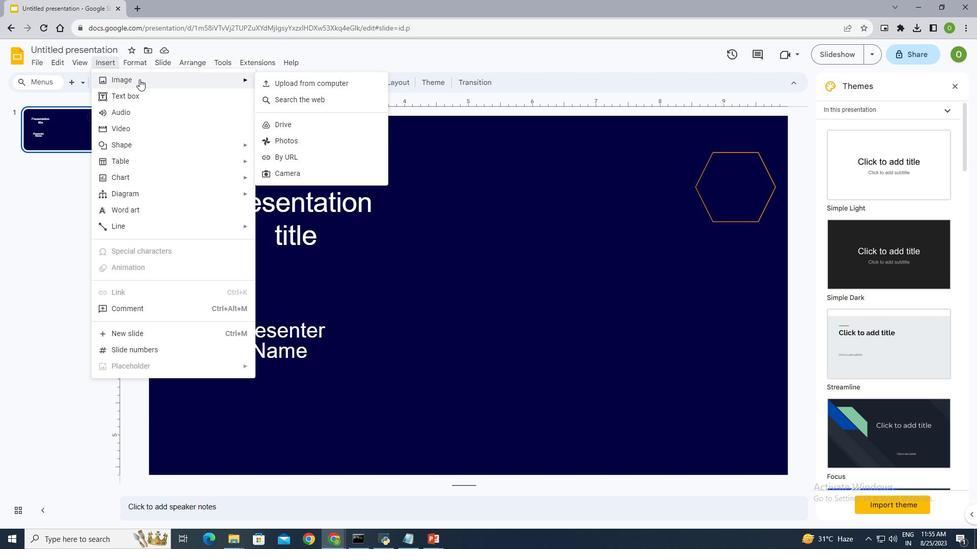 
Action: Mouse moved to (290, 82)
Screenshot: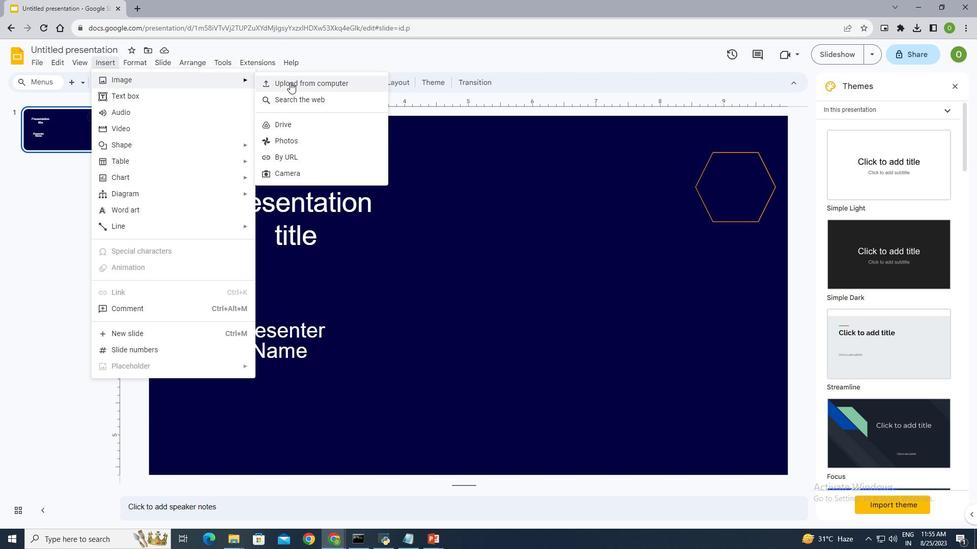 
Action: Mouse pressed left at (290, 82)
Screenshot: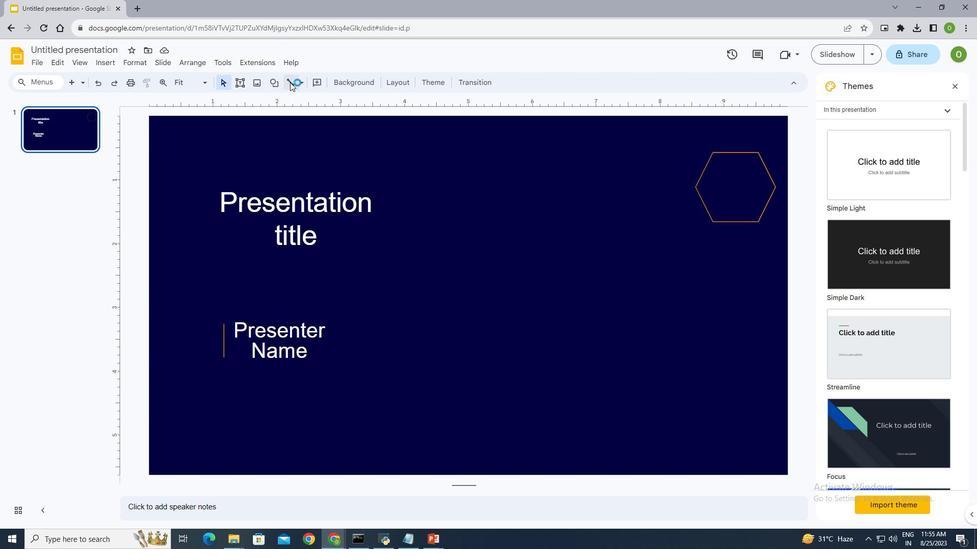 
Action: Mouse moved to (477, 82)
Screenshot: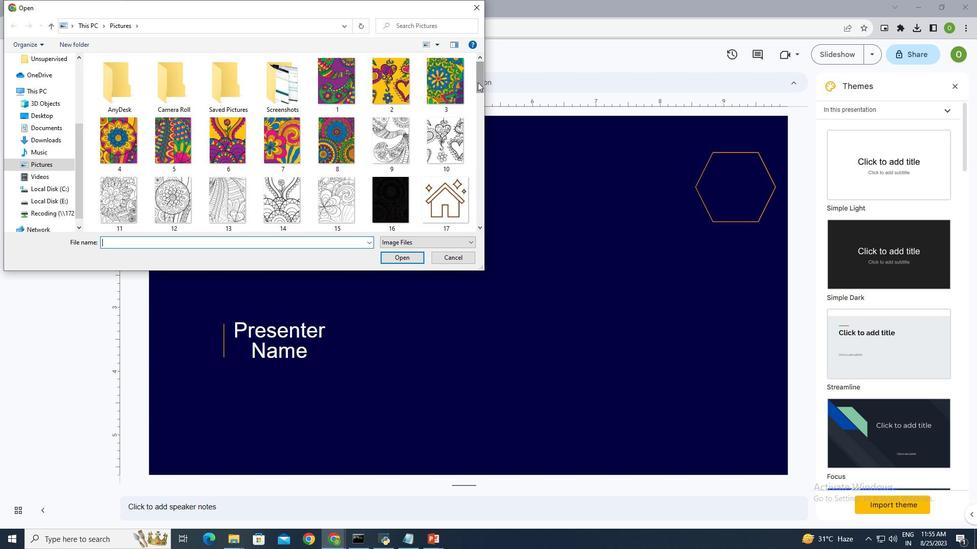 
Action: Mouse pressed left at (477, 82)
Screenshot: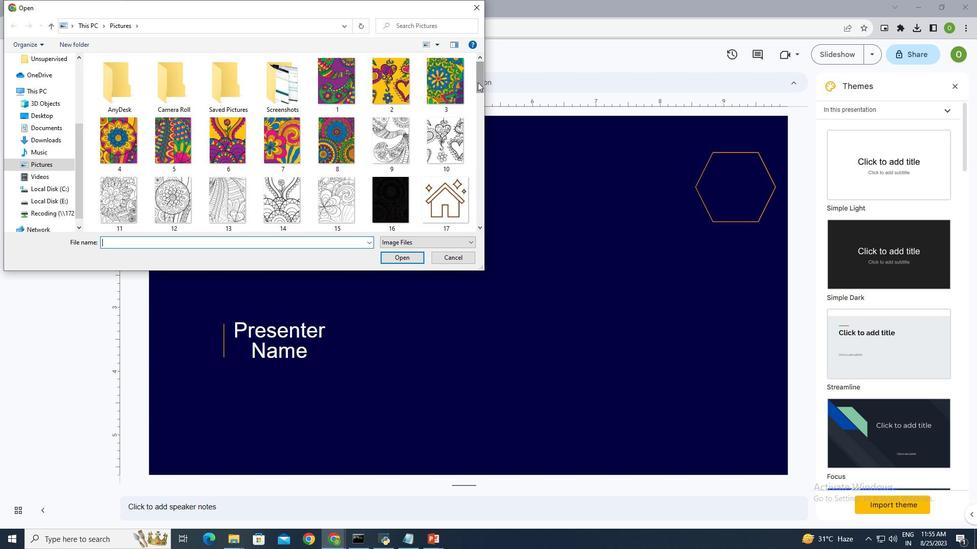 
Action: Mouse moved to (442, 104)
Screenshot: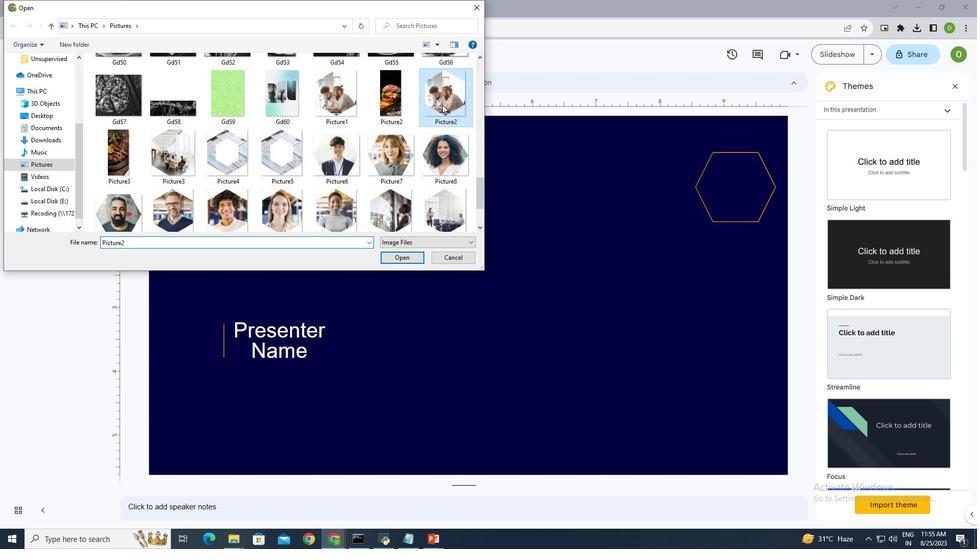 
Action: Mouse pressed left at (442, 104)
Screenshot: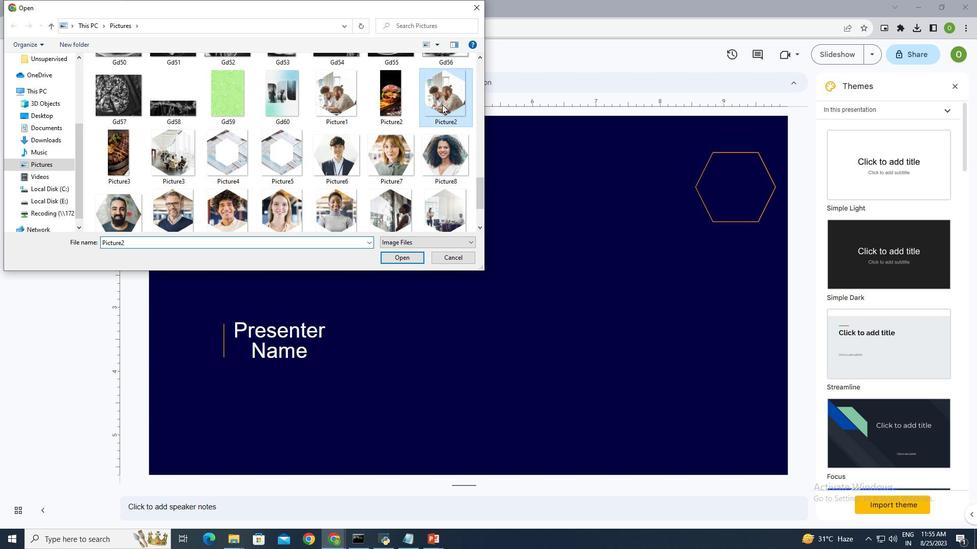 
Action: Mouse pressed left at (442, 104)
Screenshot: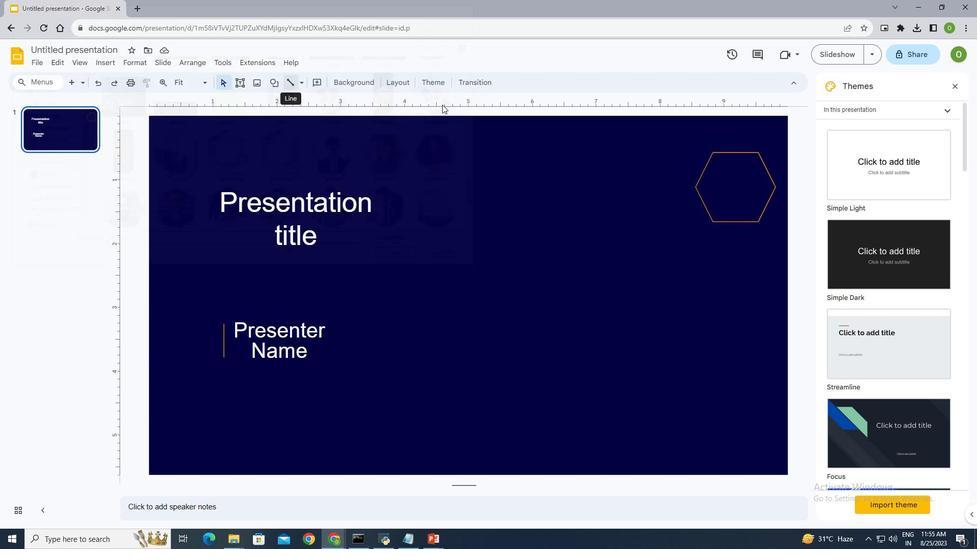 
Action: Mouse moved to (687, 455)
Screenshot: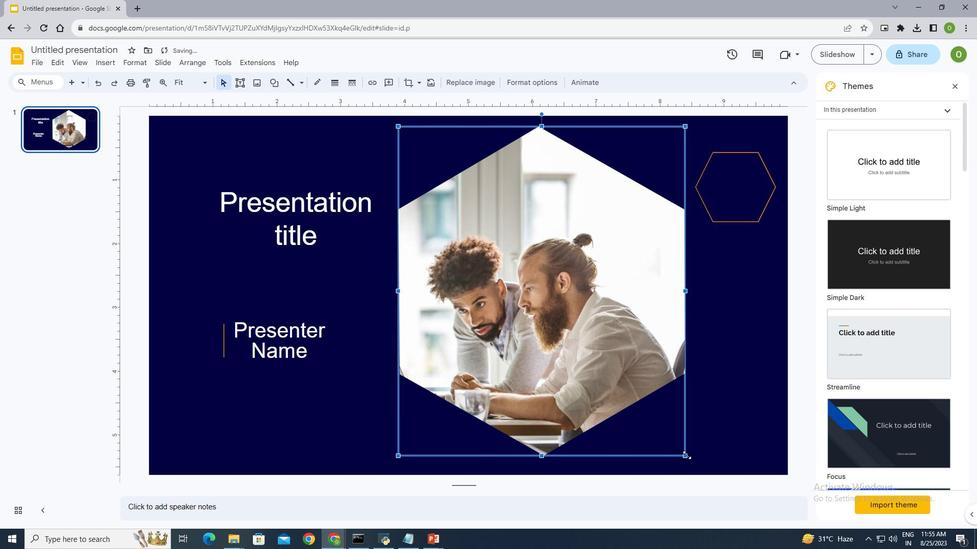 
Action: Mouse pressed left at (687, 455)
